 Task: Find connections with filter location Kenda with filter topic #Saleswith filter profile language English with filter current company LTI - Larsen & Toubro Infotech with filter school Srinivas Institute of Technology, Mangalore with filter industry Fashion Accessories Manufacturing with filter service category Packaging Design with filter keywords title C-Level or C-Suite.
Action: Mouse moved to (162, 247)
Screenshot: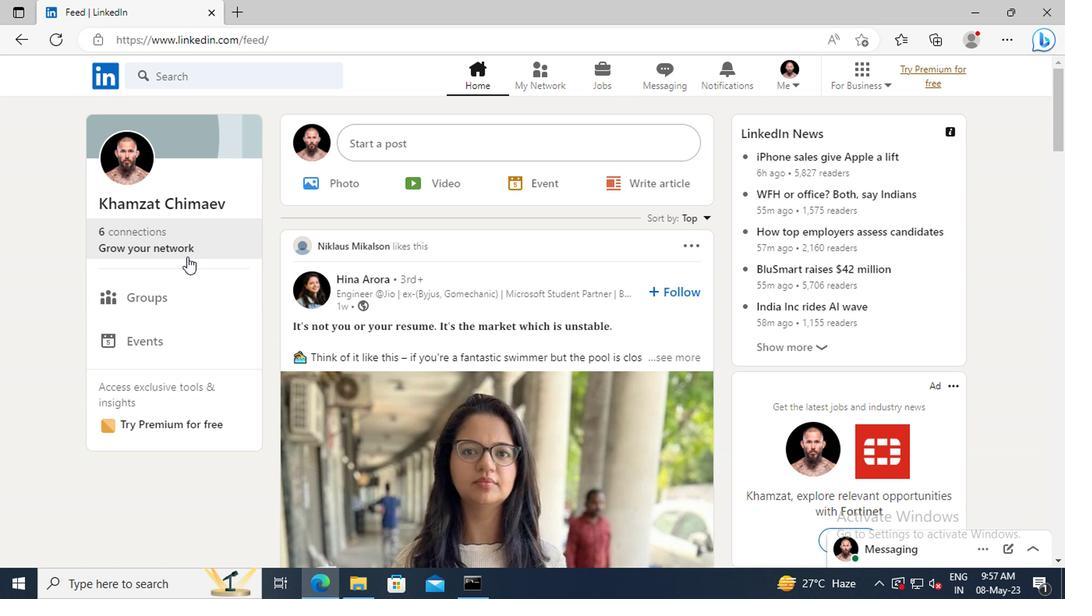 
Action: Mouse pressed left at (162, 247)
Screenshot: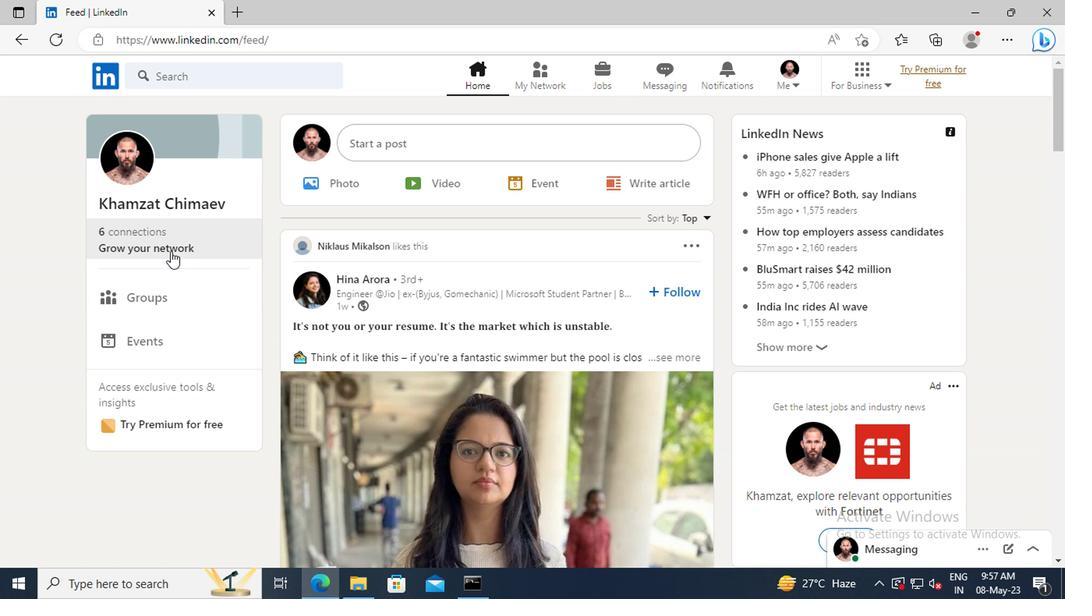 
Action: Mouse moved to (172, 169)
Screenshot: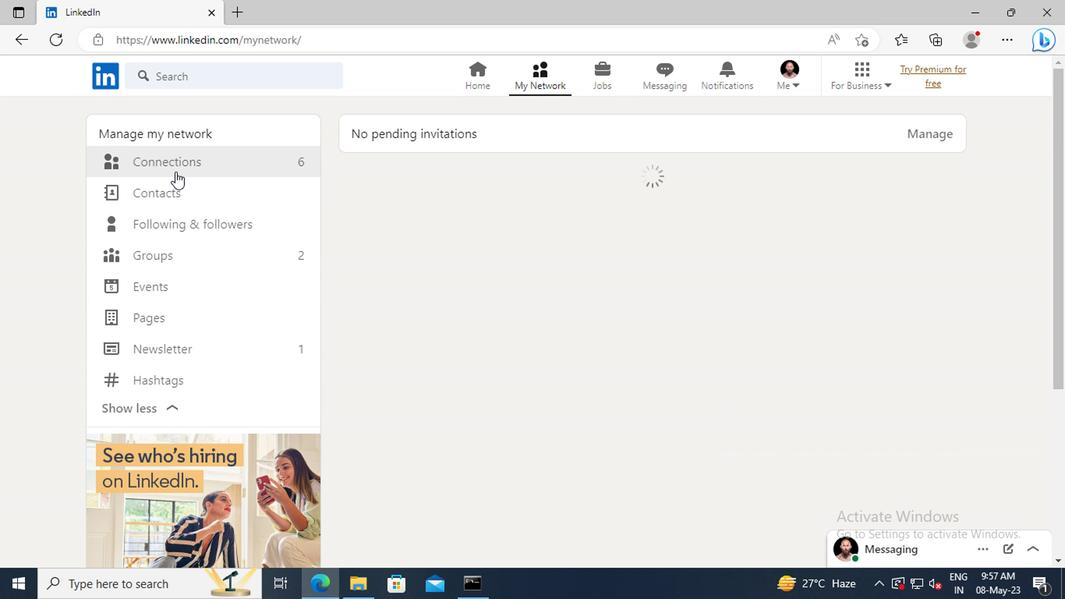 
Action: Mouse pressed left at (172, 169)
Screenshot: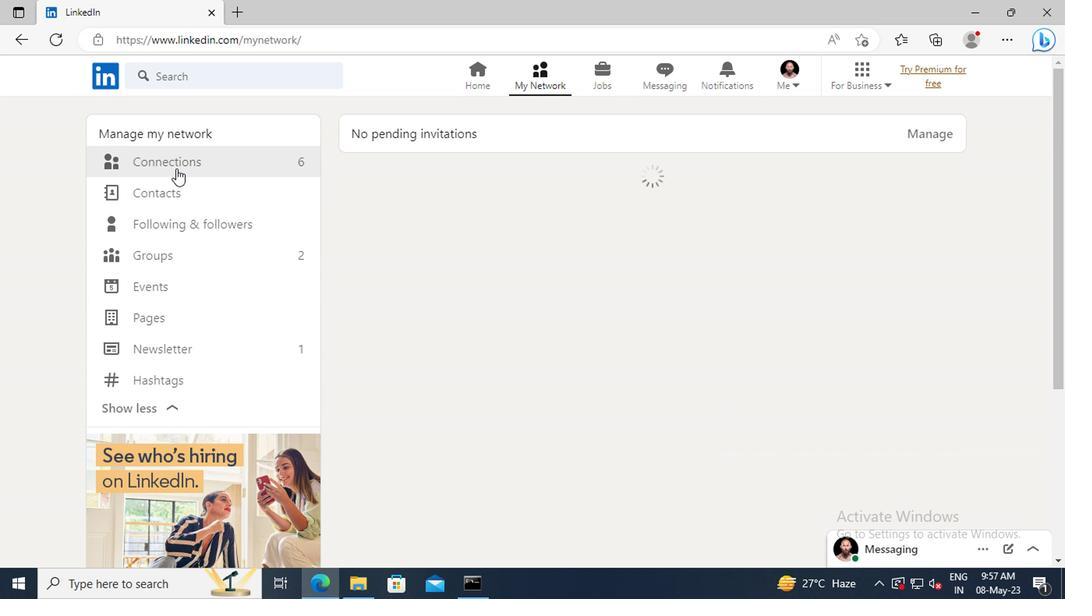 
Action: Mouse moved to (632, 170)
Screenshot: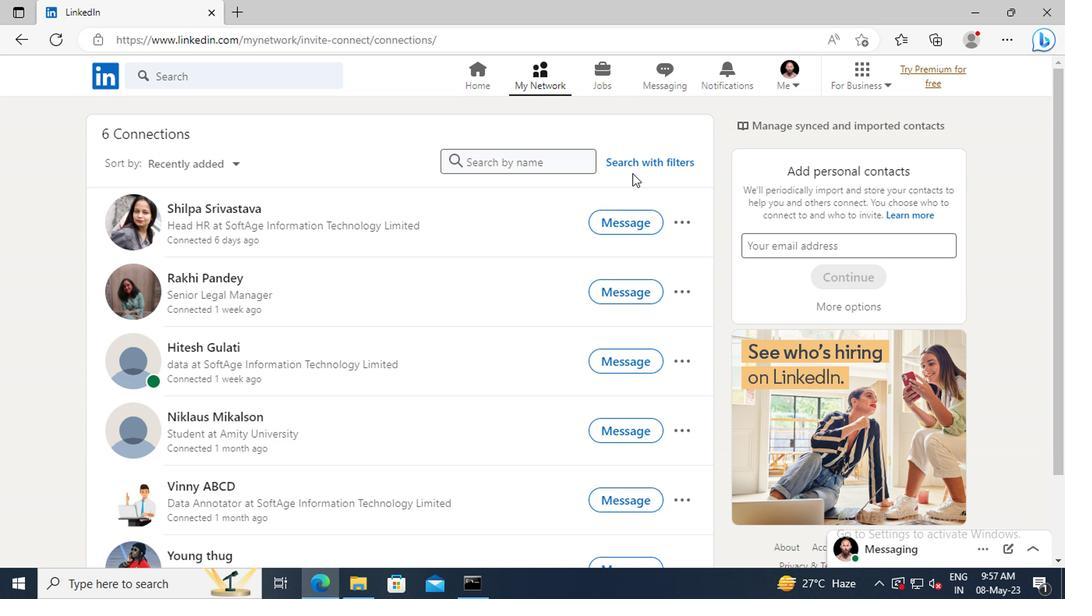 
Action: Mouse pressed left at (632, 170)
Screenshot: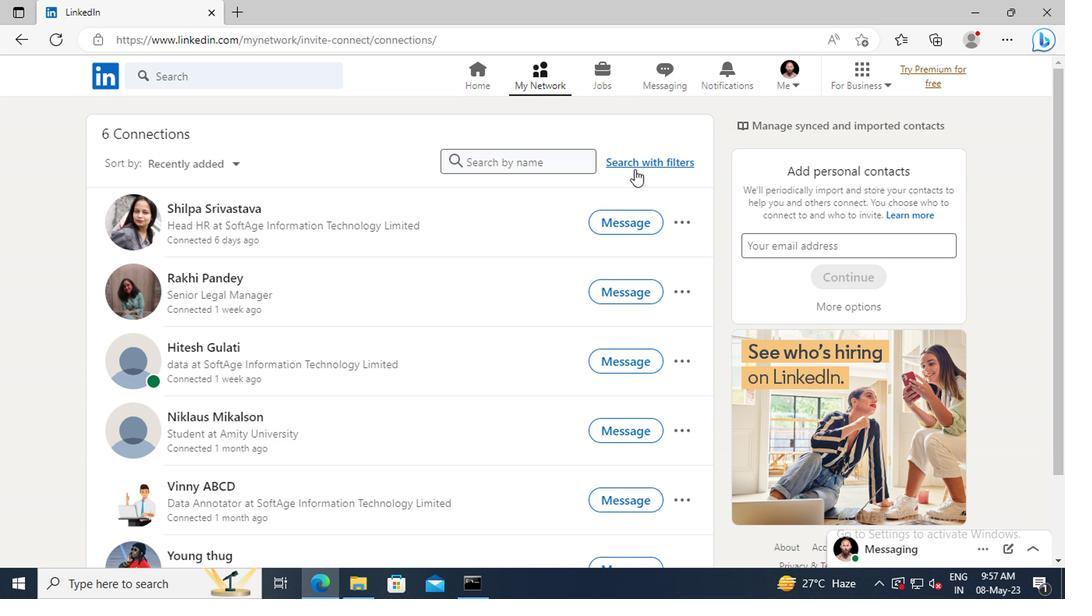 
Action: Mouse moved to (588, 123)
Screenshot: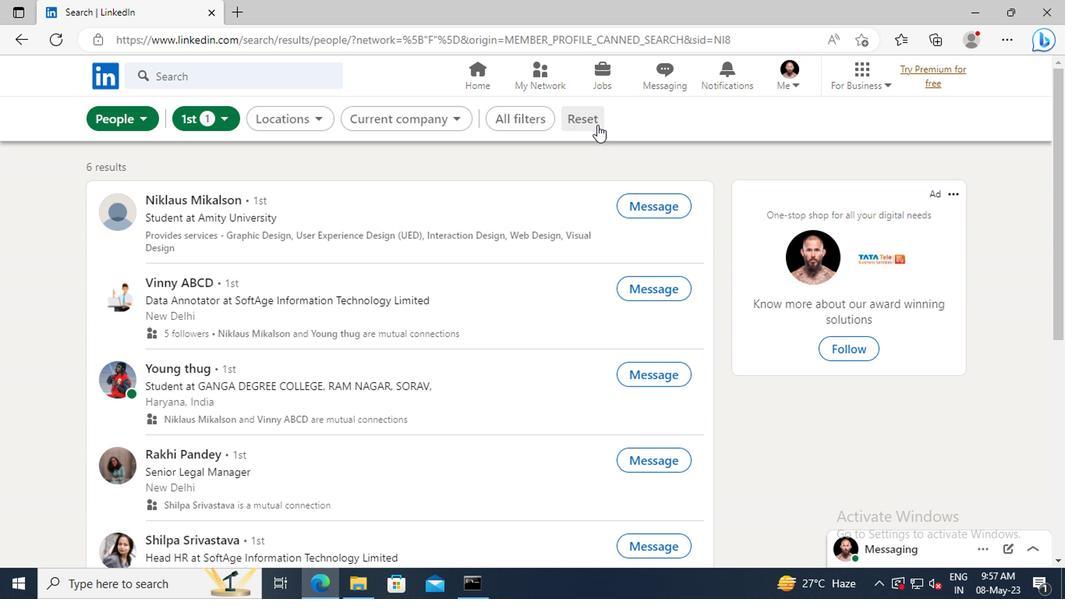 
Action: Mouse pressed left at (588, 123)
Screenshot: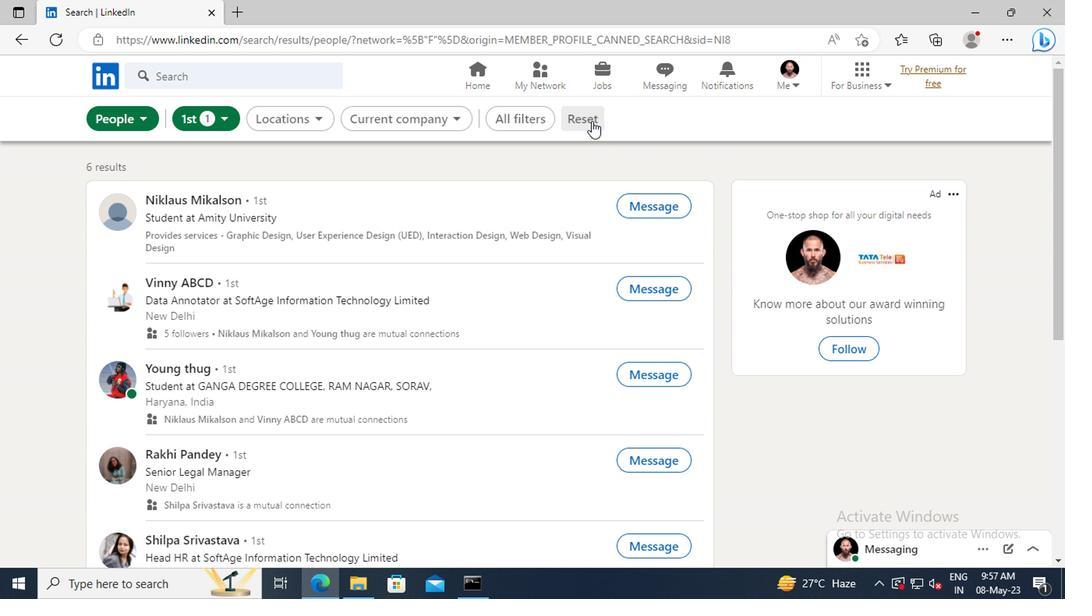 
Action: Mouse moved to (568, 120)
Screenshot: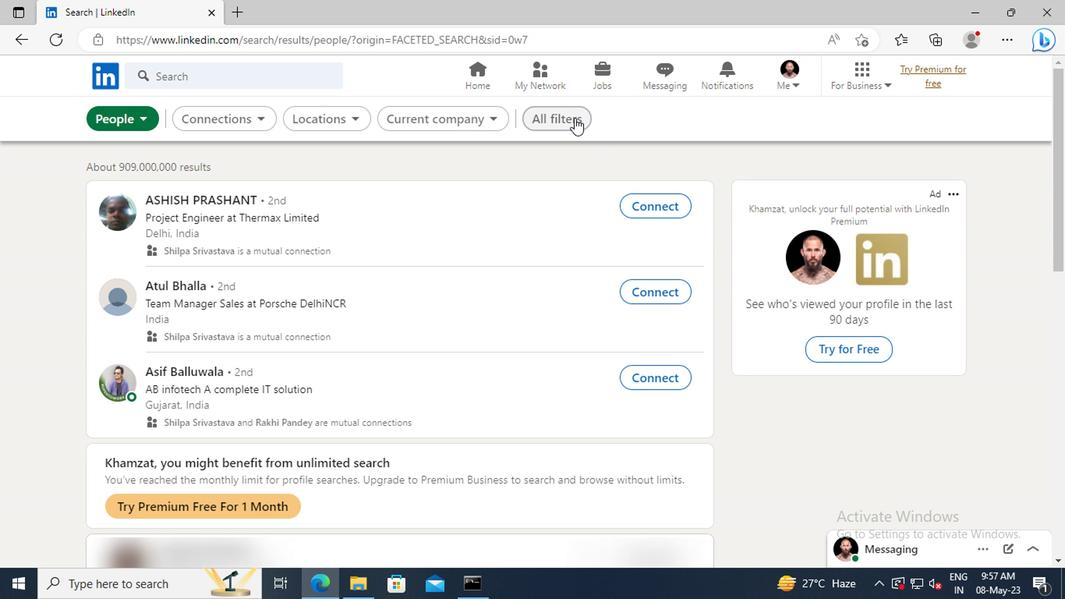 
Action: Mouse pressed left at (568, 120)
Screenshot: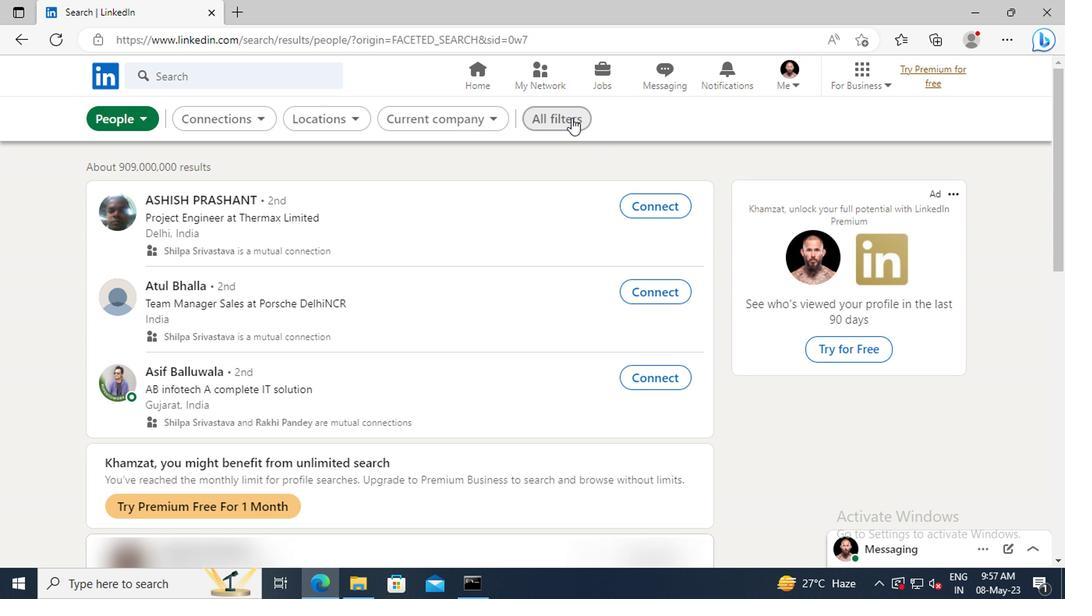 
Action: Mouse moved to (865, 288)
Screenshot: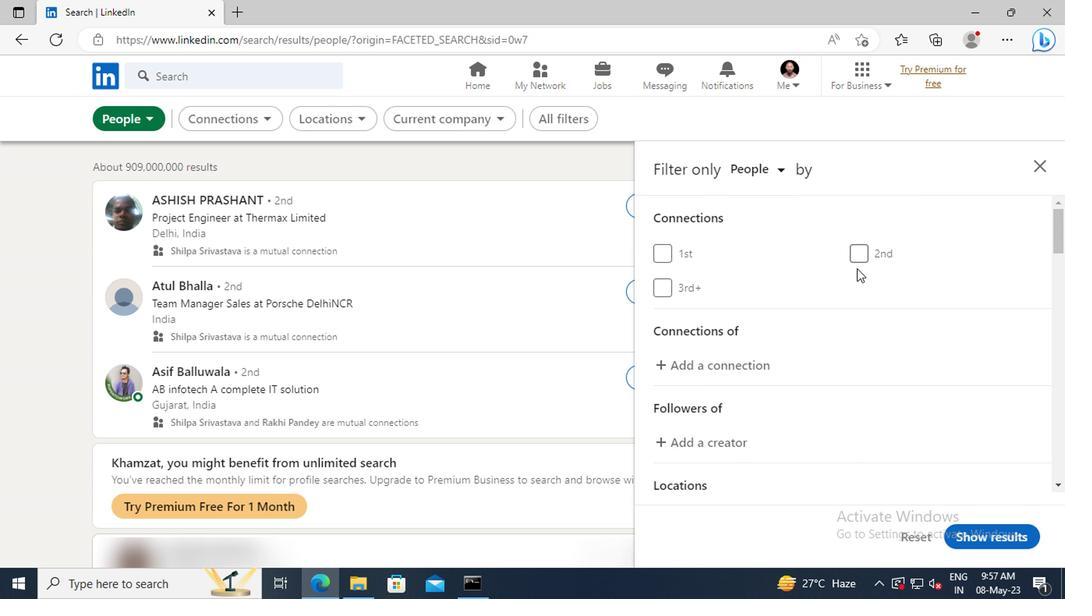 
Action: Mouse scrolled (865, 286) with delta (0, -1)
Screenshot: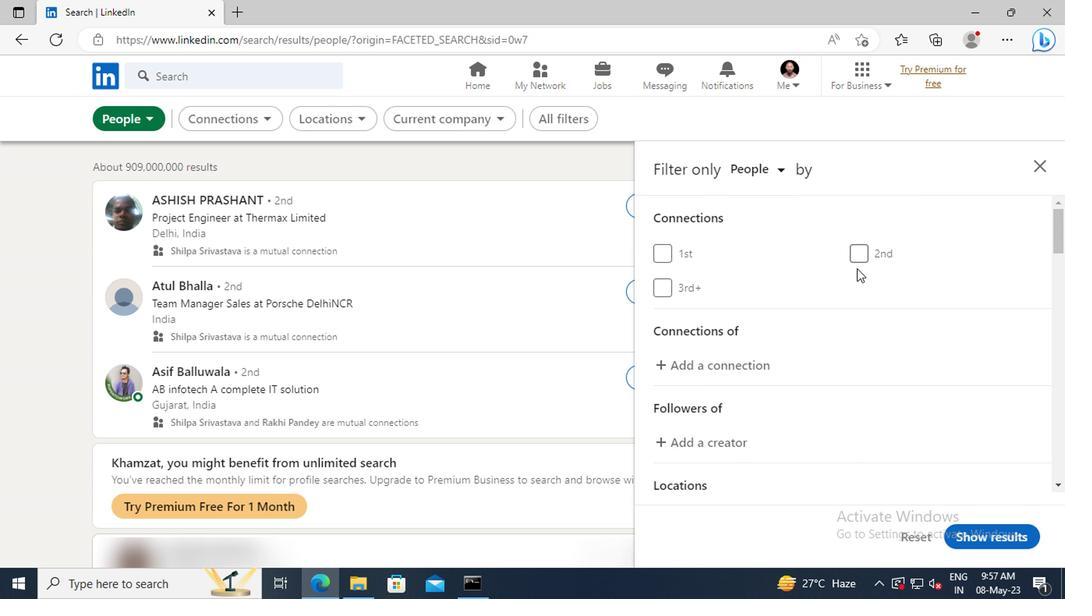 
Action: Mouse moved to (865, 289)
Screenshot: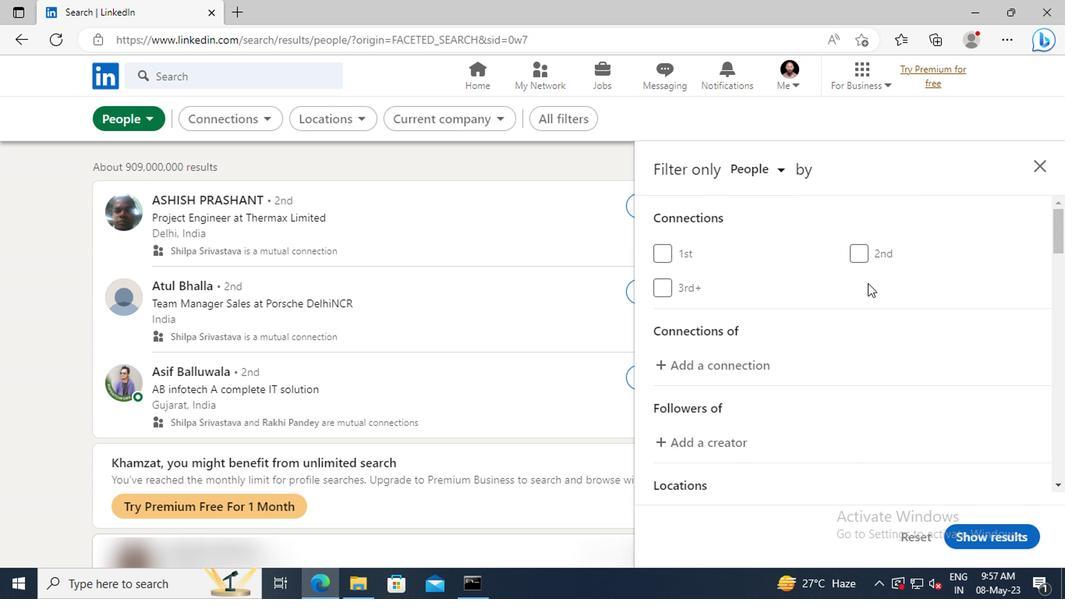 
Action: Mouse scrolled (865, 288) with delta (0, 0)
Screenshot: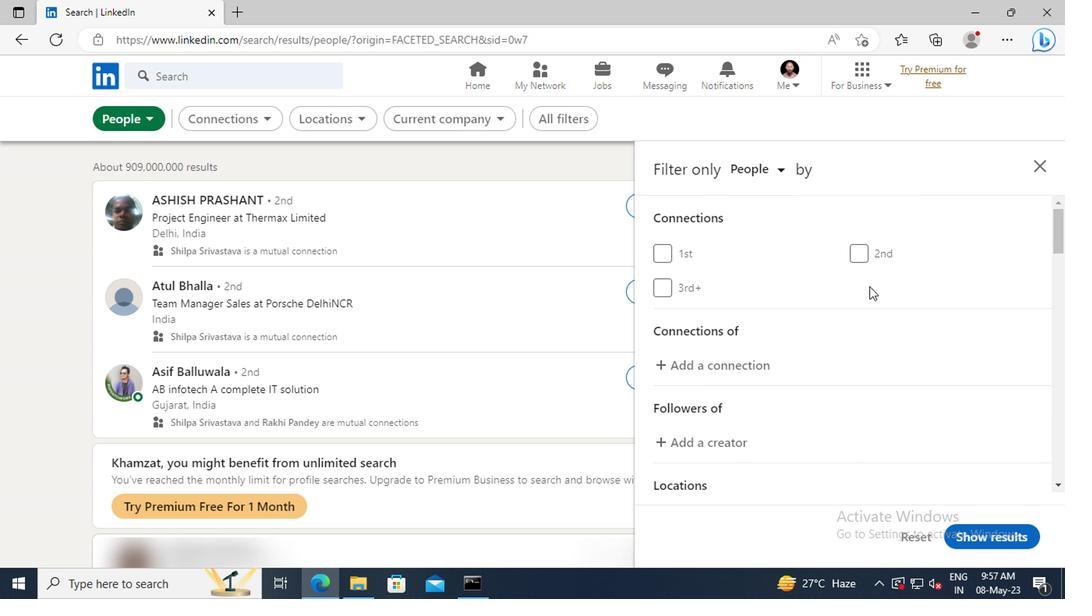 
Action: Mouse scrolled (865, 288) with delta (0, 0)
Screenshot: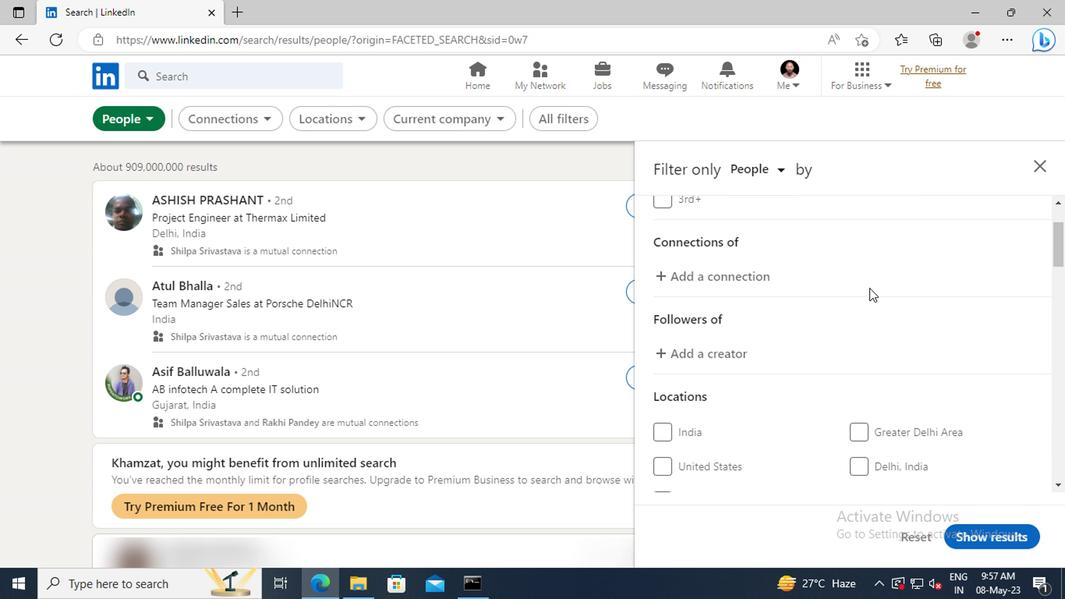 
Action: Mouse scrolled (865, 288) with delta (0, 0)
Screenshot: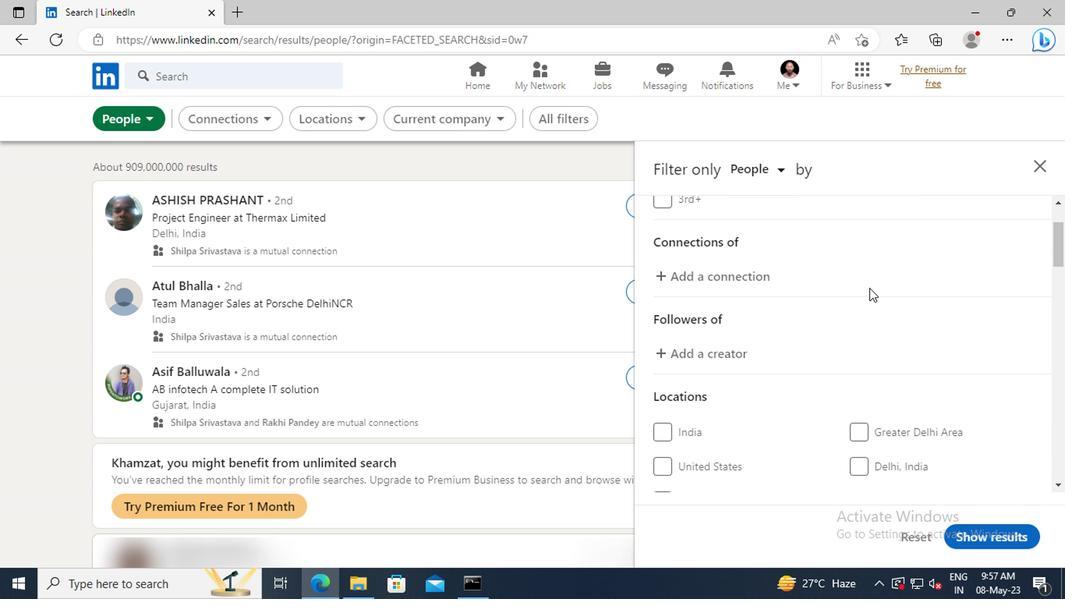 
Action: Mouse scrolled (865, 288) with delta (0, 0)
Screenshot: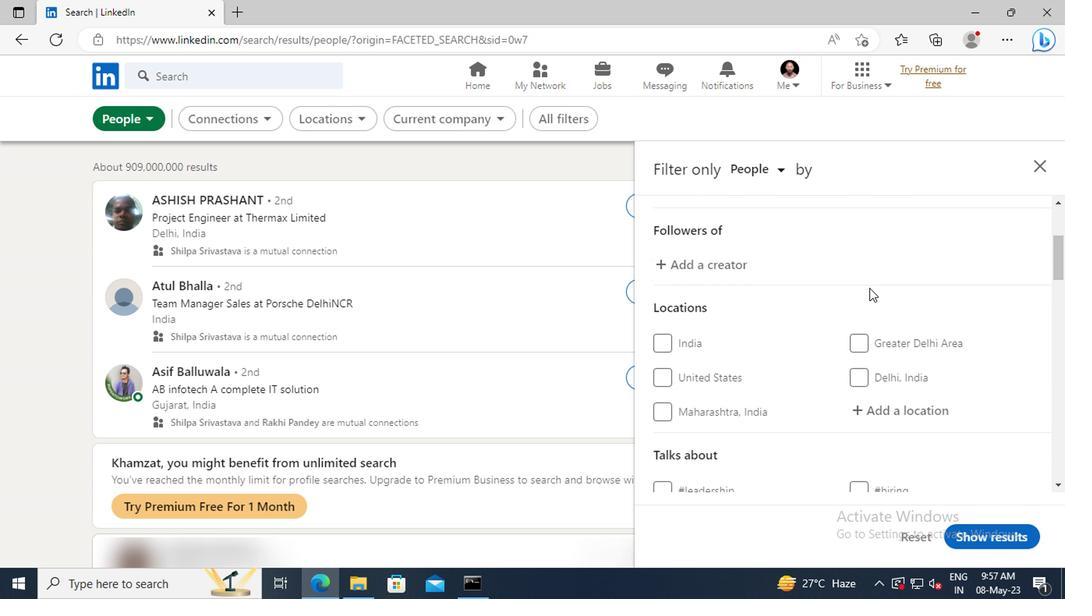 
Action: Mouse scrolled (865, 288) with delta (0, 0)
Screenshot: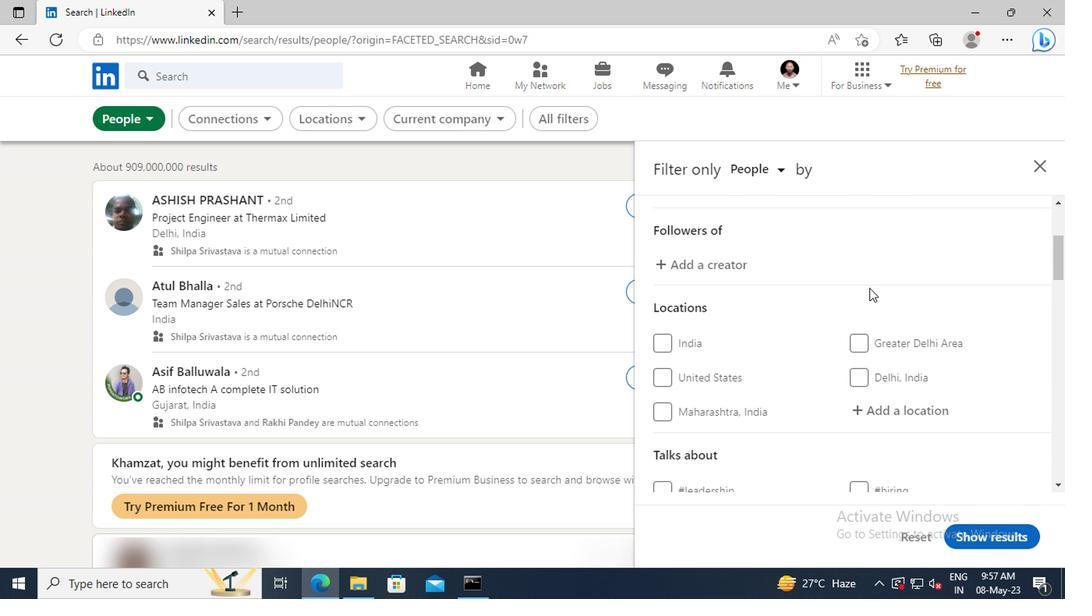 
Action: Mouse moved to (861, 325)
Screenshot: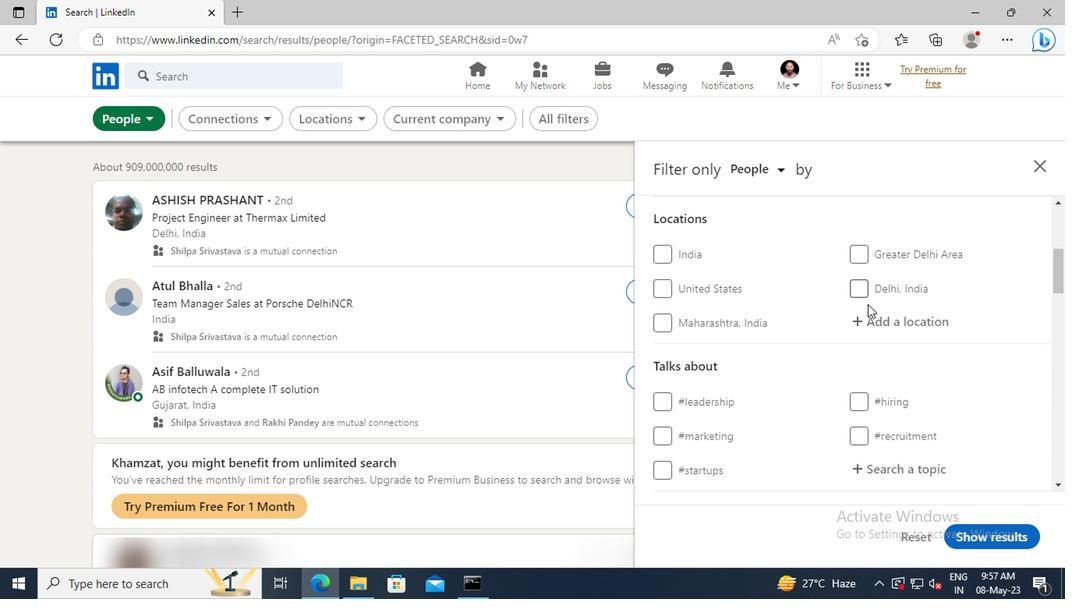 
Action: Mouse pressed left at (861, 325)
Screenshot: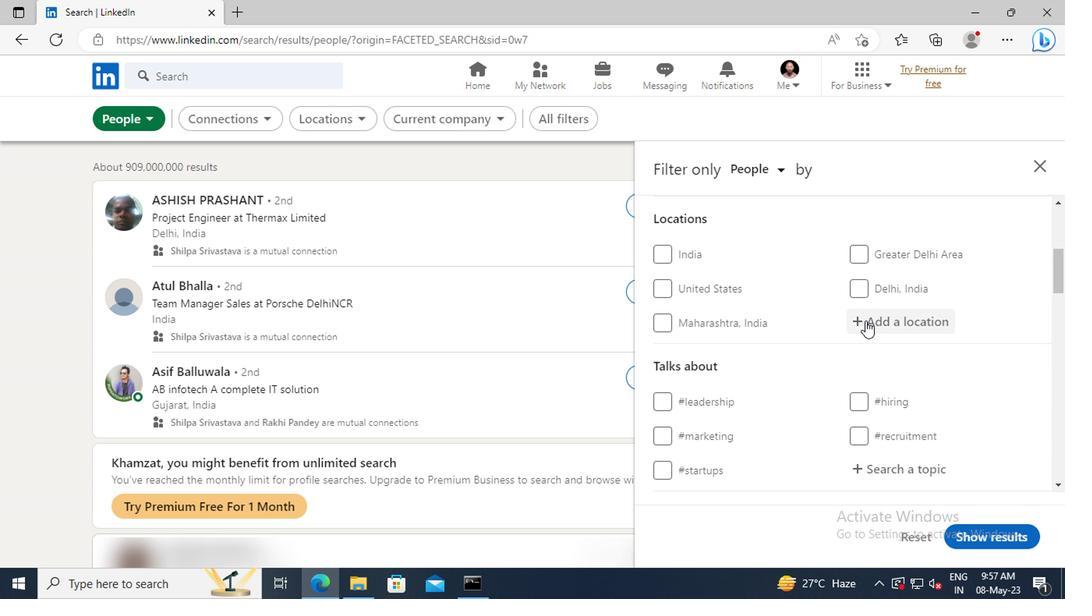 
Action: Key pressed <Key.shift>KENDA<Key.enter>
Screenshot: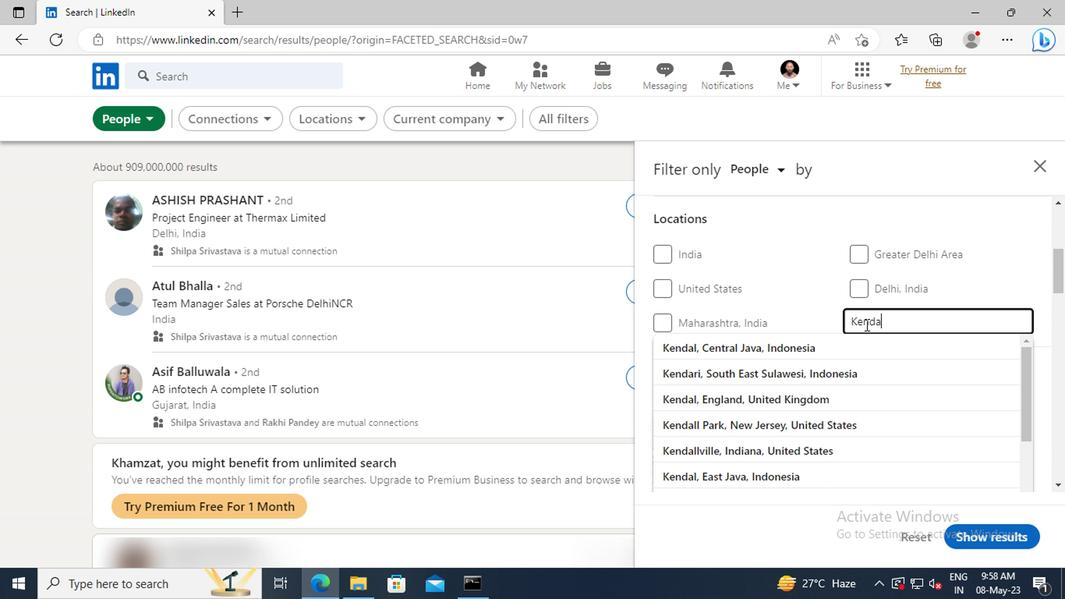 
Action: Mouse scrolled (861, 325) with delta (0, 0)
Screenshot: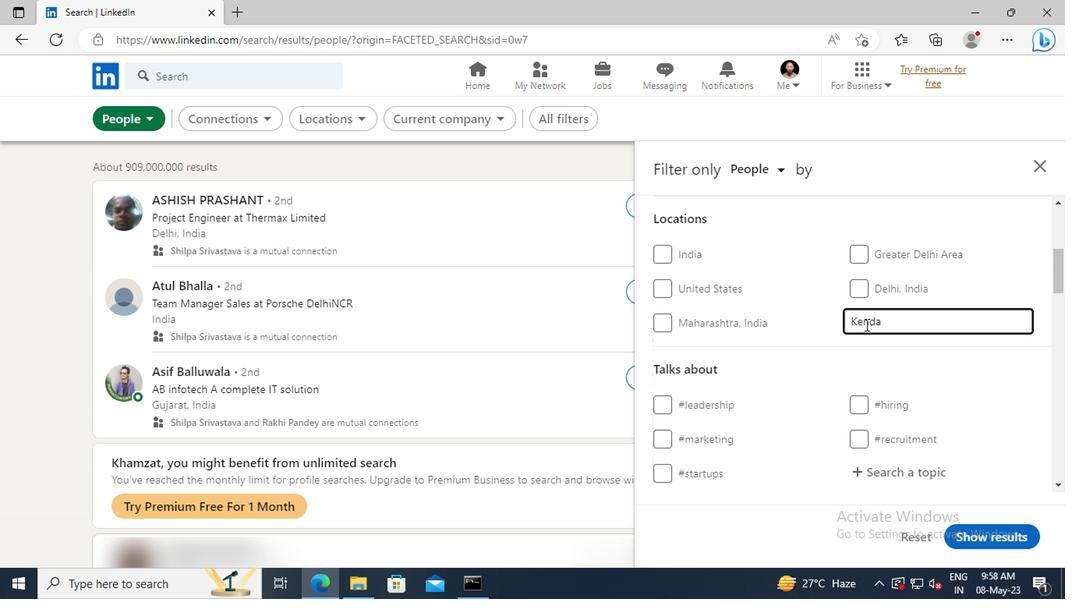
Action: Mouse scrolled (861, 325) with delta (0, 0)
Screenshot: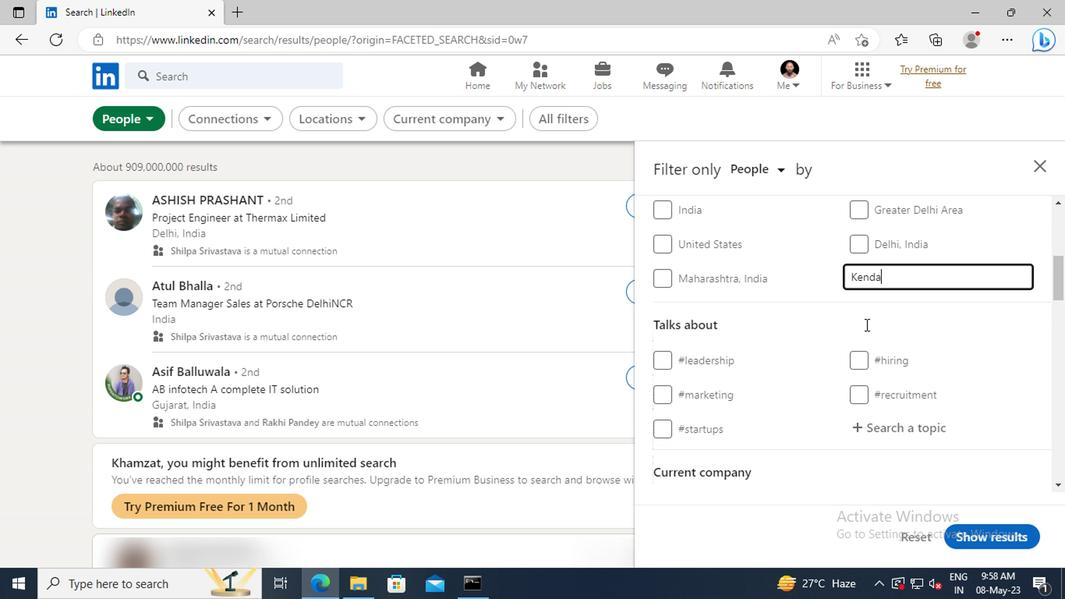
Action: Mouse moved to (861, 326)
Screenshot: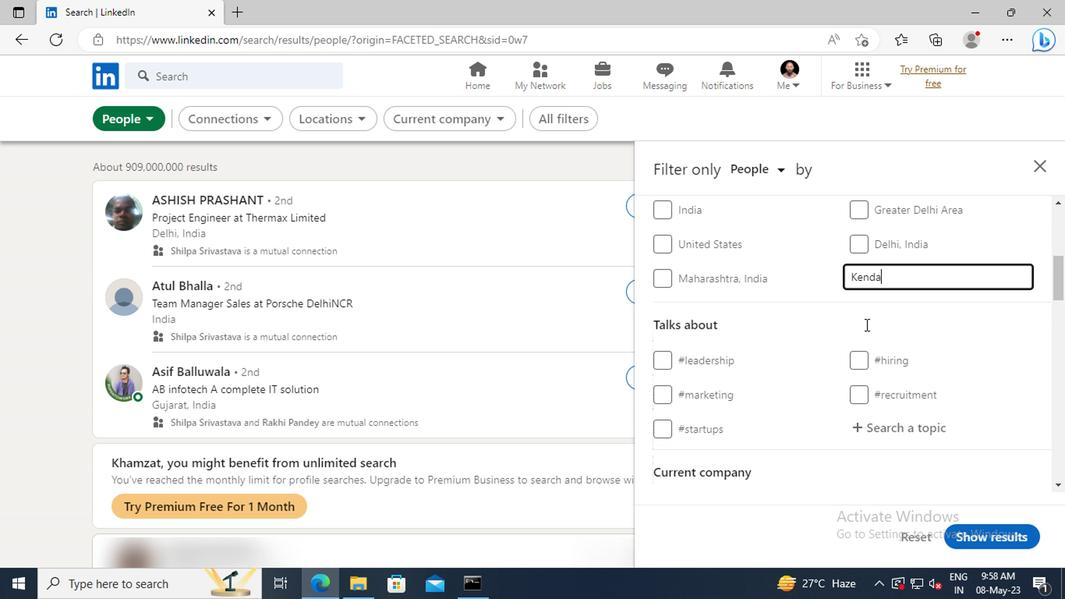 
Action: Mouse scrolled (861, 325) with delta (0, -1)
Screenshot: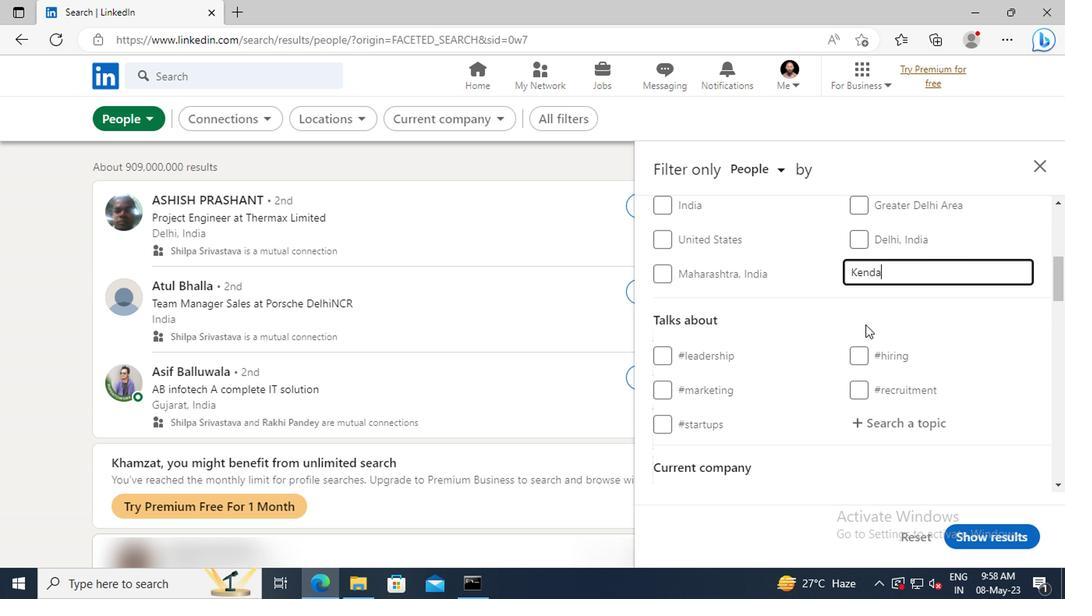 
Action: Mouse moved to (869, 339)
Screenshot: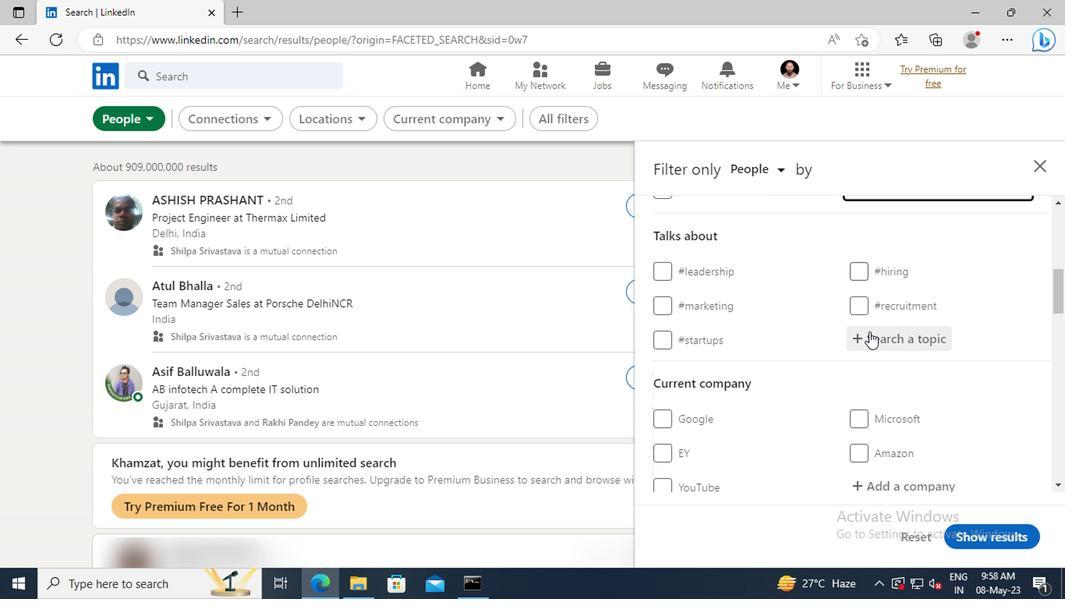 
Action: Mouse pressed left at (869, 339)
Screenshot: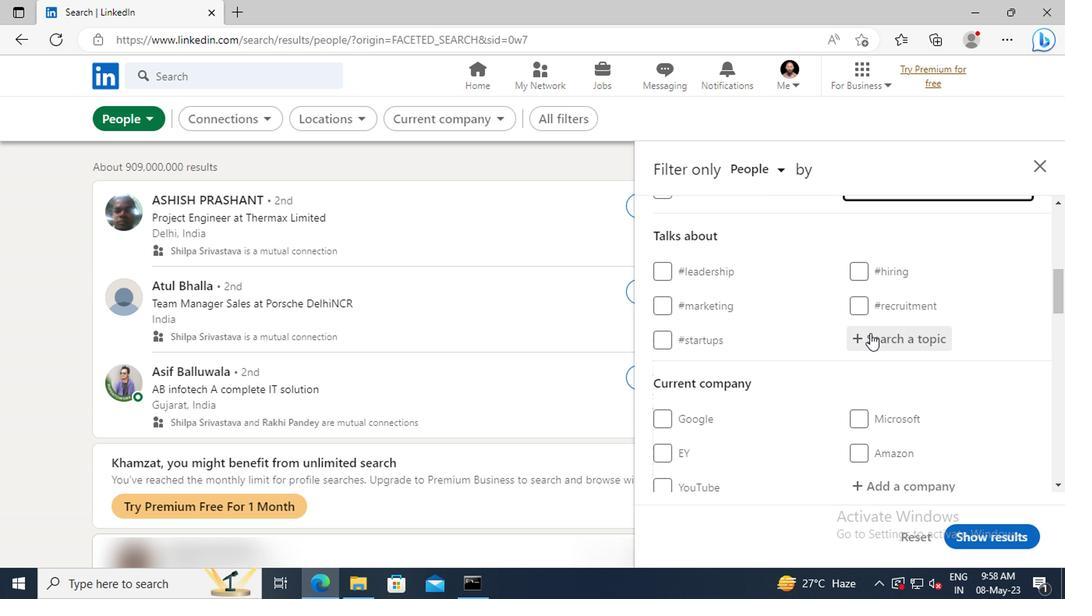 
Action: Key pressed <Key.shift>SALES
Screenshot: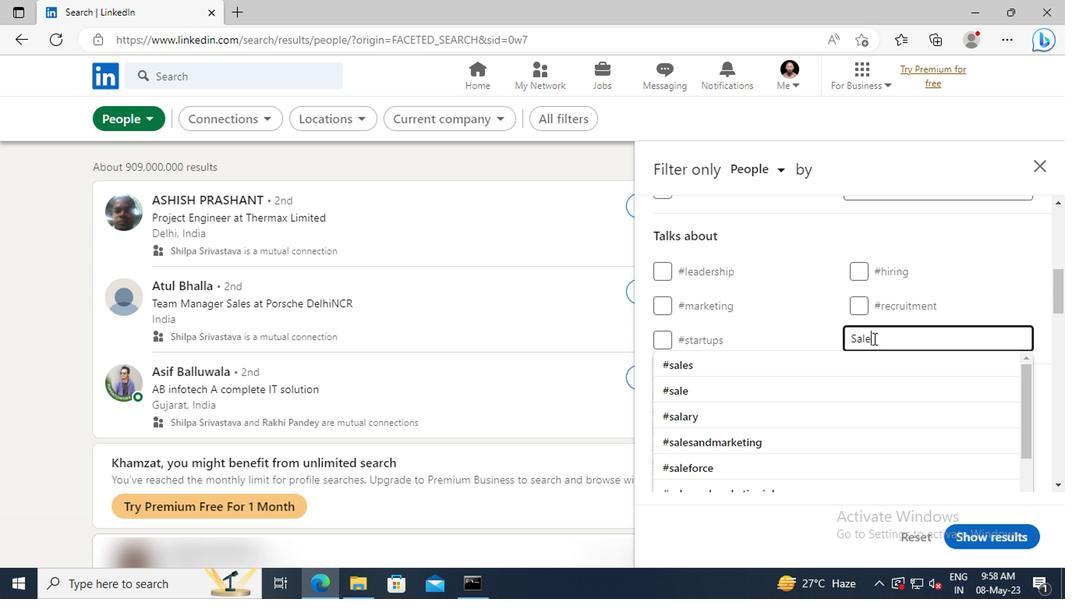 
Action: Mouse moved to (871, 364)
Screenshot: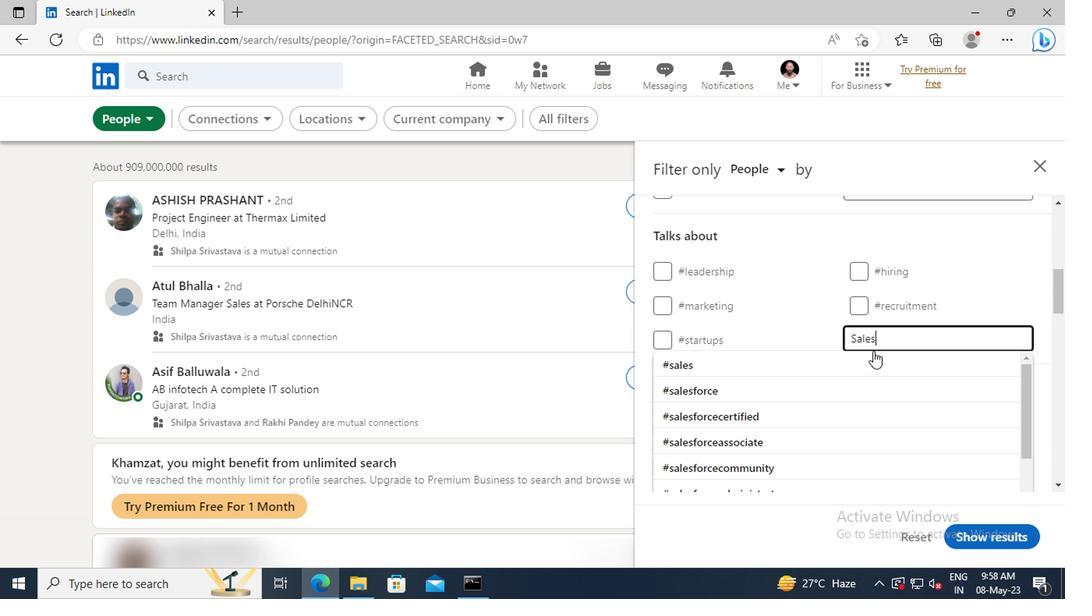 
Action: Mouse pressed left at (871, 364)
Screenshot: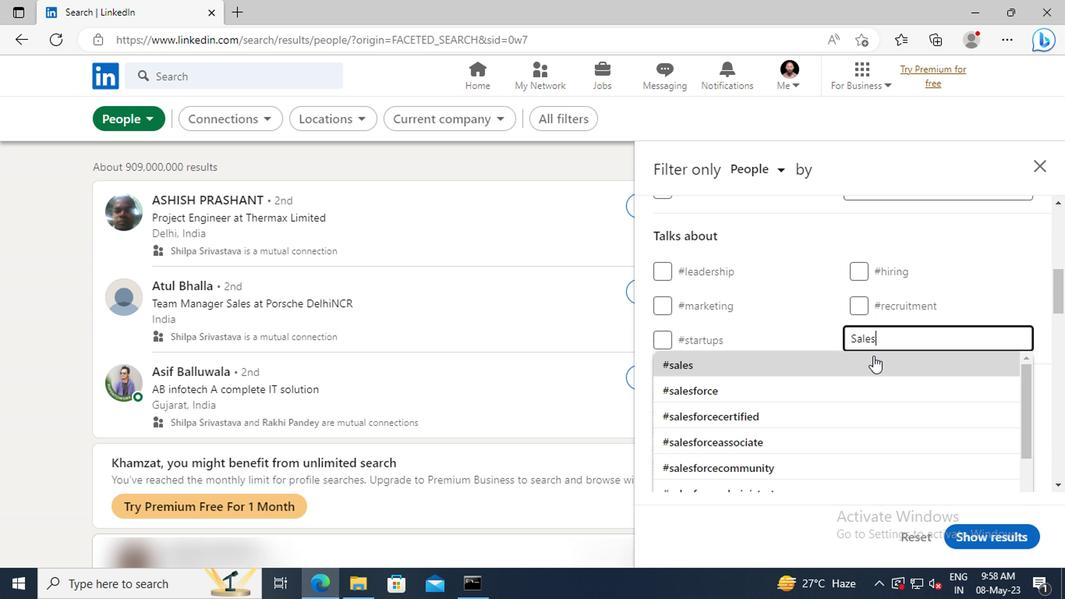 
Action: Mouse scrolled (871, 362) with delta (0, -1)
Screenshot: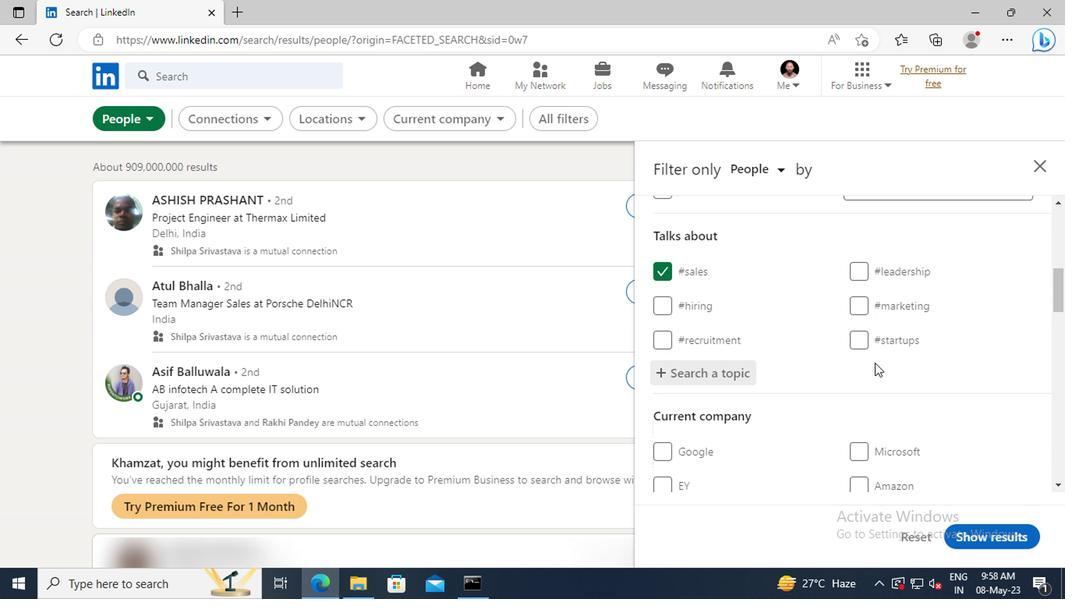 
Action: Mouse scrolled (871, 362) with delta (0, -1)
Screenshot: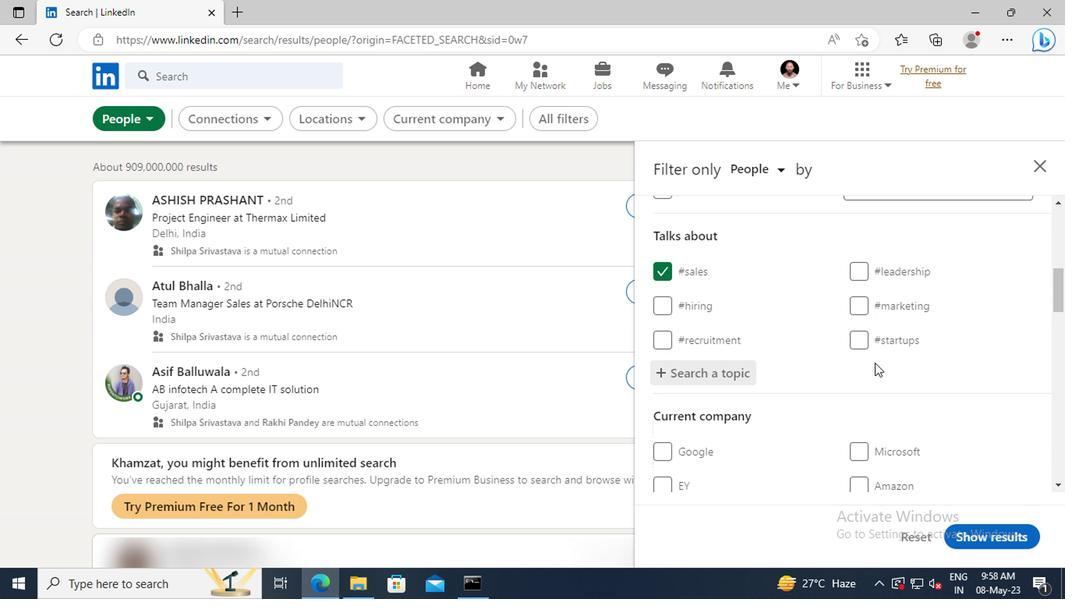 
Action: Mouse scrolled (871, 362) with delta (0, -1)
Screenshot: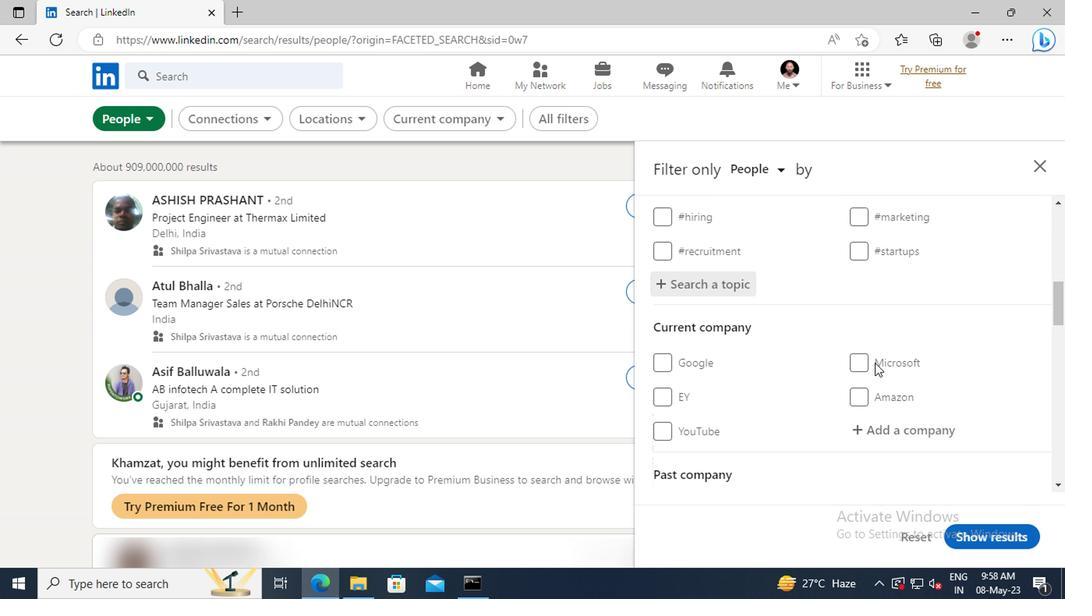 
Action: Mouse scrolled (871, 362) with delta (0, -1)
Screenshot: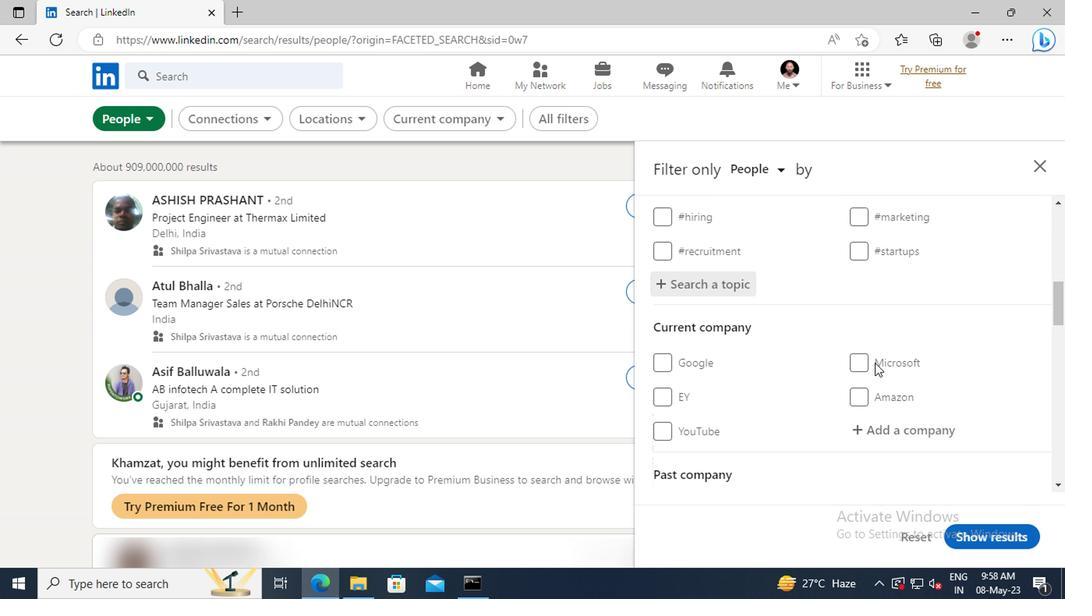 
Action: Mouse scrolled (871, 362) with delta (0, -1)
Screenshot: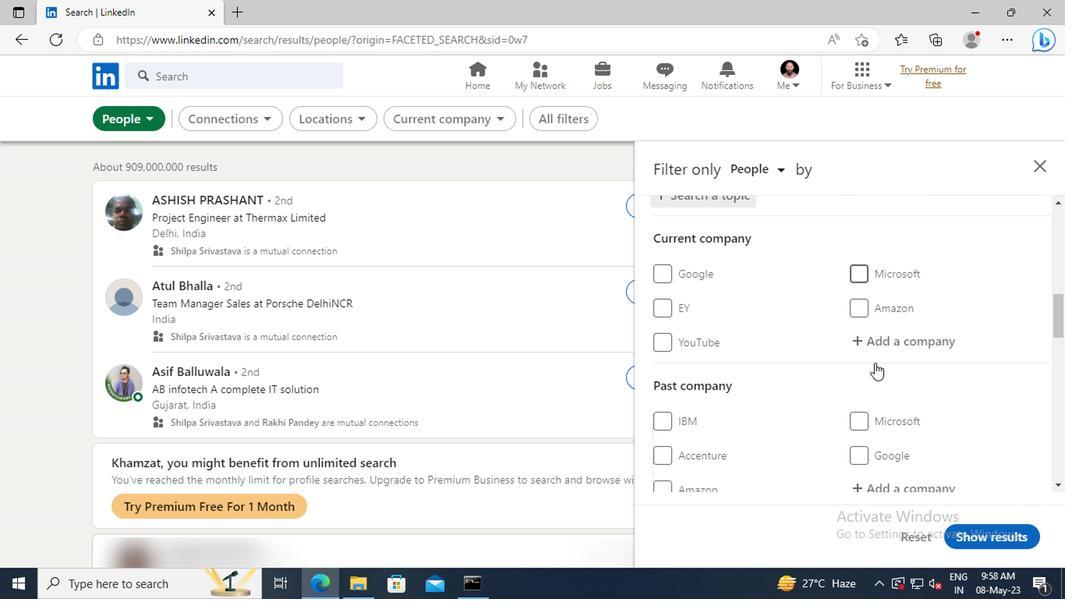 
Action: Mouse scrolled (871, 362) with delta (0, -1)
Screenshot: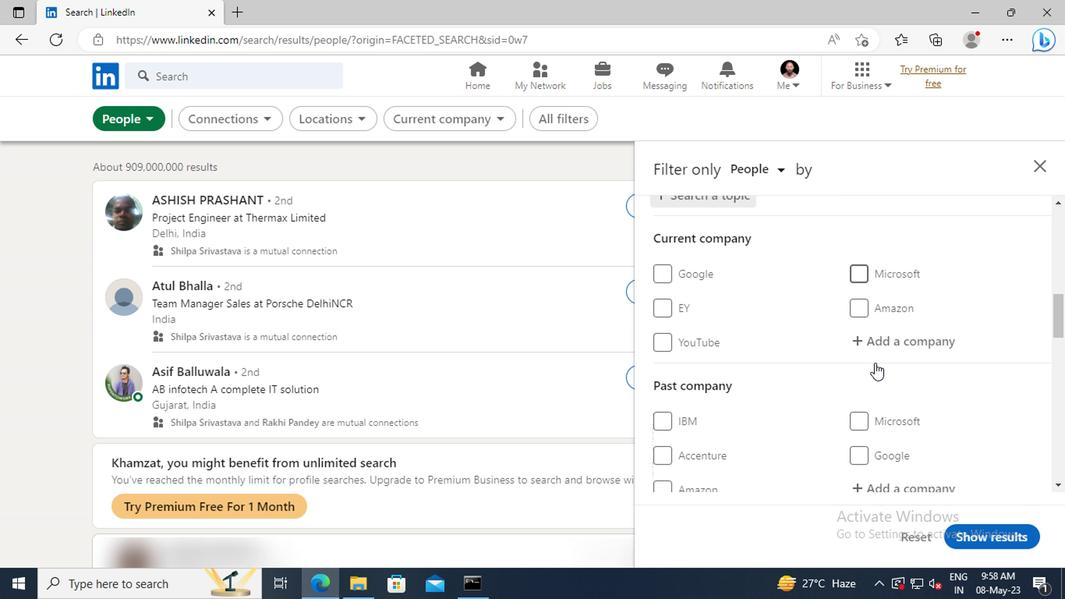 
Action: Mouse scrolled (871, 362) with delta (0, -1)
Screenshot: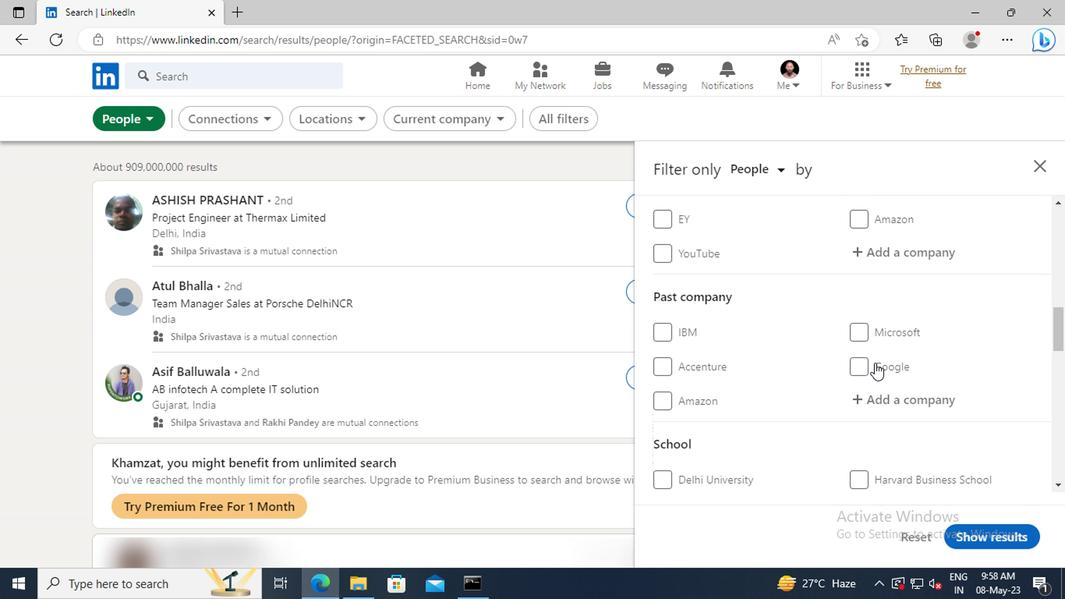 
Action: Mouse scrolled (871, 362) with delta (0, -1)
Screenshot: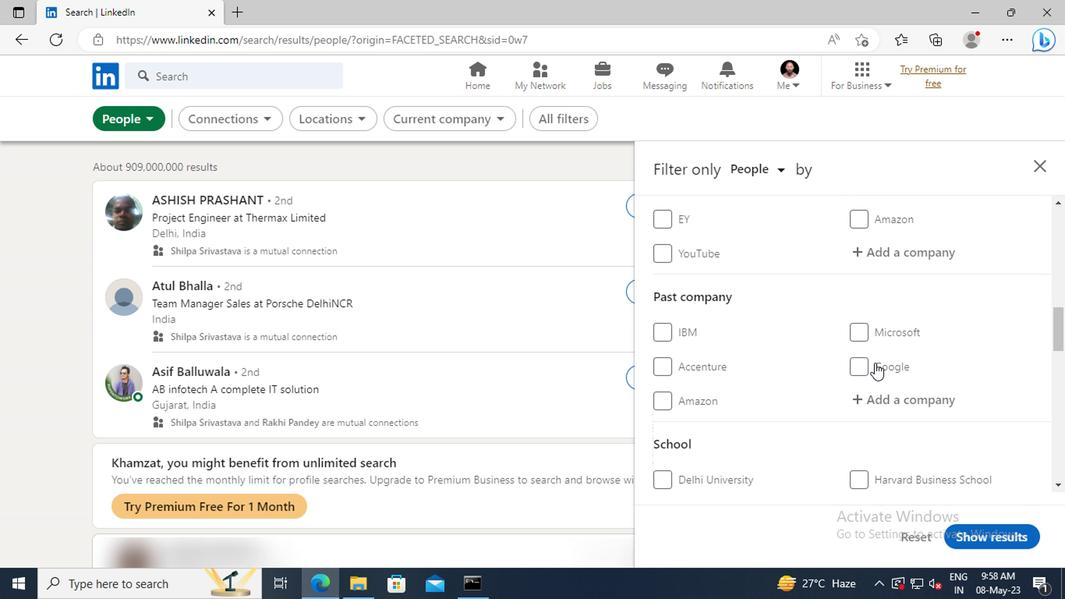 
Action: Mouse scrolled (871, 362) with delta (0, -1)
Screenshot: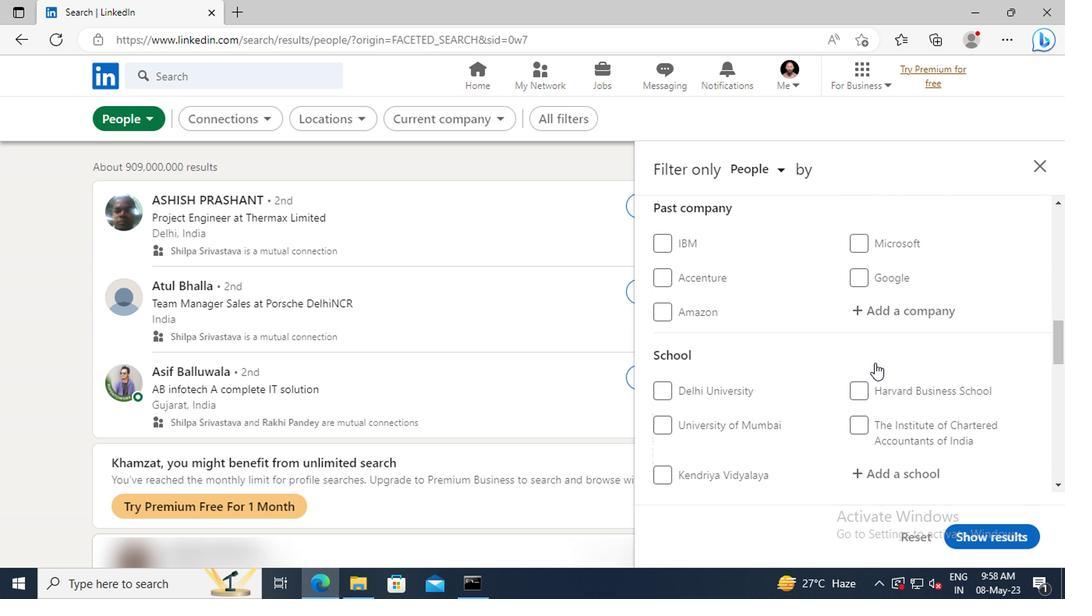
Action: Mouse scrolled (871, 362) with delta (0, -1)
Screenshot: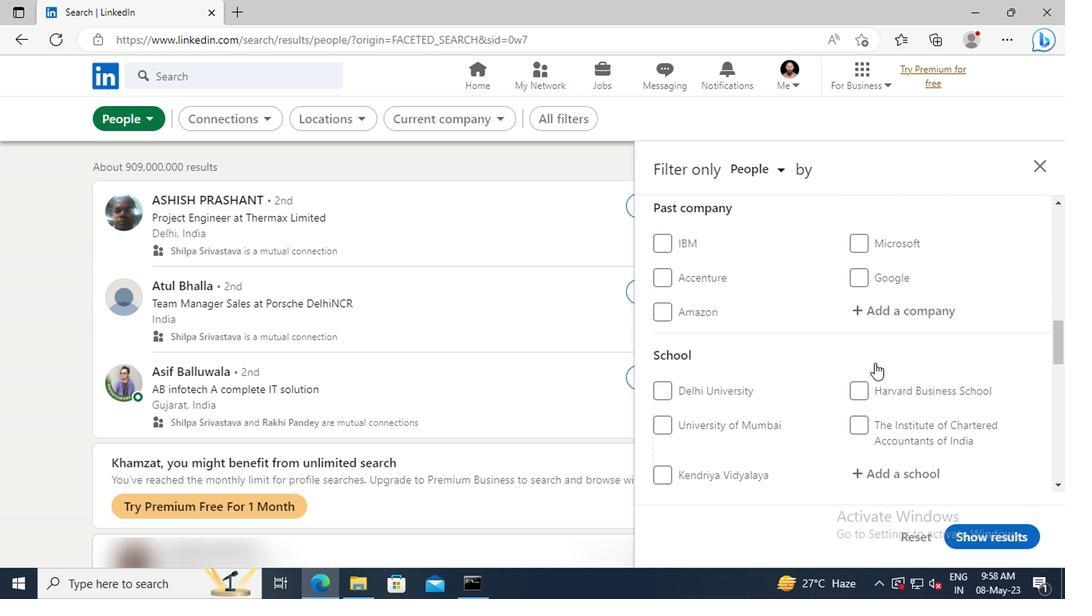 
Action: Mouse scrolled (871, 362) with delta (0, -1)
Screenshot: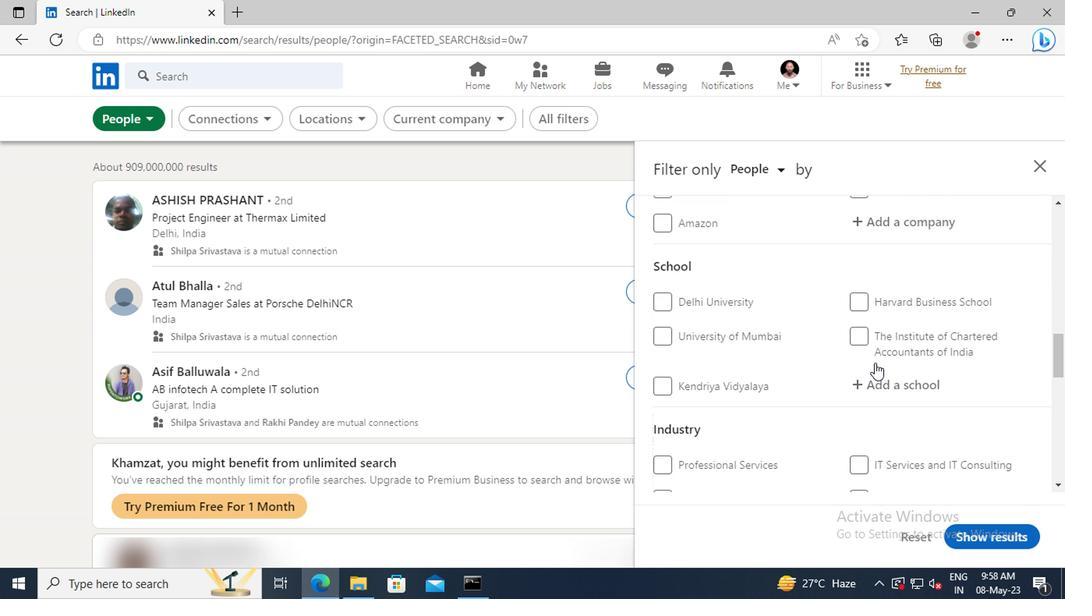 
Action: Mouse scrolled (871, 362) with delta (0, -1)
Screenshot: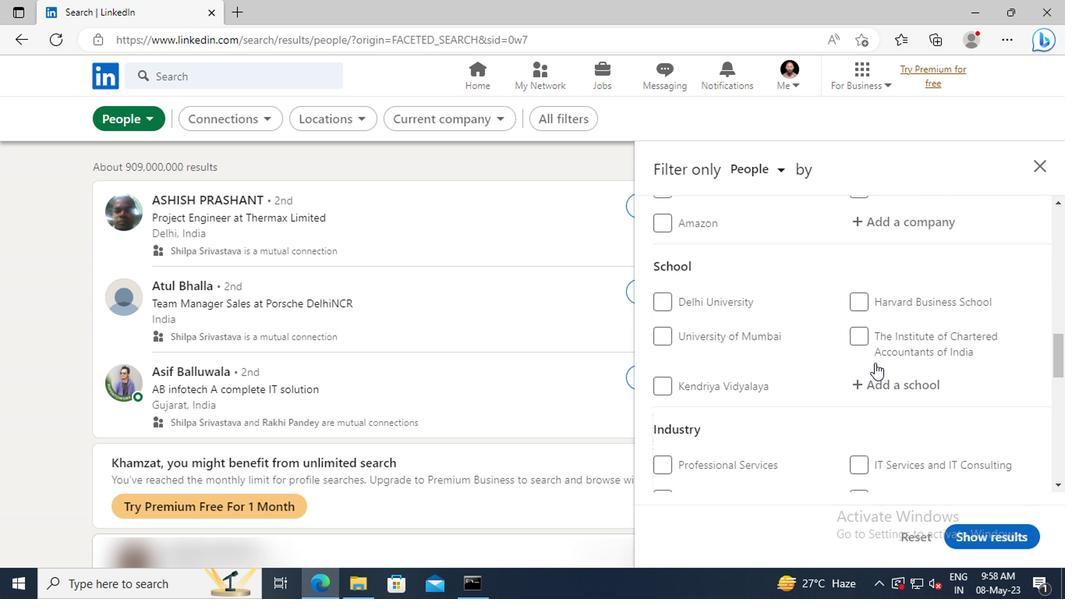 
Action: Mouse scrolled (871, 362) with delta (0, -1)
Screenshot: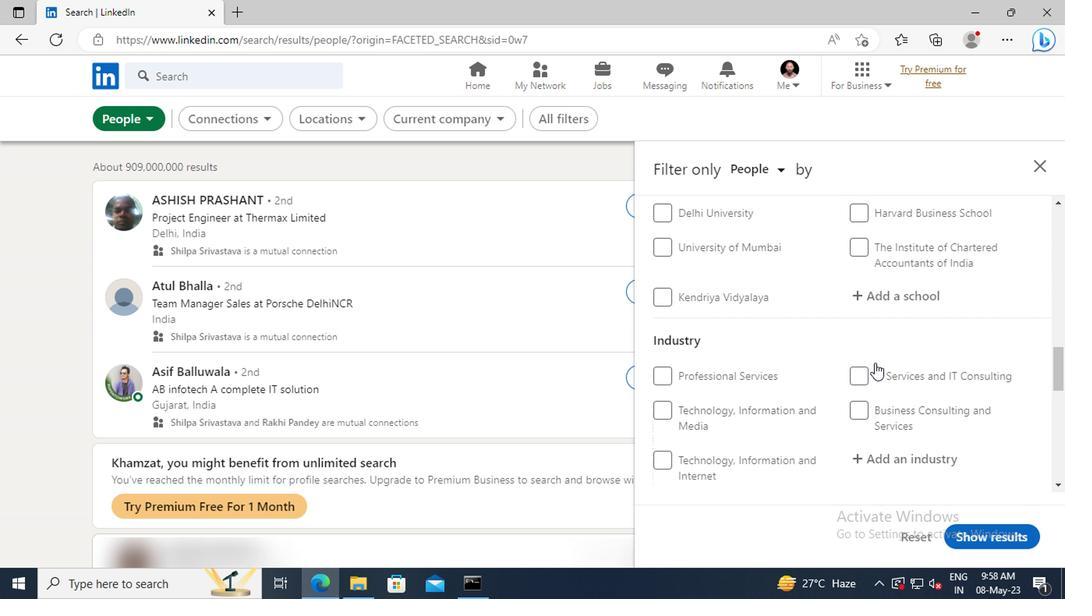 
Action: Mouse scrolled (871, 362) with delta (0, -1)
Screenshot: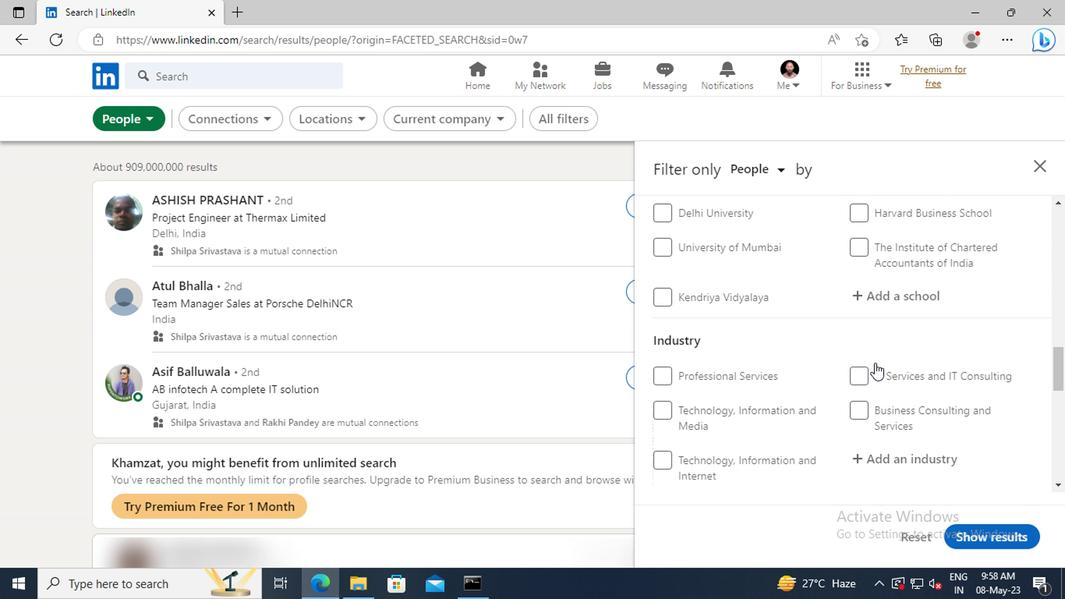 
Action: Mouse scrolled (871, 362) with delta (0, -1)
Screenshot: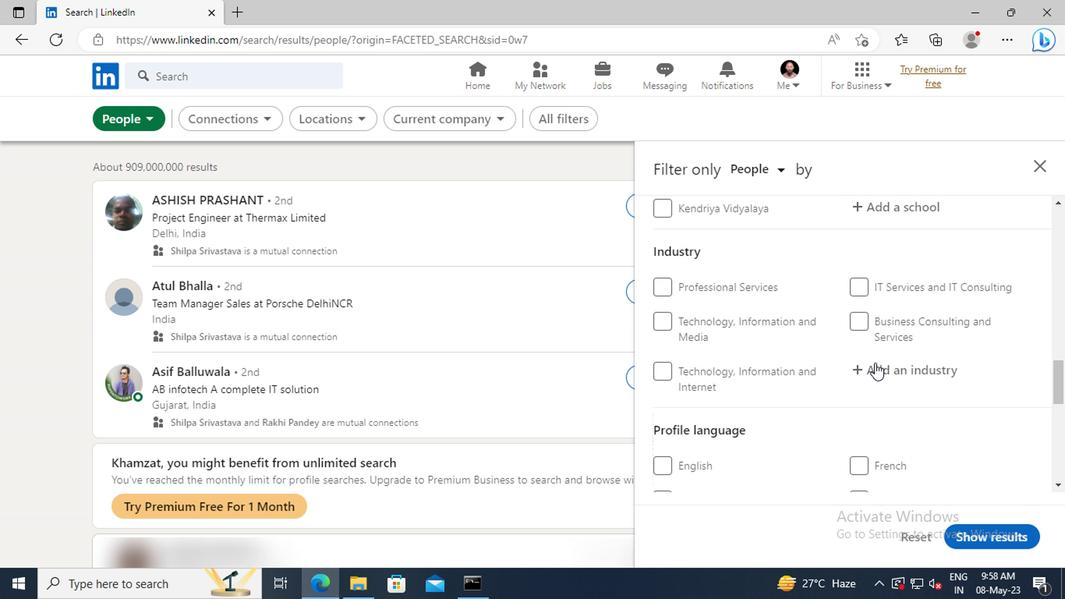 
Action: Mouse moved to (663, 420)
Screenshot: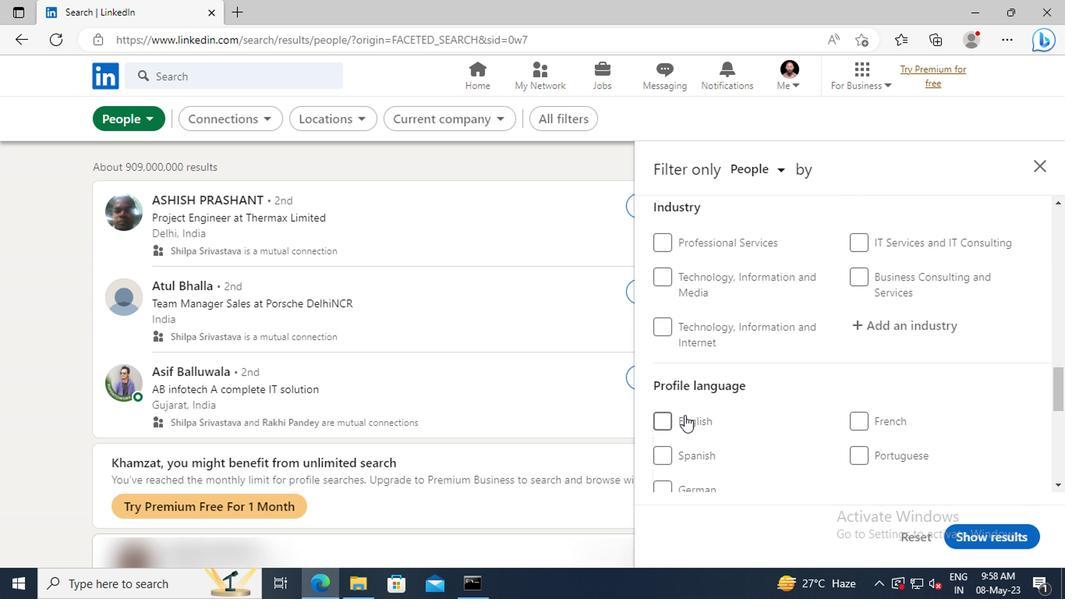 
Action: Mouse pressed left at (663, 420)
Screenshot: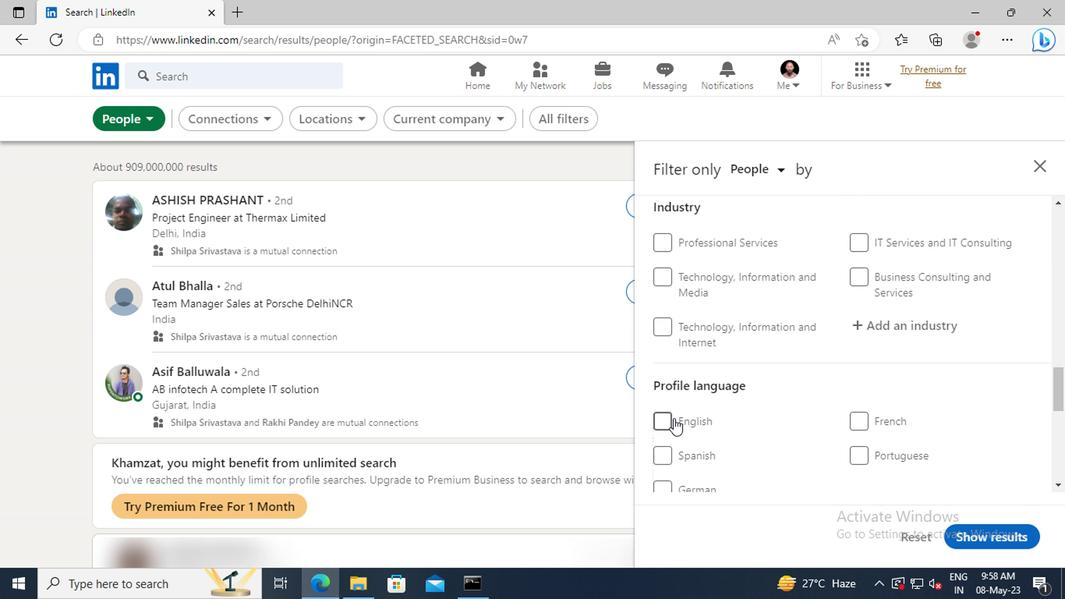 
Action: Mouse moved to (850, 378)
Screenshot: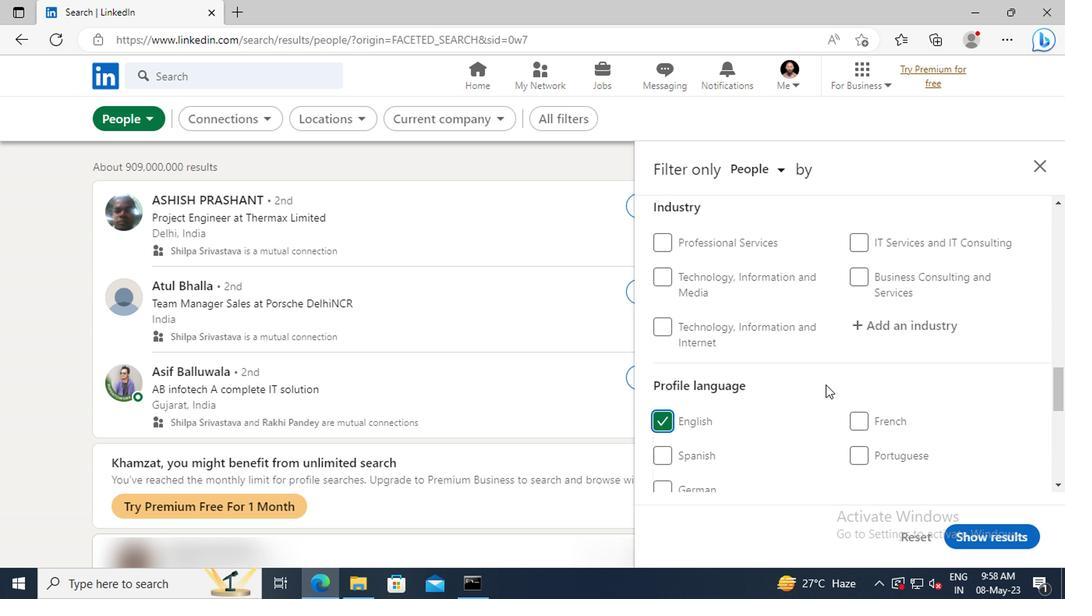 
Action: Mouse scrolled (850, 379) with delta (0, 1)
Screenshot: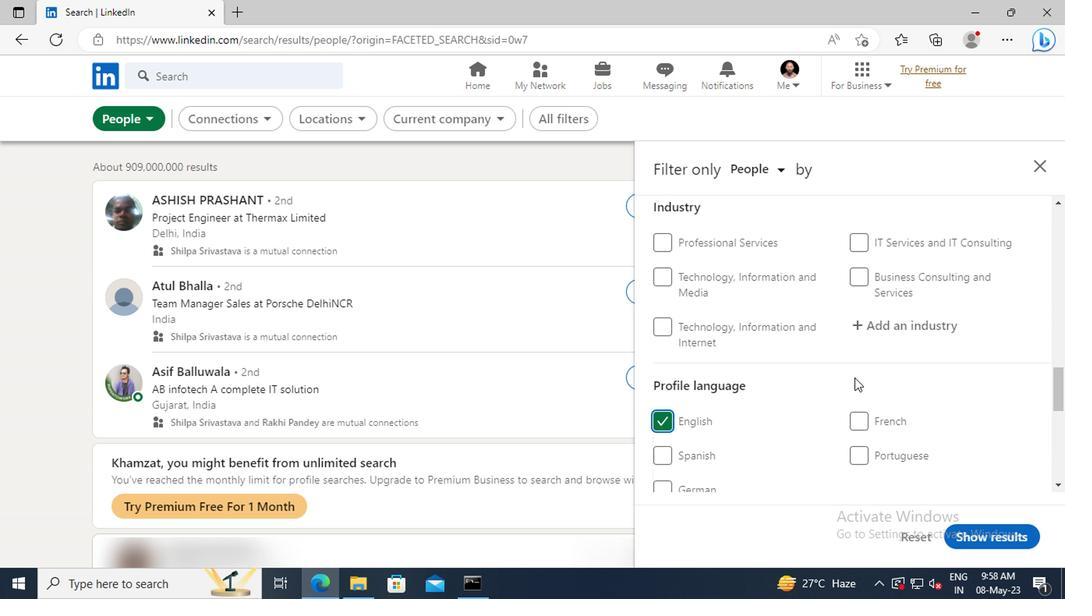 
Action: Mouse scrolled (850, 379) with delta (0, 1)
Screenshot: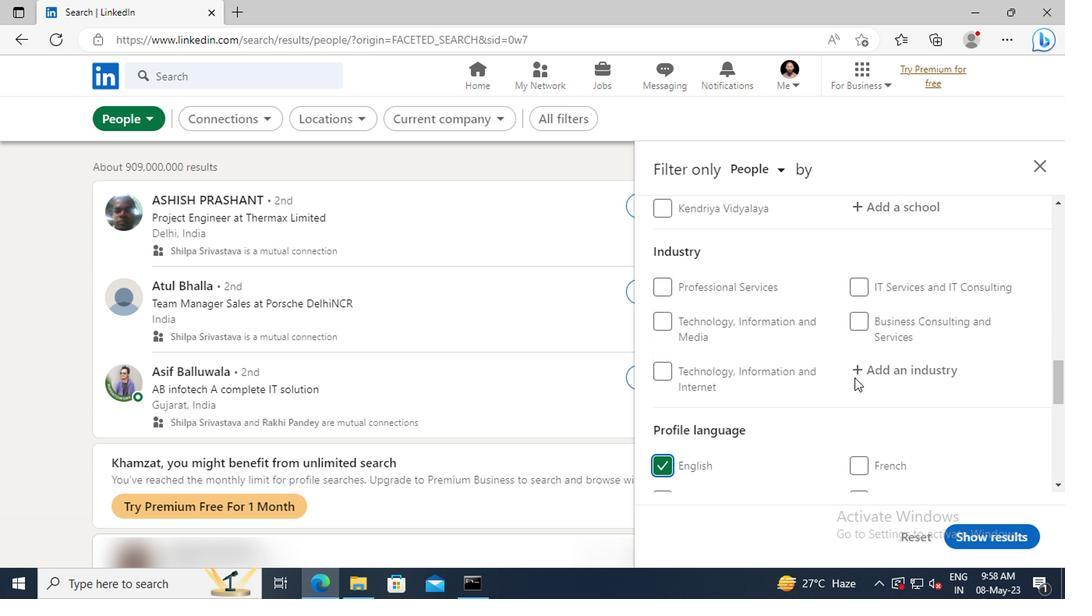 
Action: Mouse scrolled (850, 379) with delta (0, 1)
Screenshot: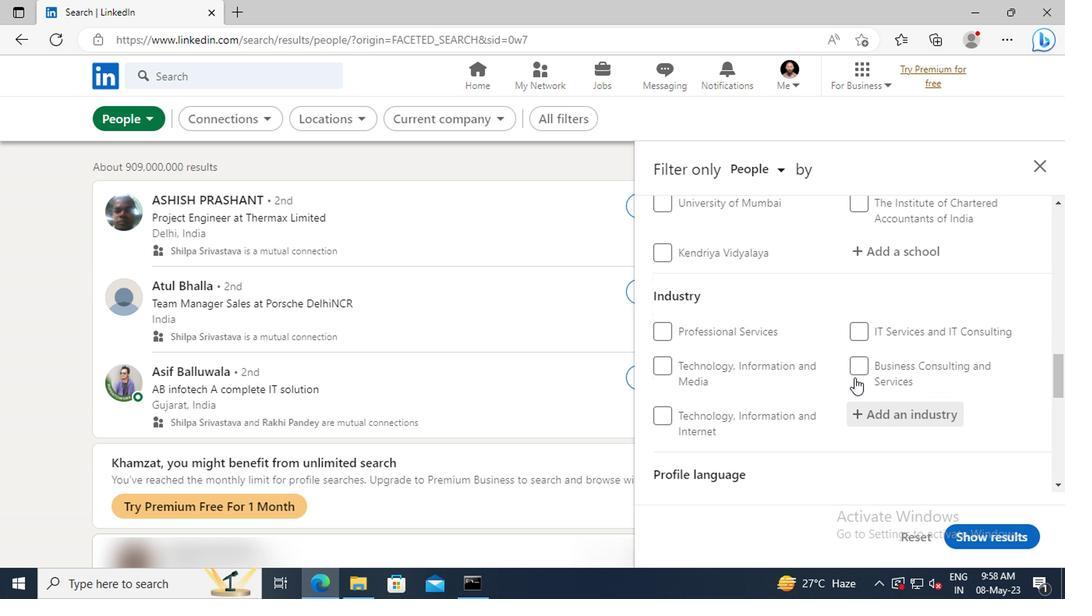 
Action: Mouse moved to (851, 378)
Screenshot: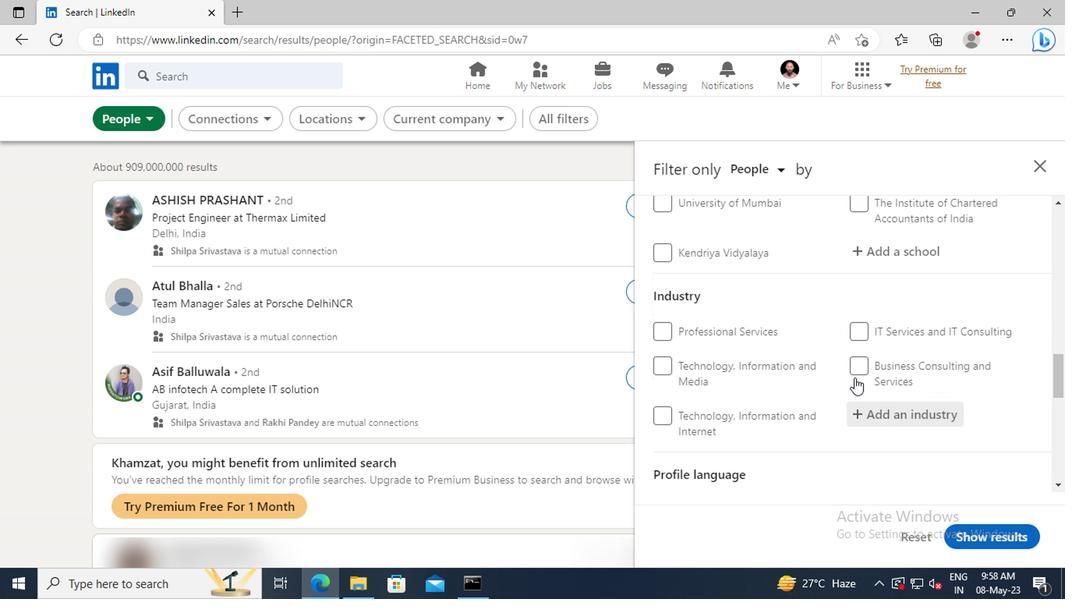 
Action: Mouse scrolled (851, 379) with delta (0, 1)
Screenshot: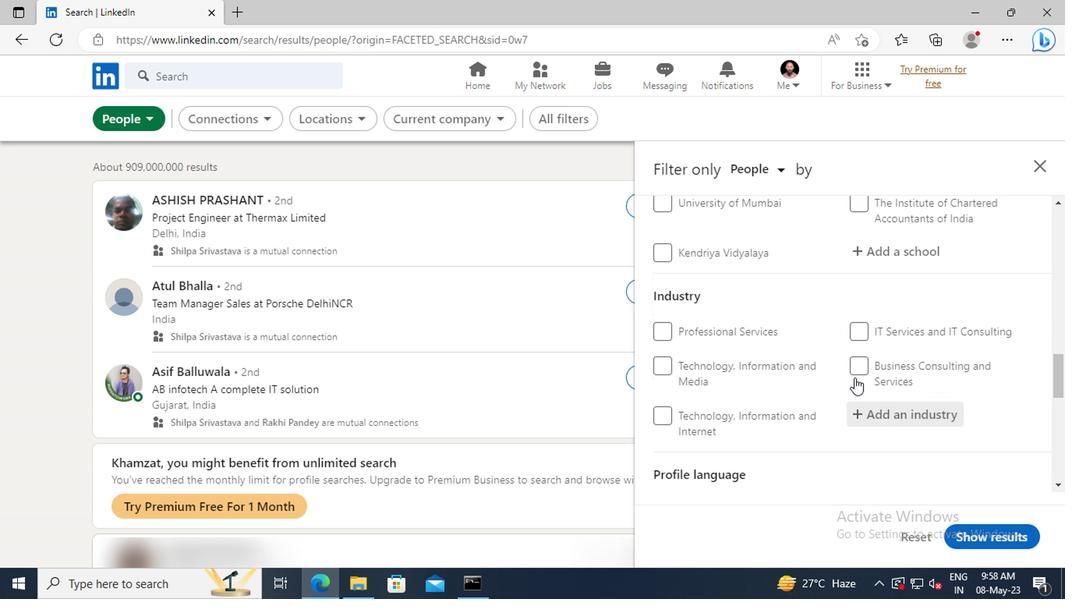 
Action: Mouse scrolled (851, 379) with delta (0, 1)
Screenshot: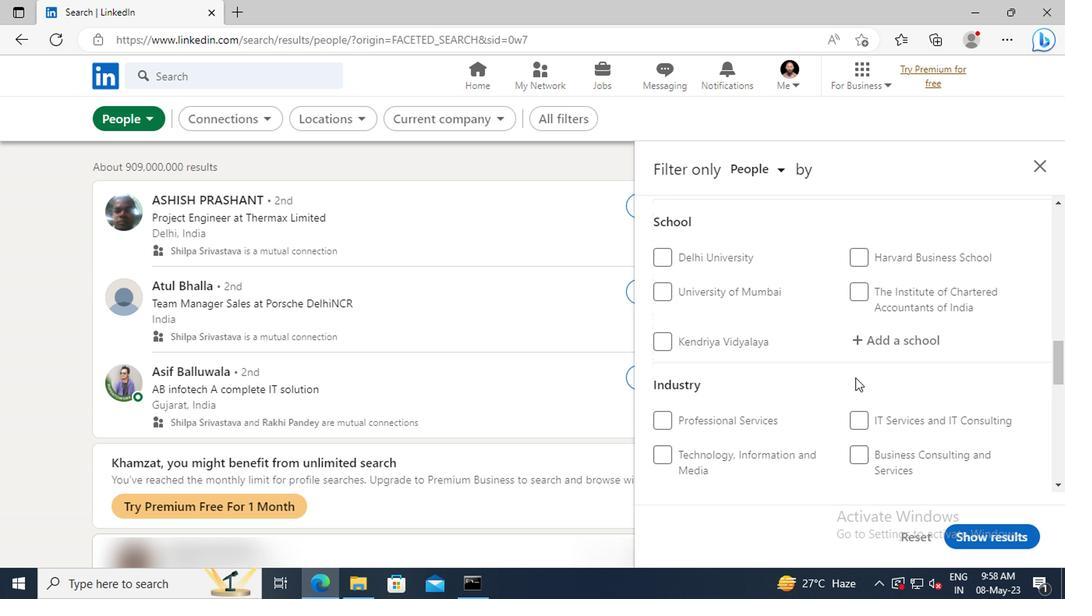
Action: Mouse scrolled (851, 379) with delta (0, 1)
Screenshot: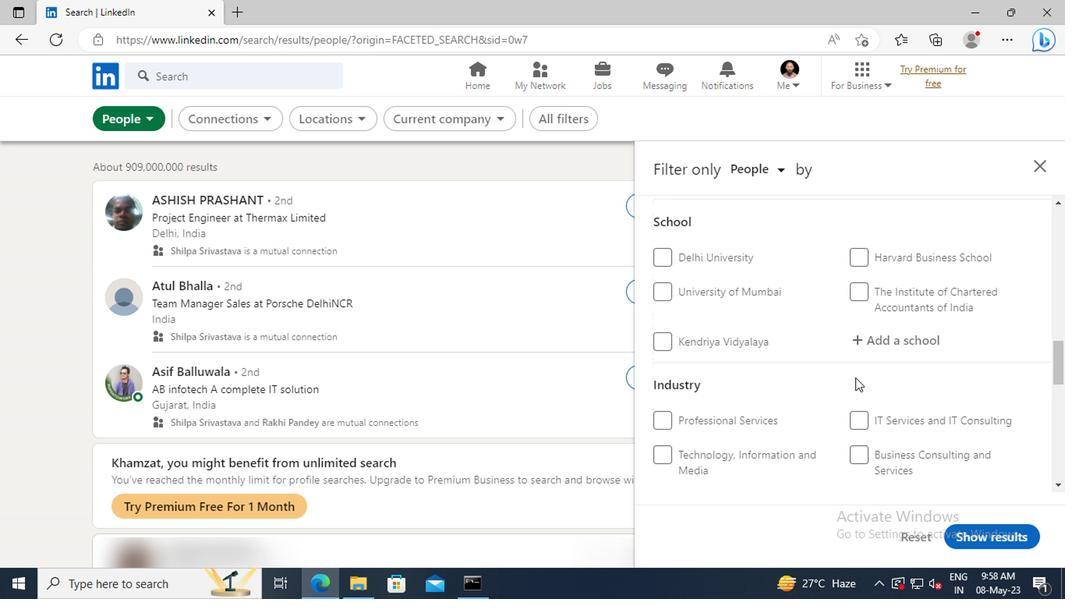 
Action: Mouse scrolled (851, 379) with delta (0, 1)
Screenshot: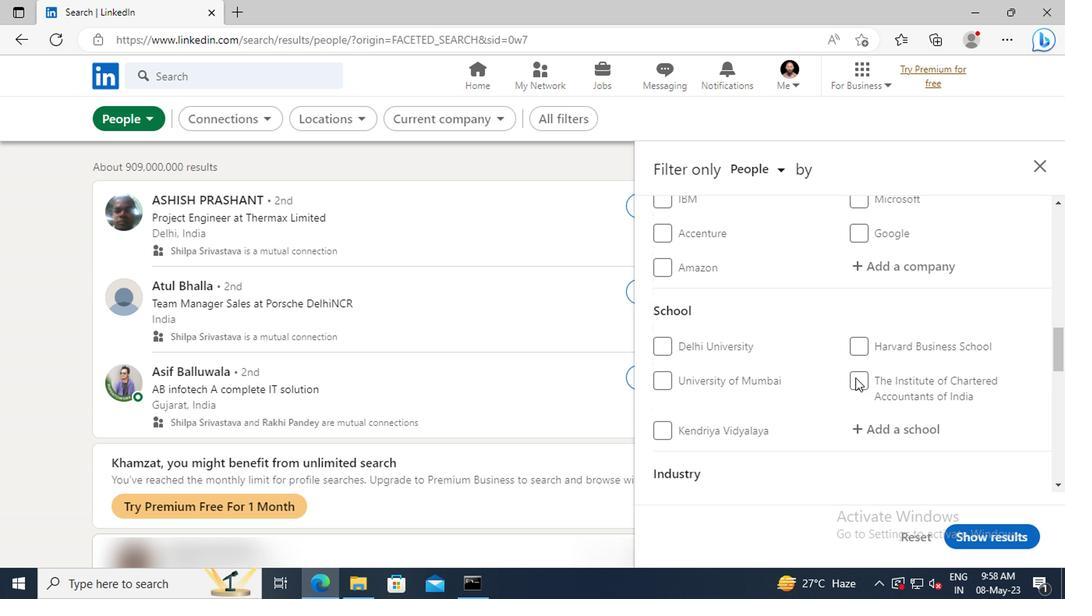 
Action: Mouse scrolled (851, 379) with delta (0, 1)
Screenshot: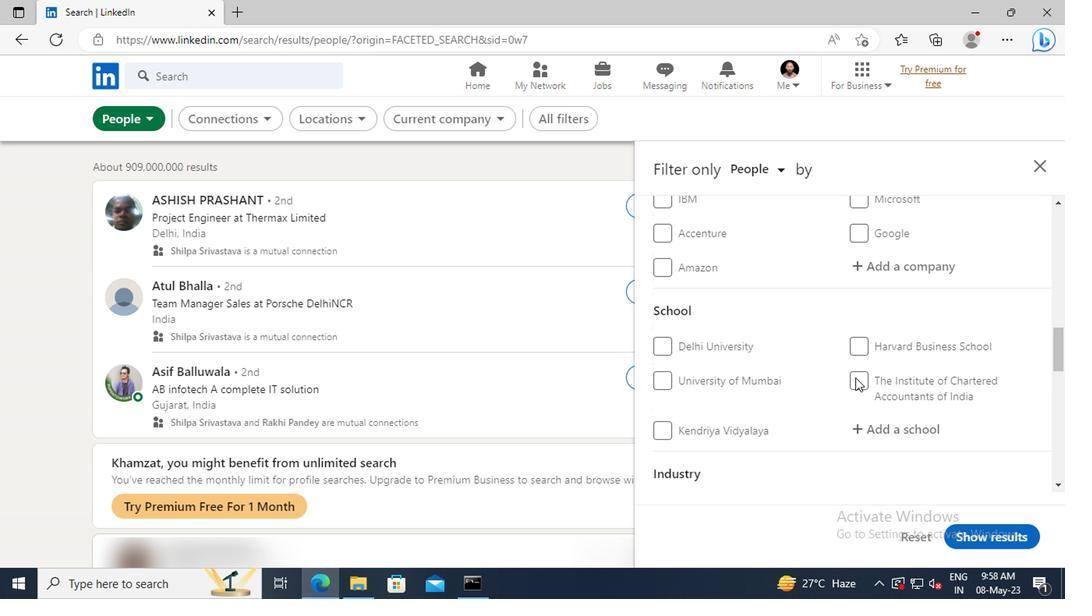 
Action: Mouse scrolled (851, 379) with delta (0, 1)
Screenshot: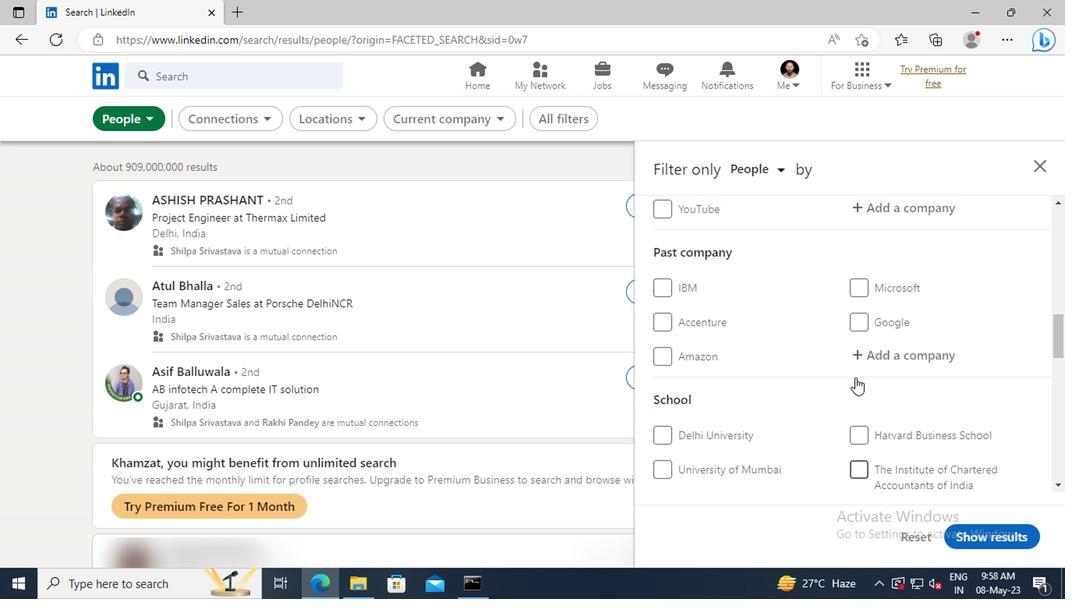 
Action: Mouse scrolled (851, 379) with delta (0, 1)
Screenshot: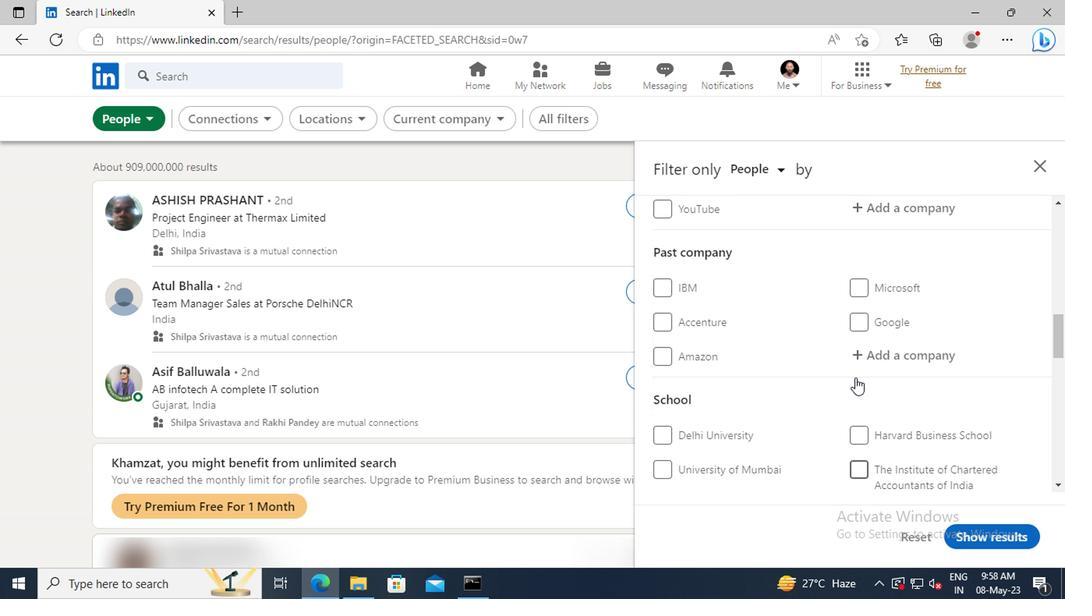 
Action: Mouse scrolled (851, 379) with delta (0, 1)
Screenshot: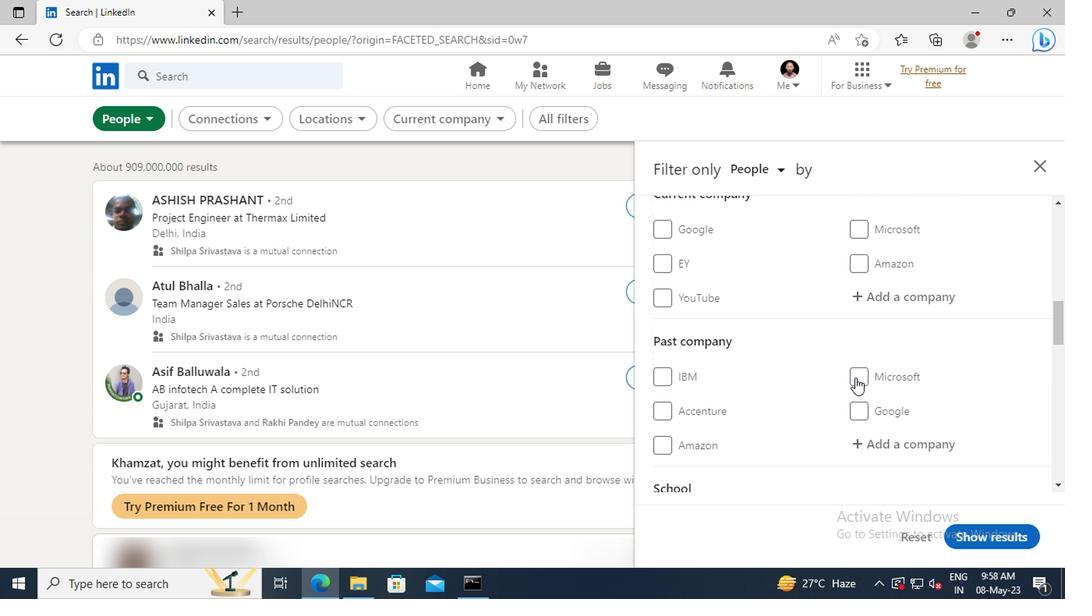 
Action: Mouse moved to (860, 344)
Screenshot: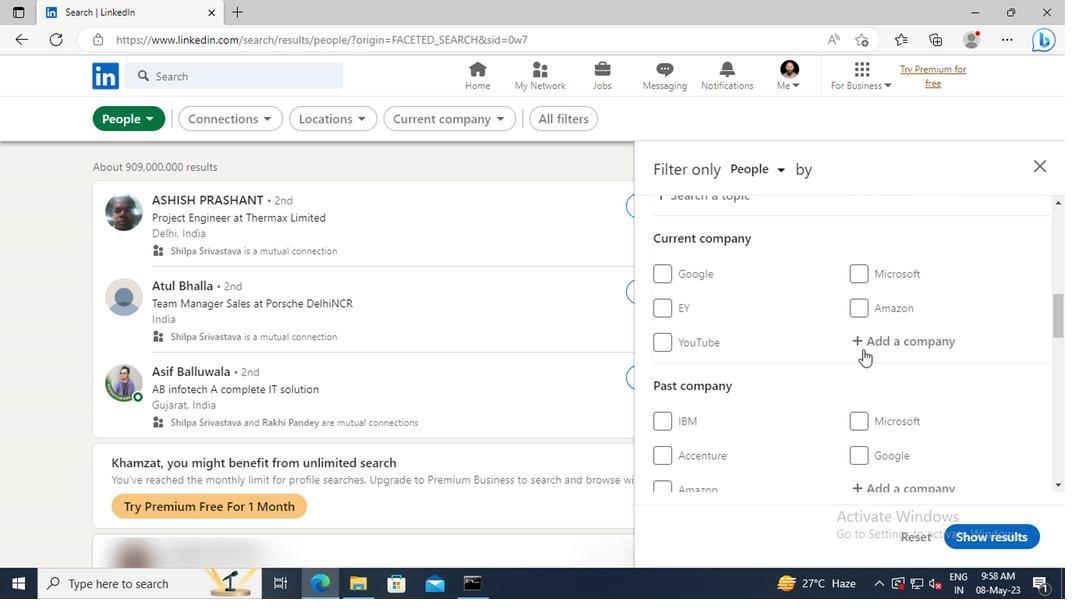 
Action: Mouse pressed left at (860, 344)
Screenshot: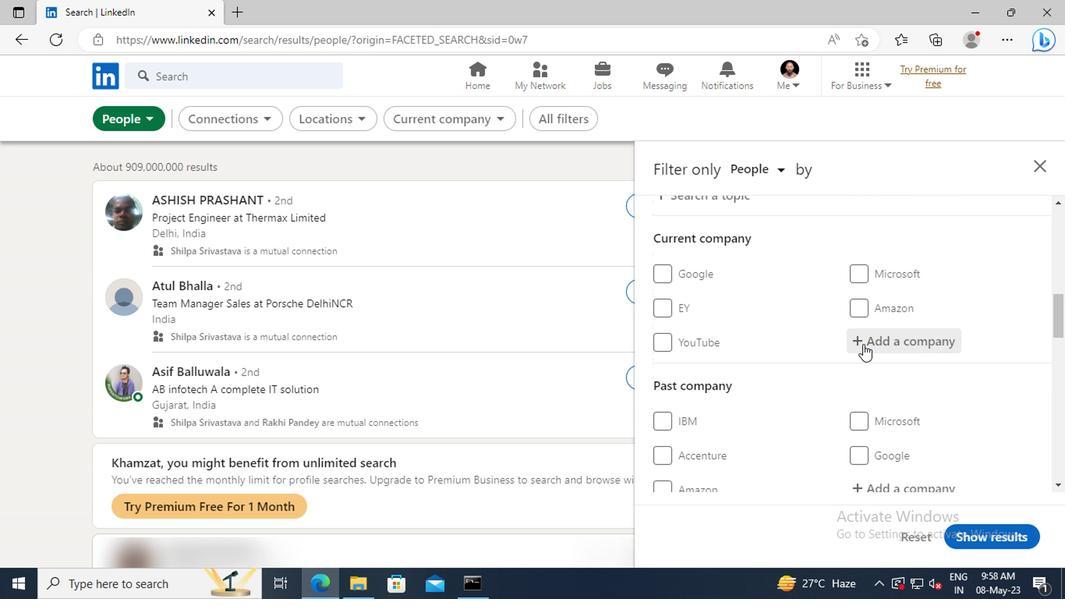 
Action: Mouse moved to (859, 343)
Screenshot: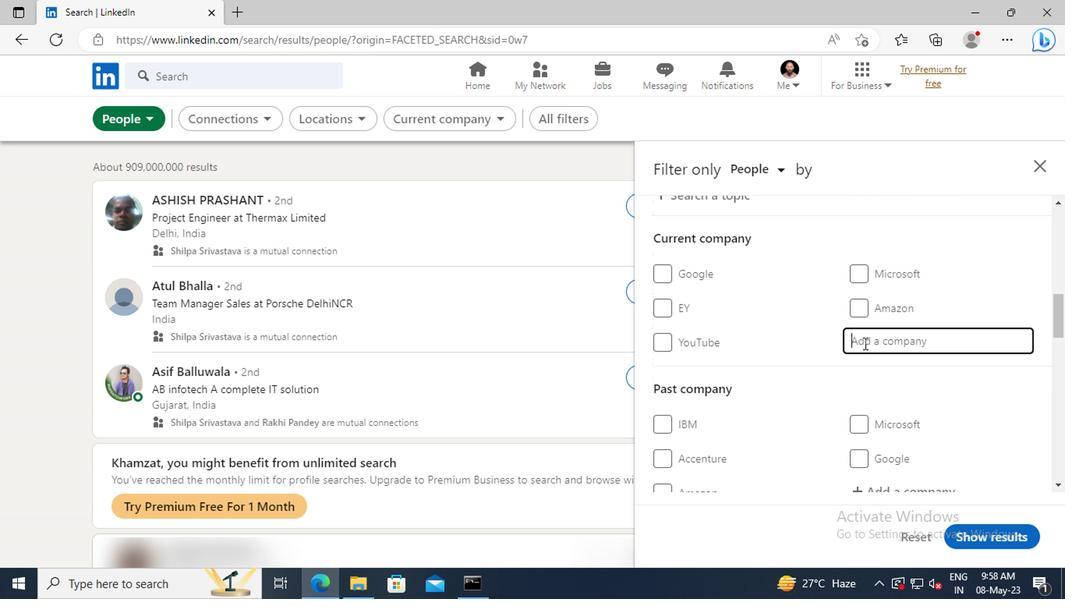 
Action: Key pressed <Key.shift>LTI<Key.space>-<Key.space>
Screenshot: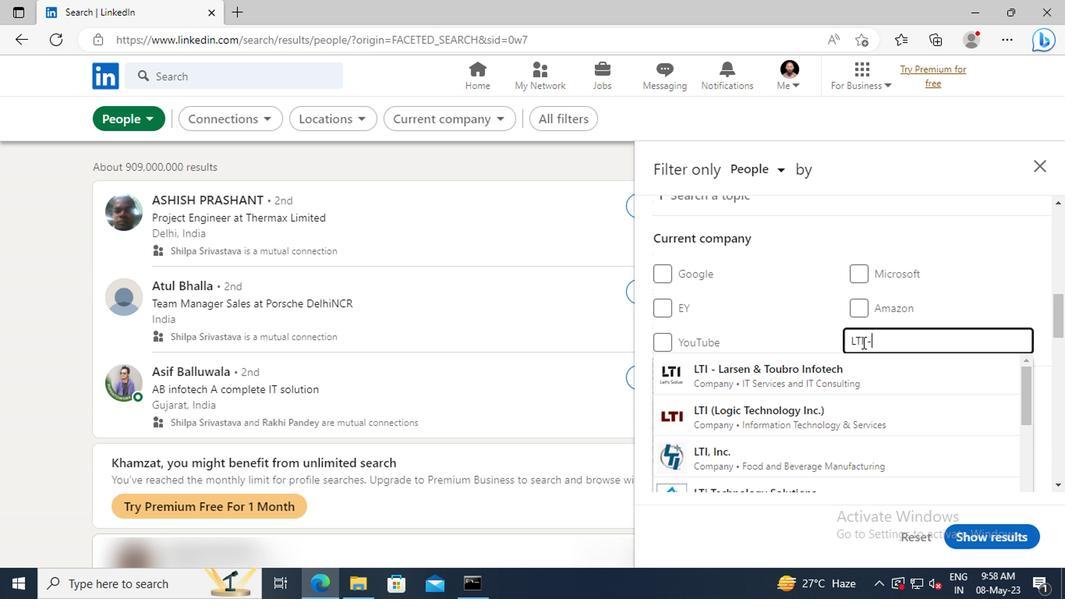 
Action: Mouse moved to (861, 365)
Screenshot: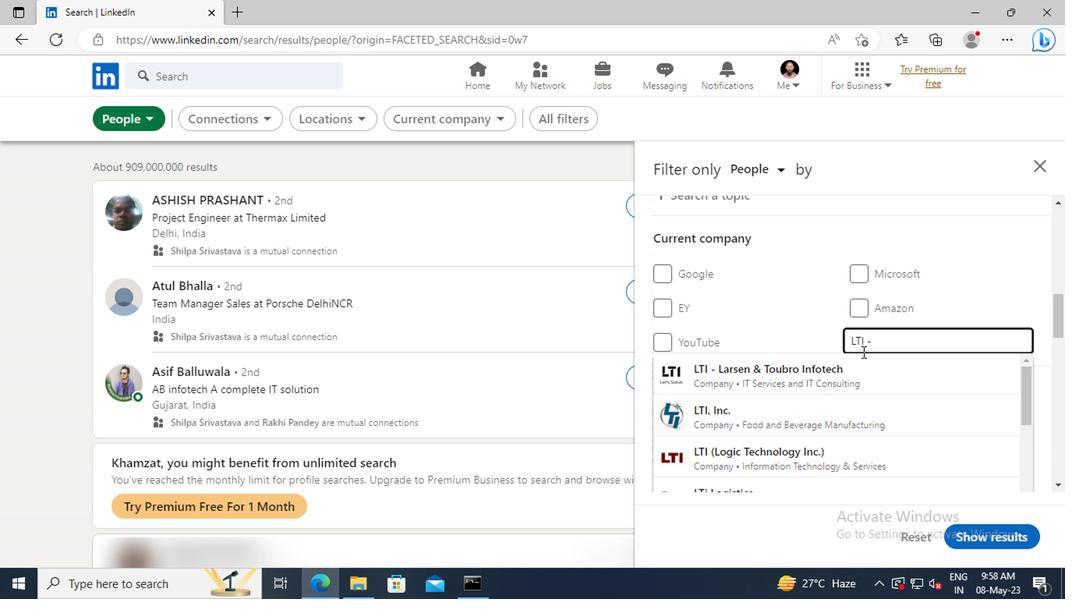 
Action: Mouse pressed left at (861, 365)
Screenshot: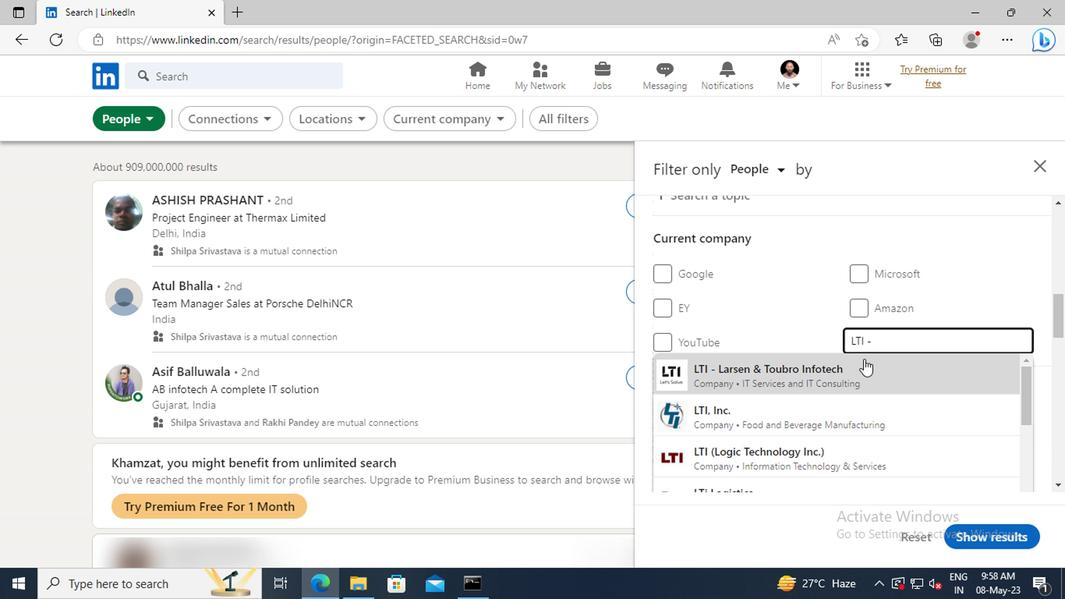 
Action: Mouse scrolled (861, 364) with delta (0, 0)
Screenshot: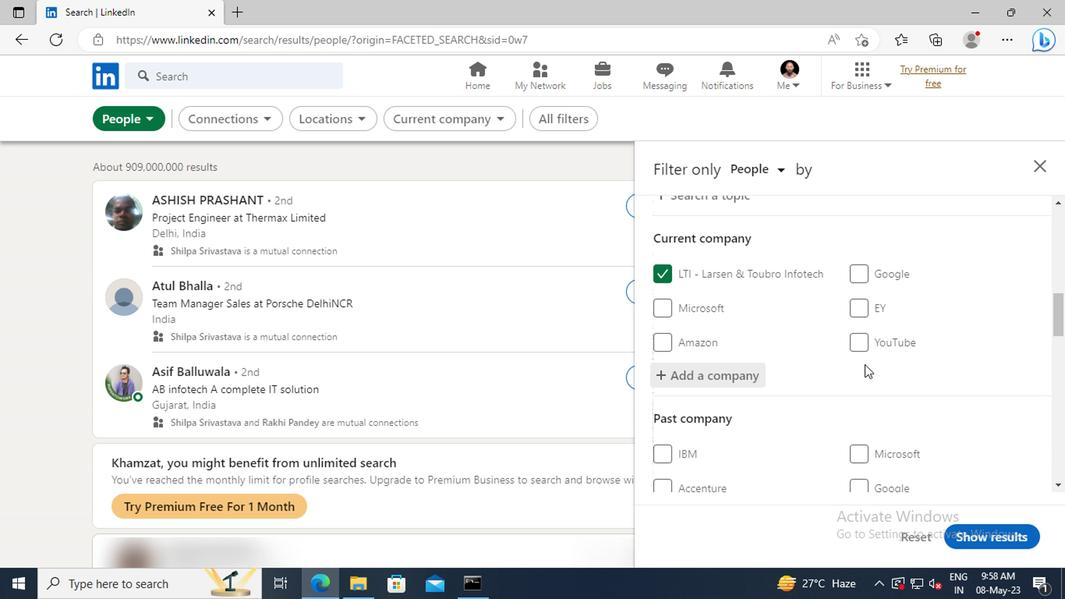 
Action: Mouse scrolled (861, 364) with delta (0, 0)
Screenshot: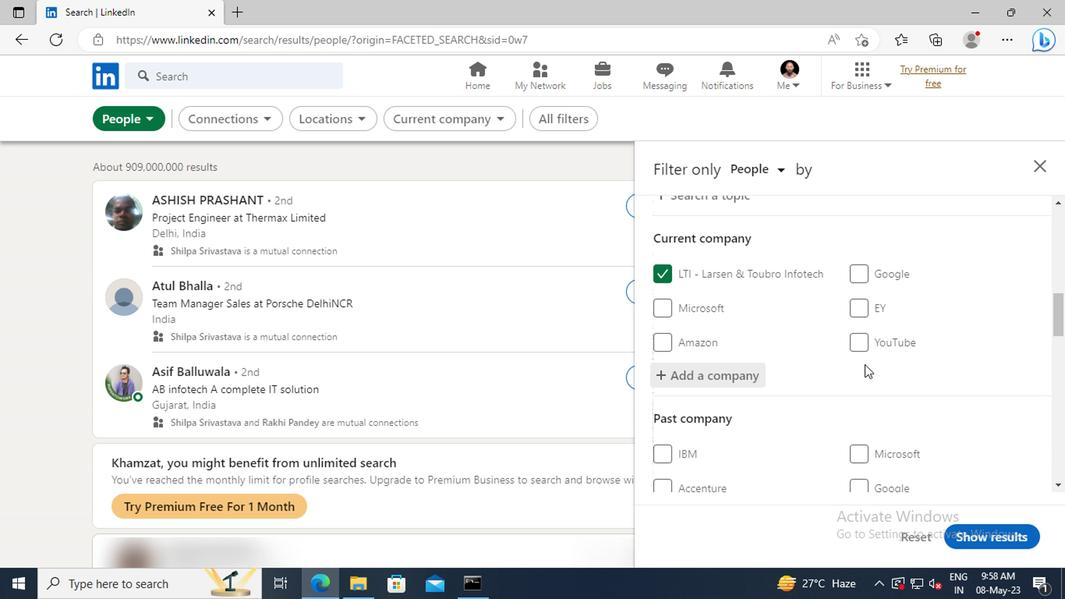 
Action: Mouse moved to (861, 365)
Screenshot: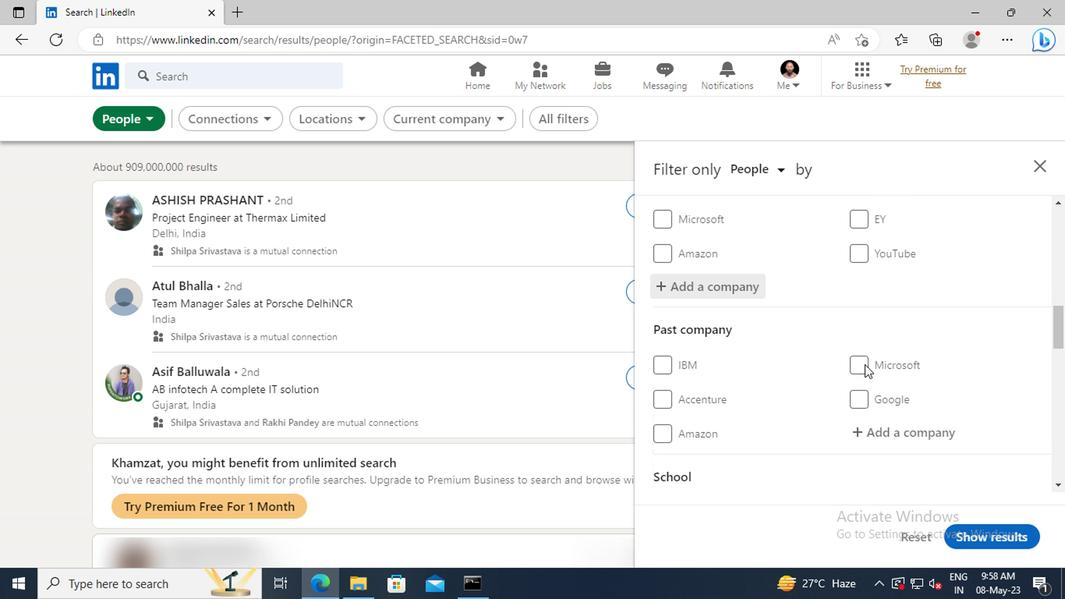 
Action: Mouse scrolled (861, 364) with delta (0, 0)
Screenshot: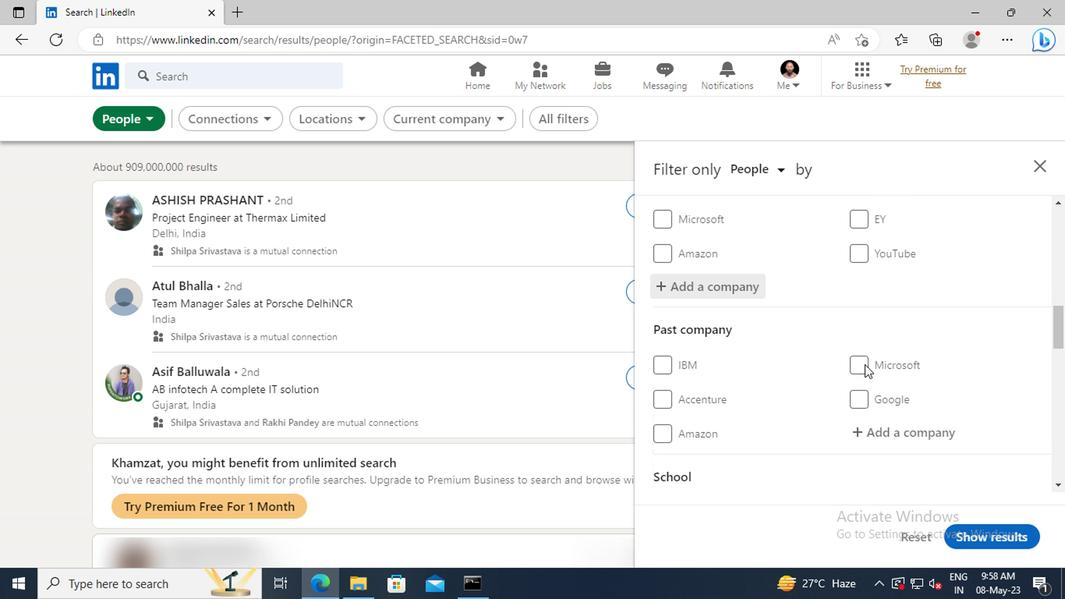 
Action: Mouse moved to (865, 368)
Screenshot: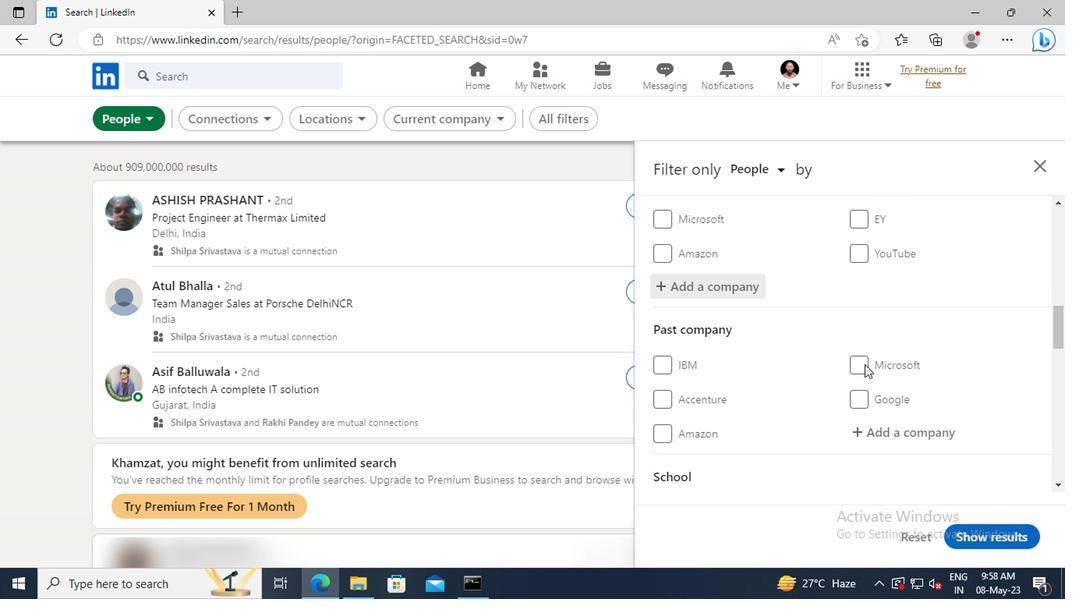 
Action: Mouse scrolled (865, 367) with delta (0, 0)
Screenshot: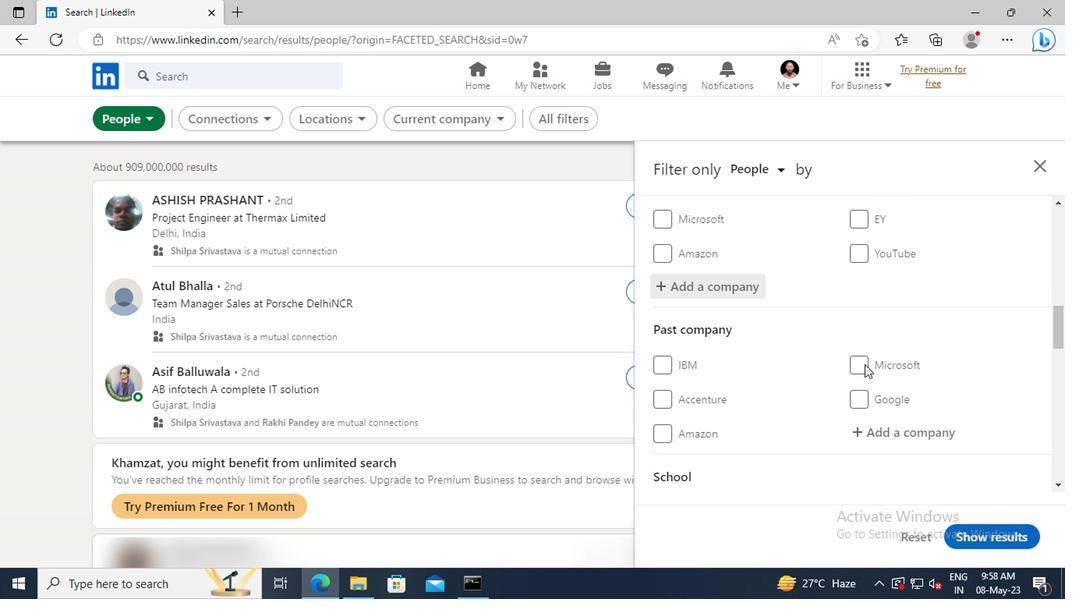 
Action: Mouse moved to (865, 364)
Screenshot: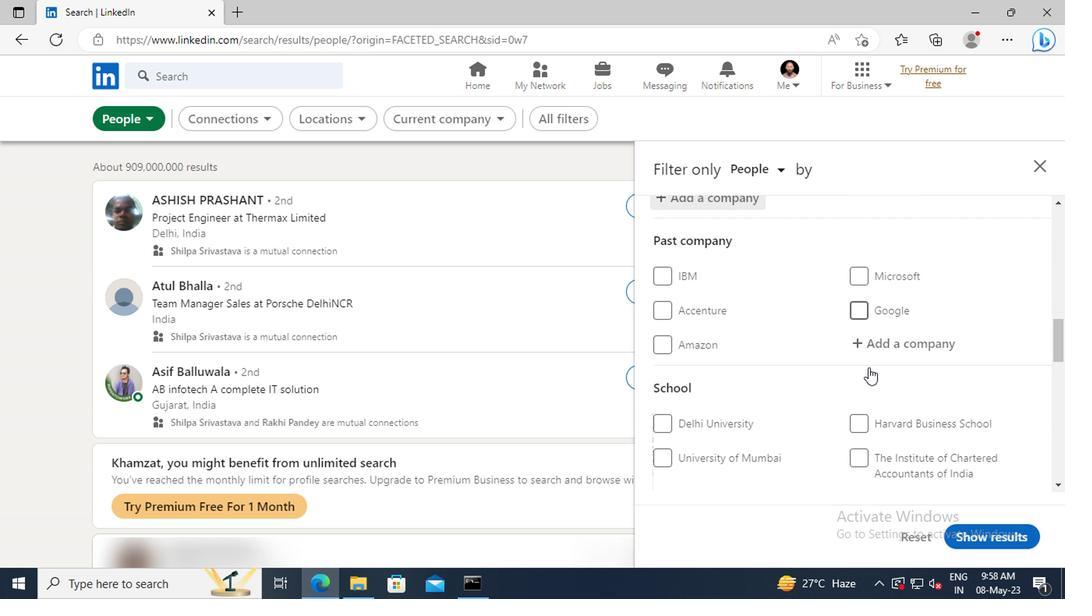 
Action: Mouse scrolled (865, 364) with delta (0, 0)
Screenshot: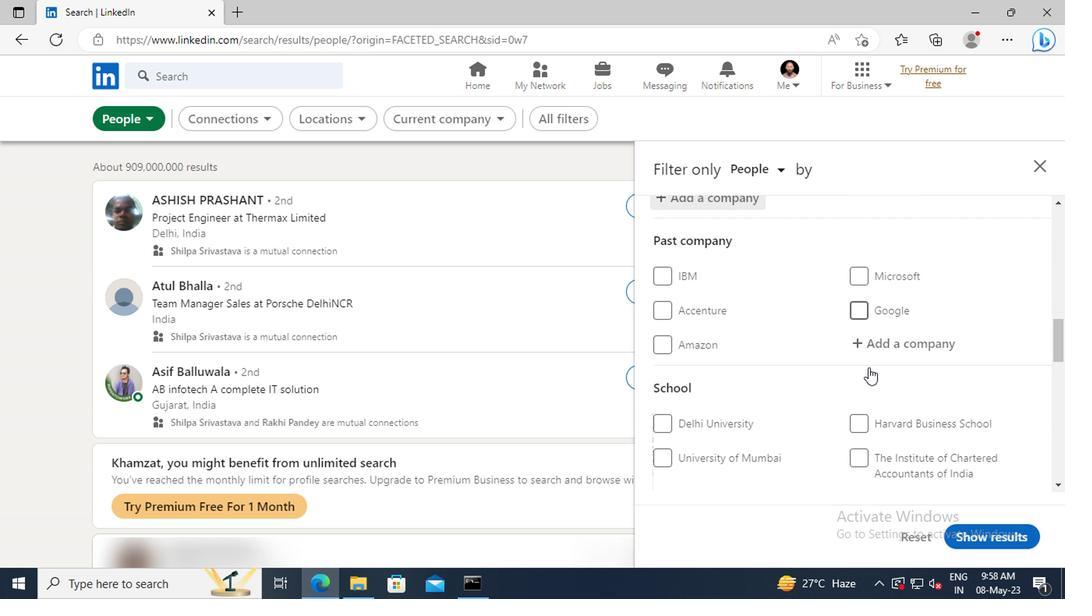 
Action: Mouse moved to (865, 362)
Screenshot: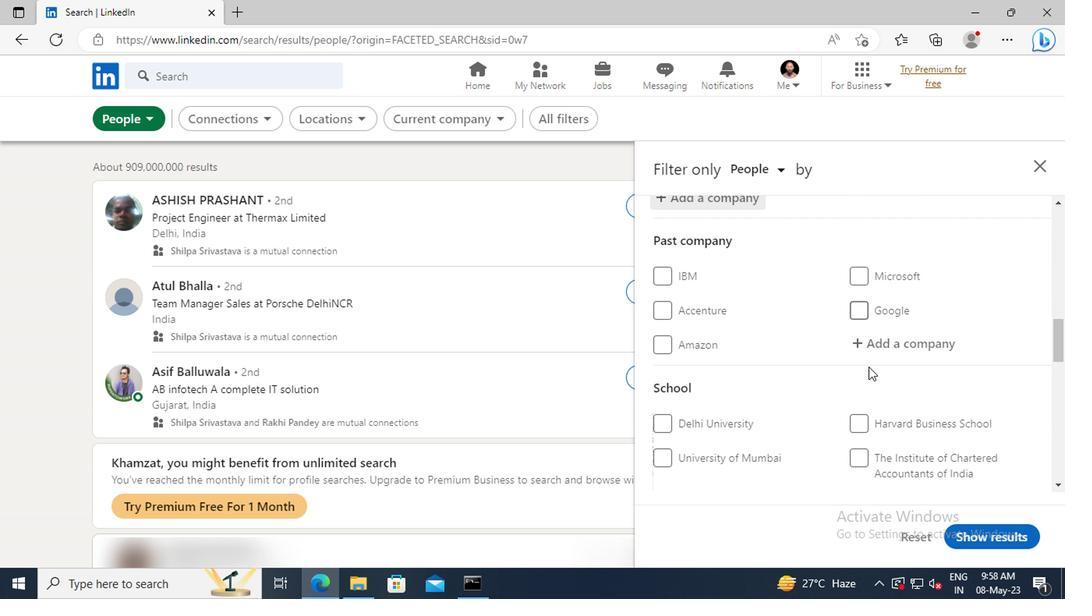 
Action: Mouse scrolled (865, 362) with delta (0, 0)
Screenshot: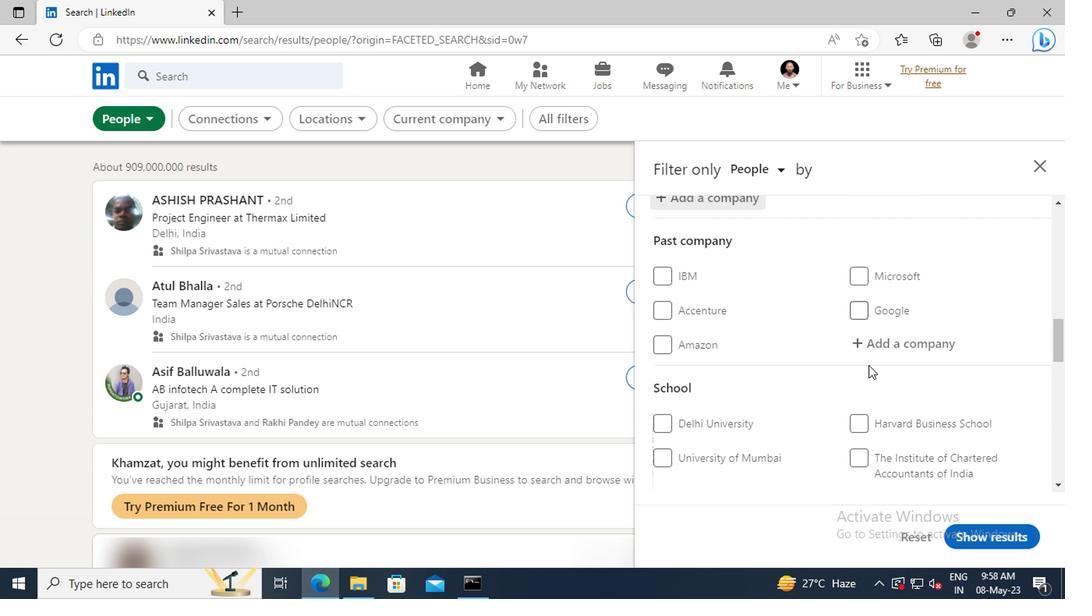 
Action: Mouse scrolled (865, 362) with delta (0, 0)
Screenshot: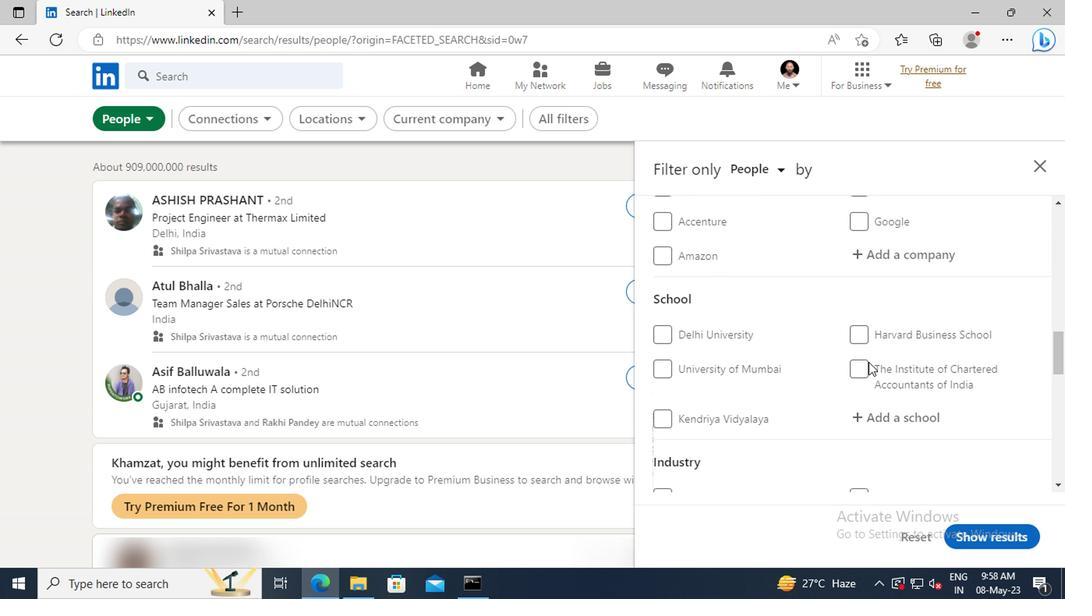 
Action: Mouse moved to (865, 367)
Screenshot: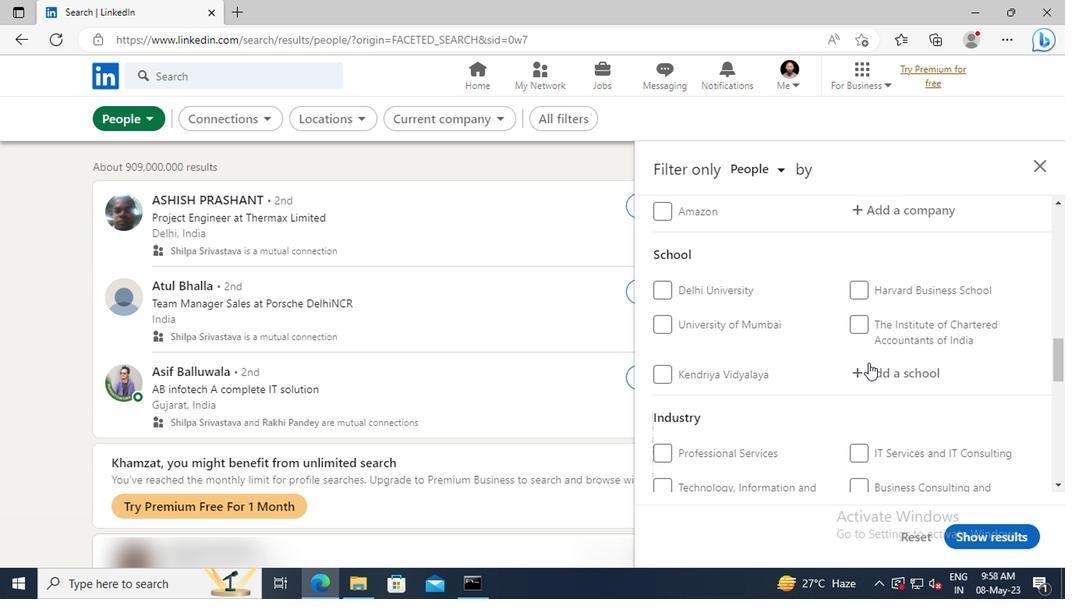 
Action: Mouse pressed left at (865, 367)
Screenshot: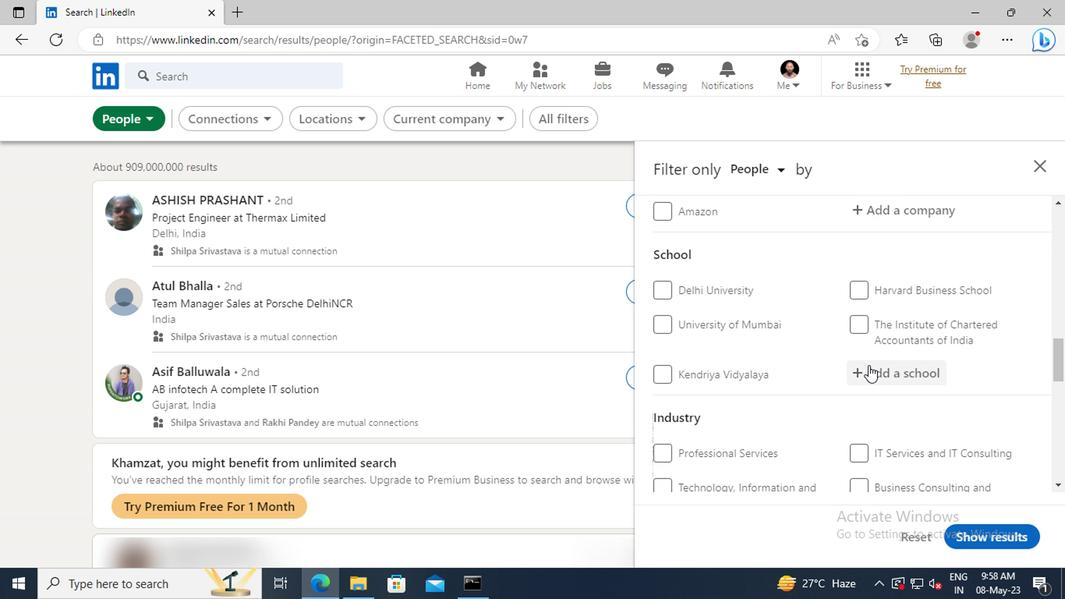 
Action: Key pressed <Key.shift>SRINIVAS<Key.space><Key.shift>INS
Screenshot: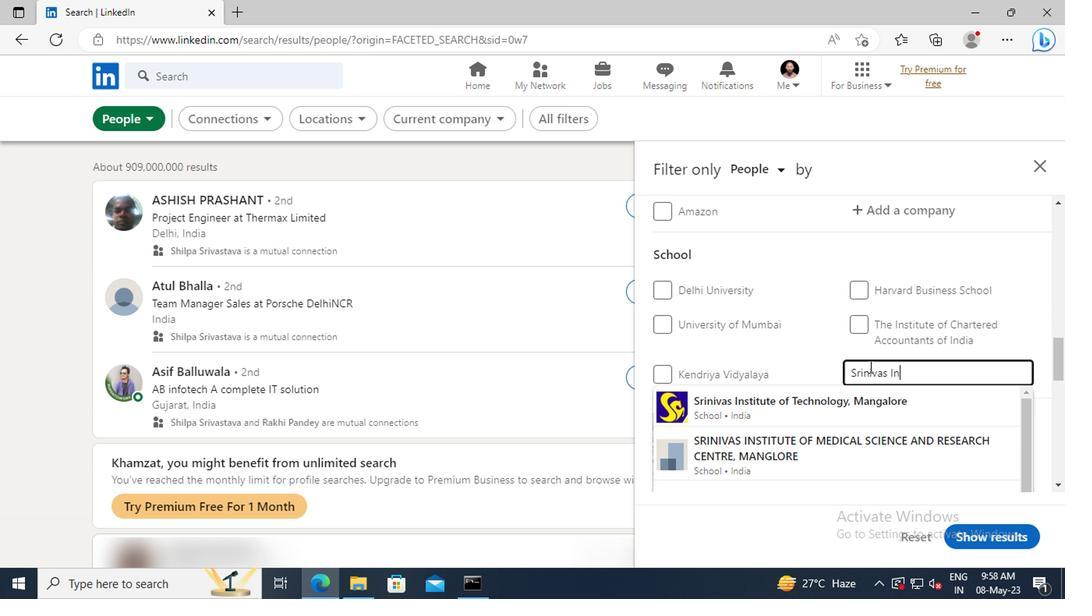 
Action: Mouse moved to (867, 399)
Screenshot: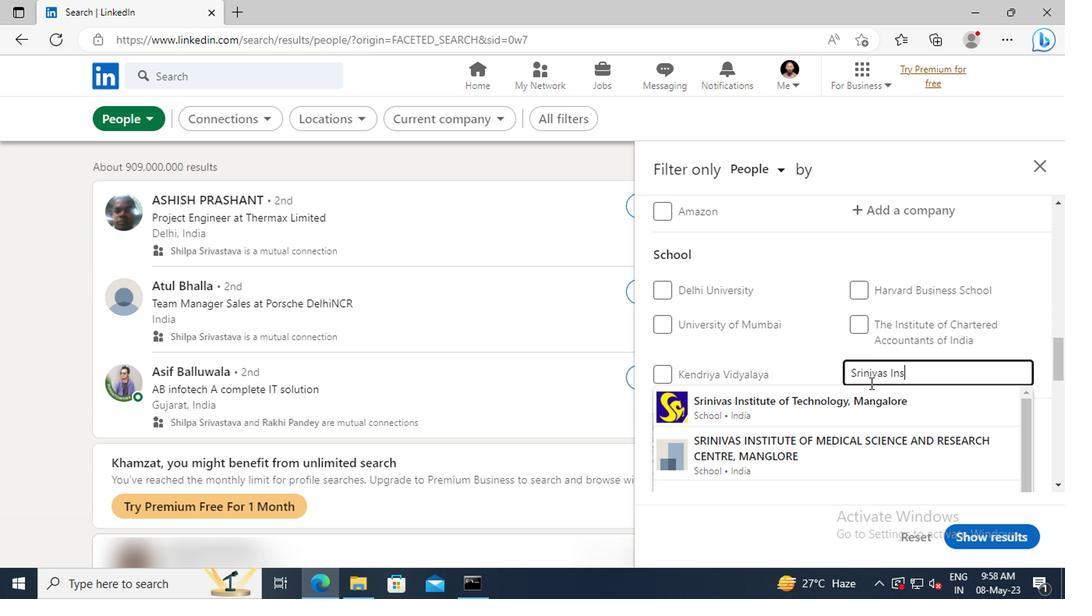
Action: Mouse pressed left at (867, 399)
Screenshot: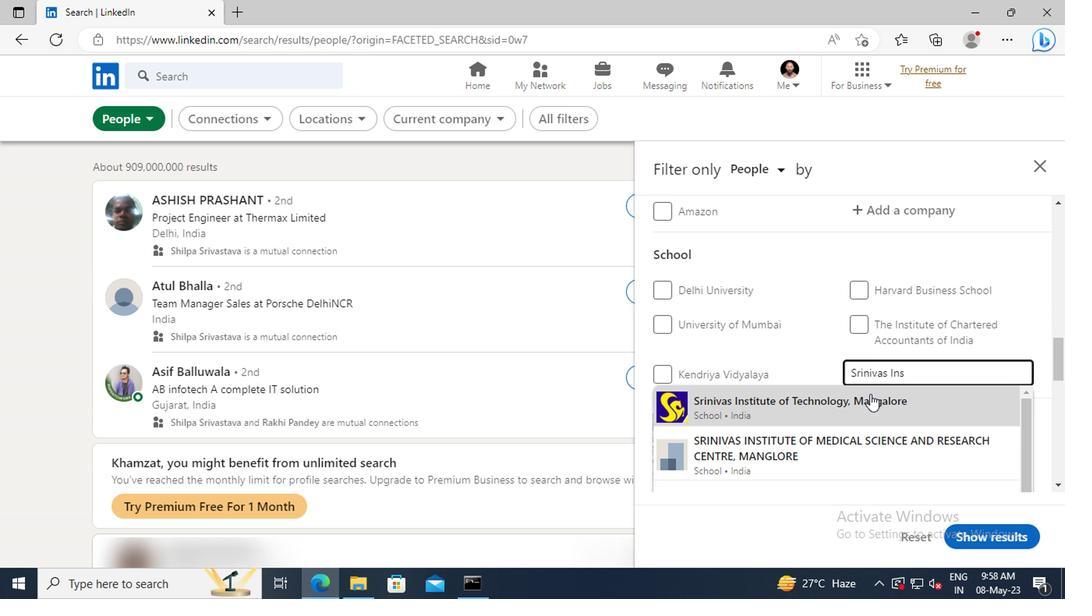 
Action: Mouse moved to (867, 399)
Screenshot: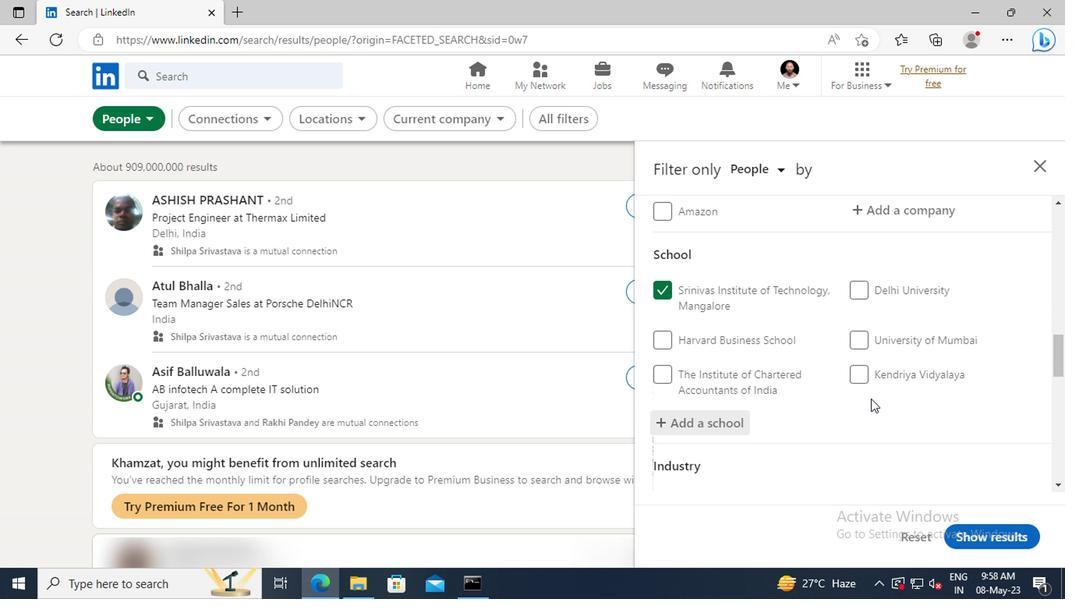 
Action: Mouse scrolled (867, 398) with delta (0, -1)
Screenshot: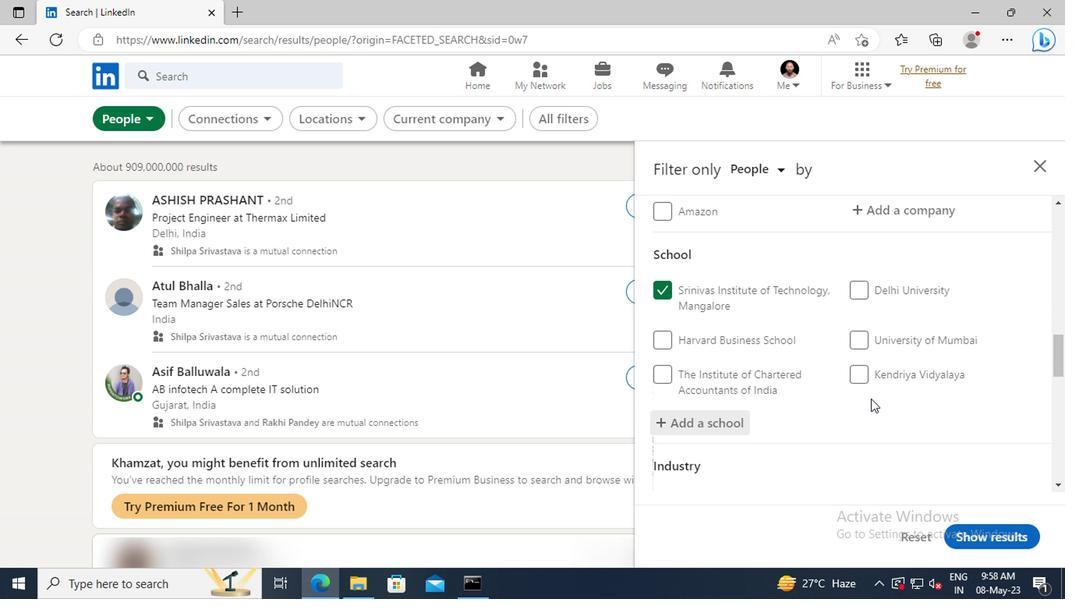
Action: Mouse scrolled (867, 398) with delta (0, -1)
Screenshot: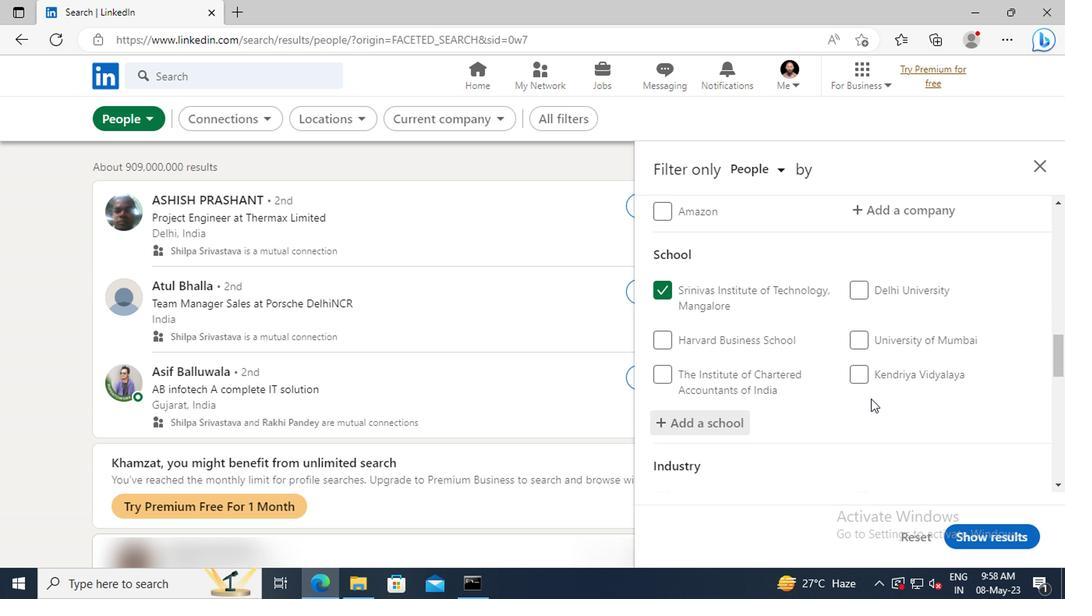 
Action: Mouse moved to (865, 390)
Screenshot: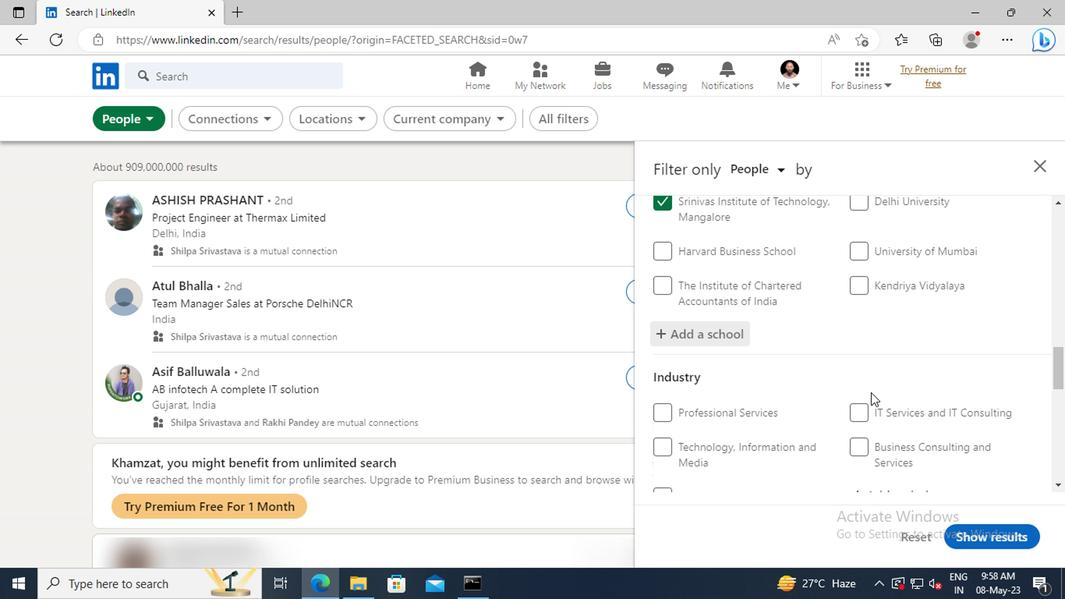 
Action: Mouse scrolled (865, 390) with delta (0, 0)
Screenshot: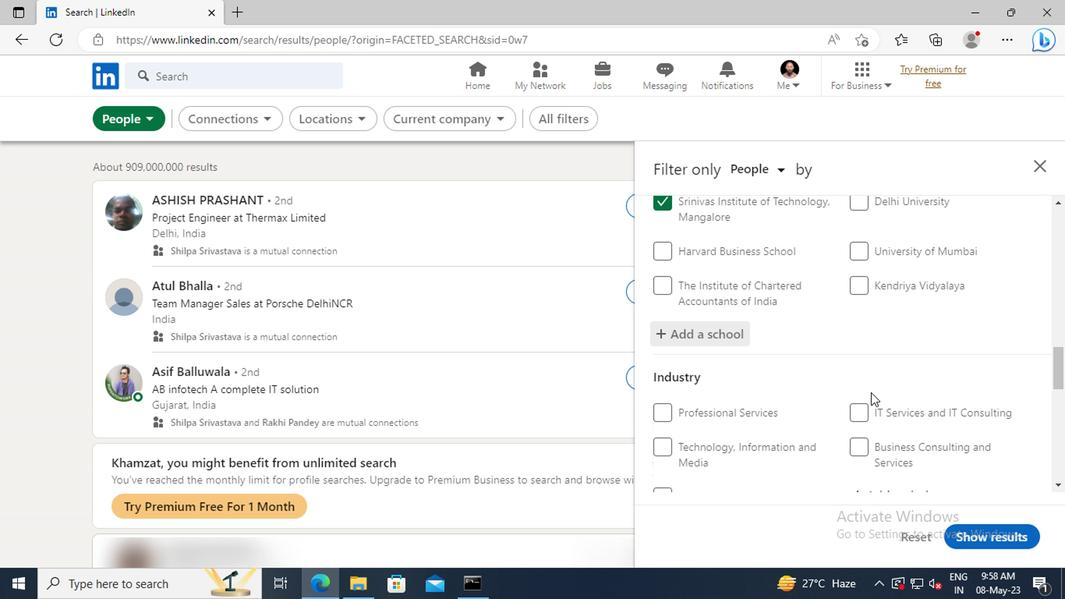 
Action: Mouse moved to (864, 387)
Screenshot: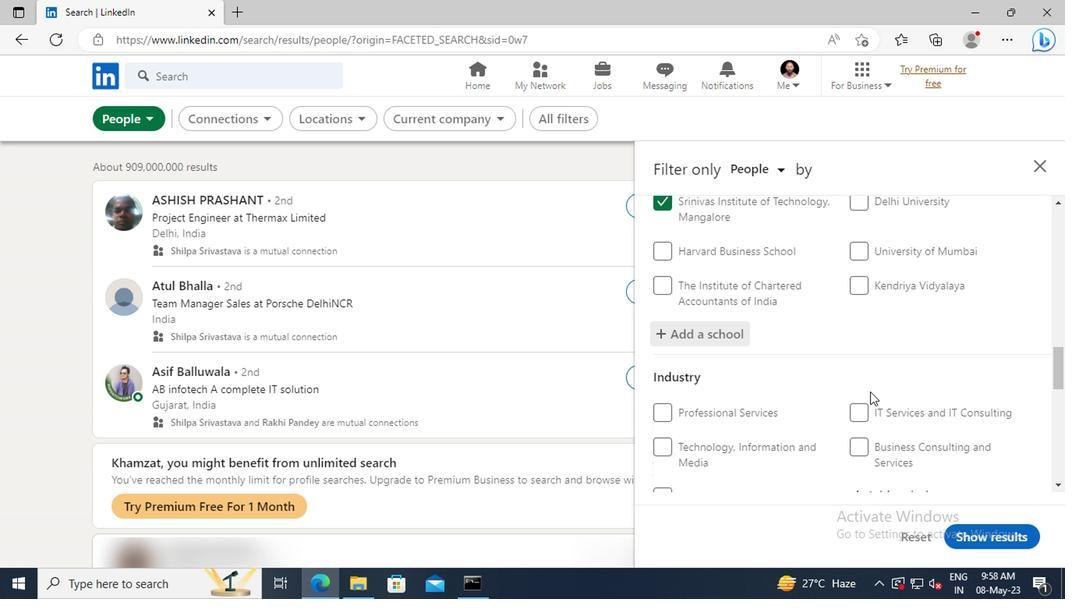 
Action: Mouse scrolled (864, 386) with delta (0, -1)
Screenshot: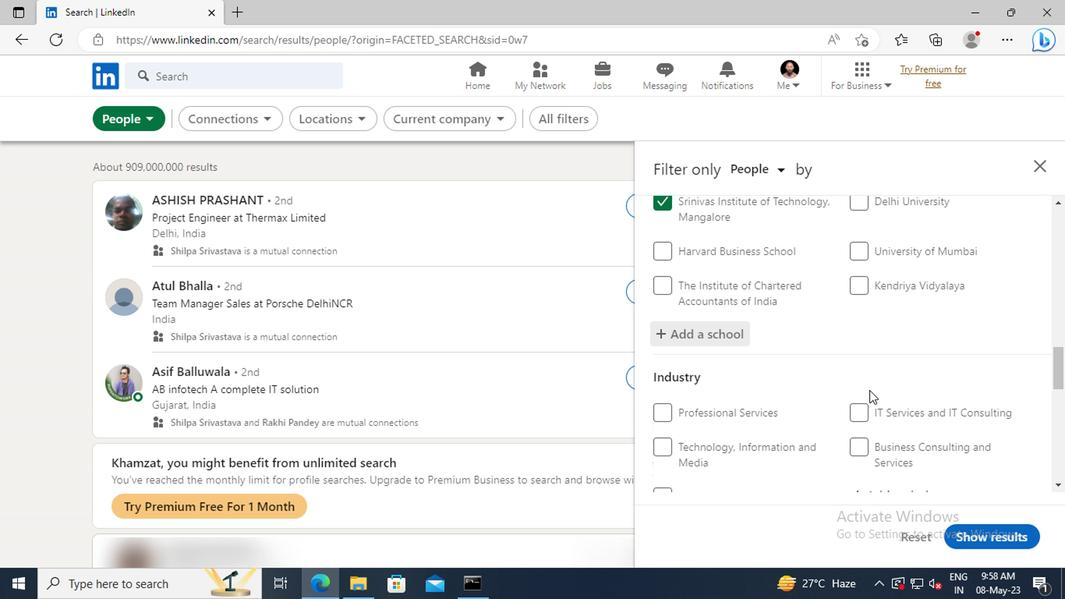 
Action: Mouse moved to (863, 385)
Screenshot: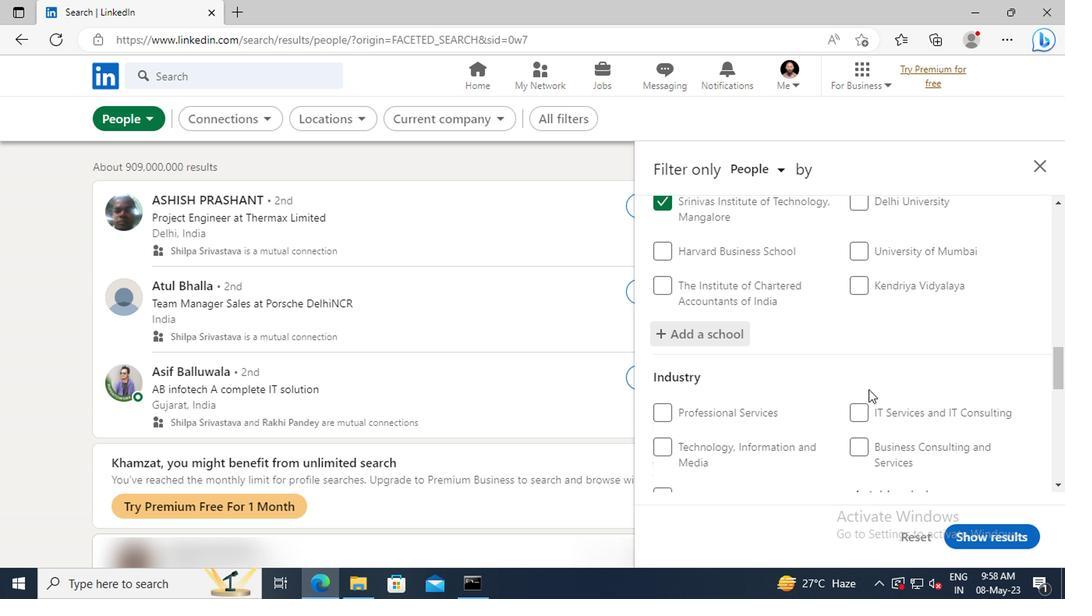 
Action: Mouse scrolled (863, 384) with delta (0, -1)
Screenshot: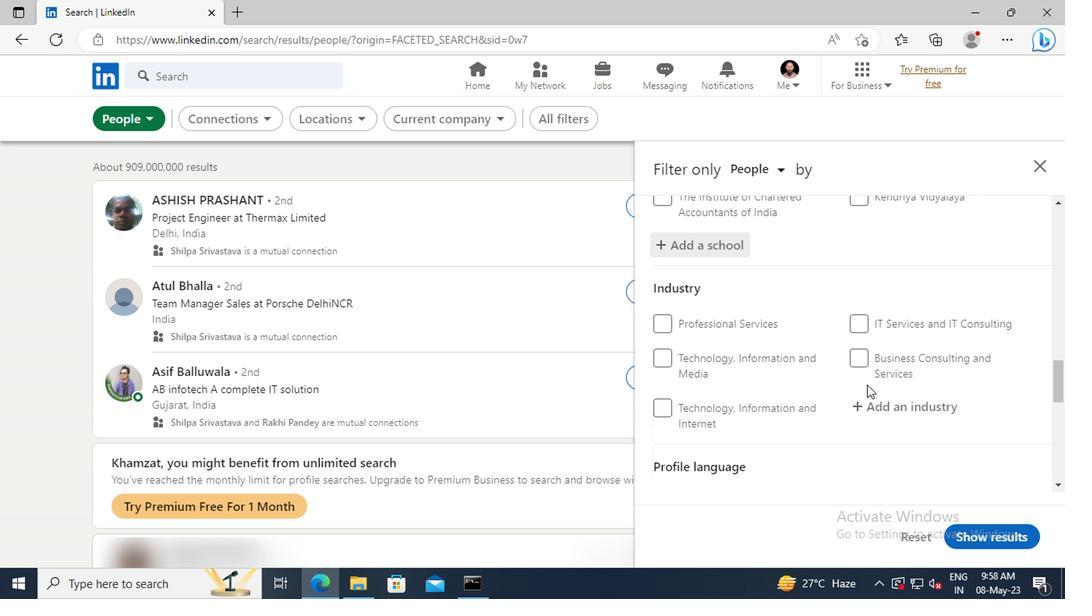 
Action: Mouse moved to (867, 368)
Screenshot: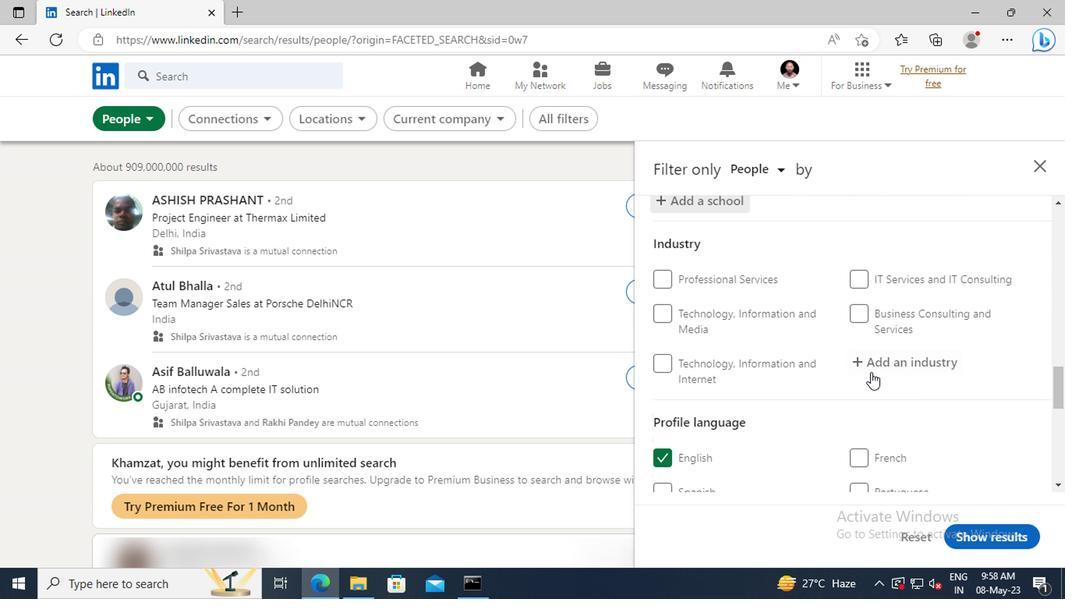 
Action: Mouse pressed left at (867, 368)
Screenshot: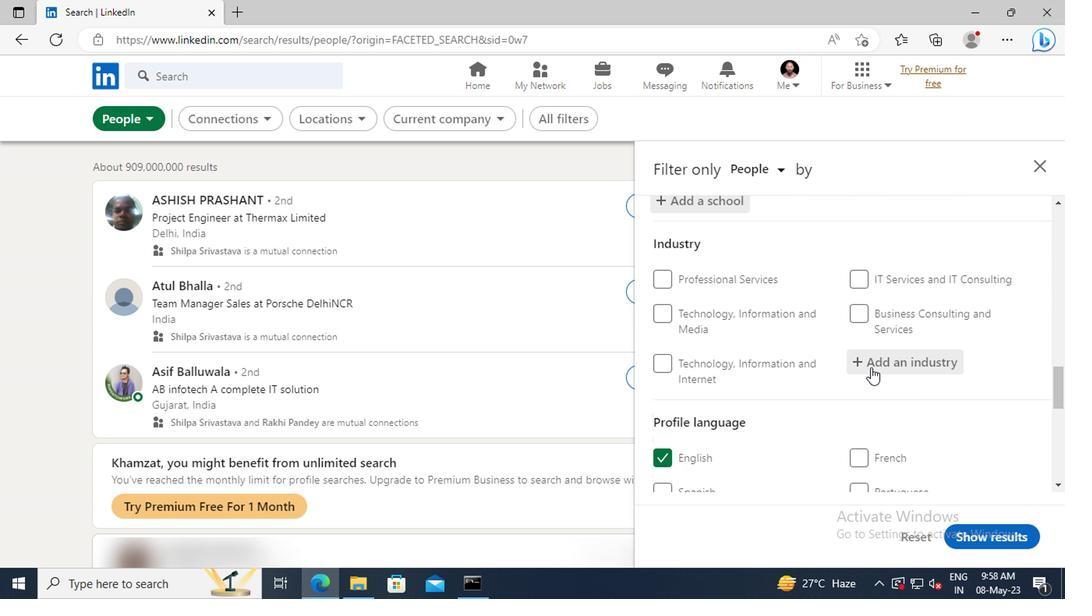 
Action: Key pressed <Key.shift>FASHION<Key.space><Key.shift>AC
Screenshot: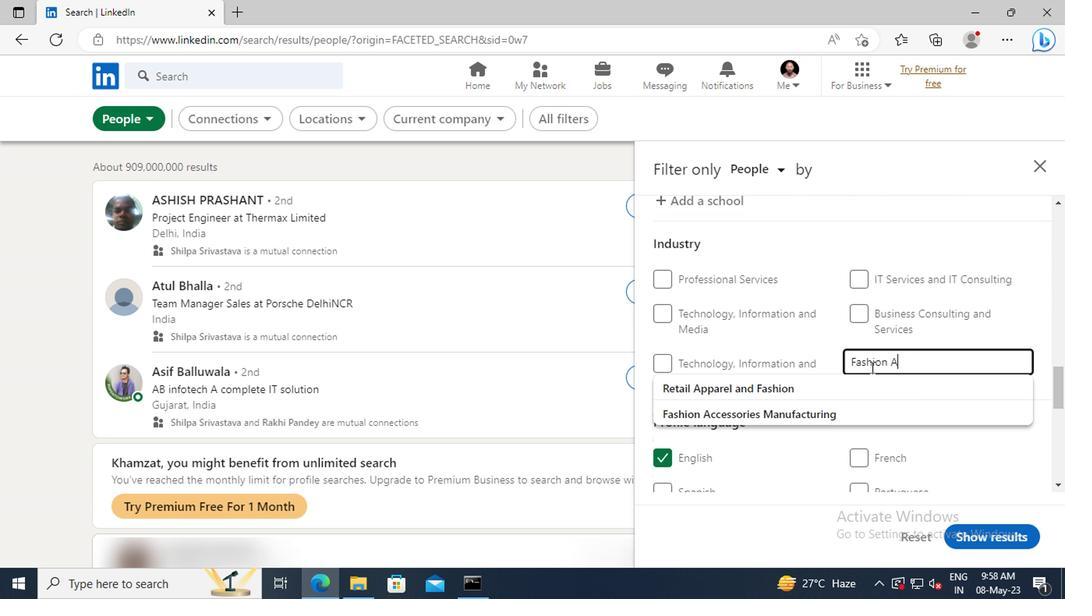 
Action: Mouse moved to (871, 384)
Screenshot: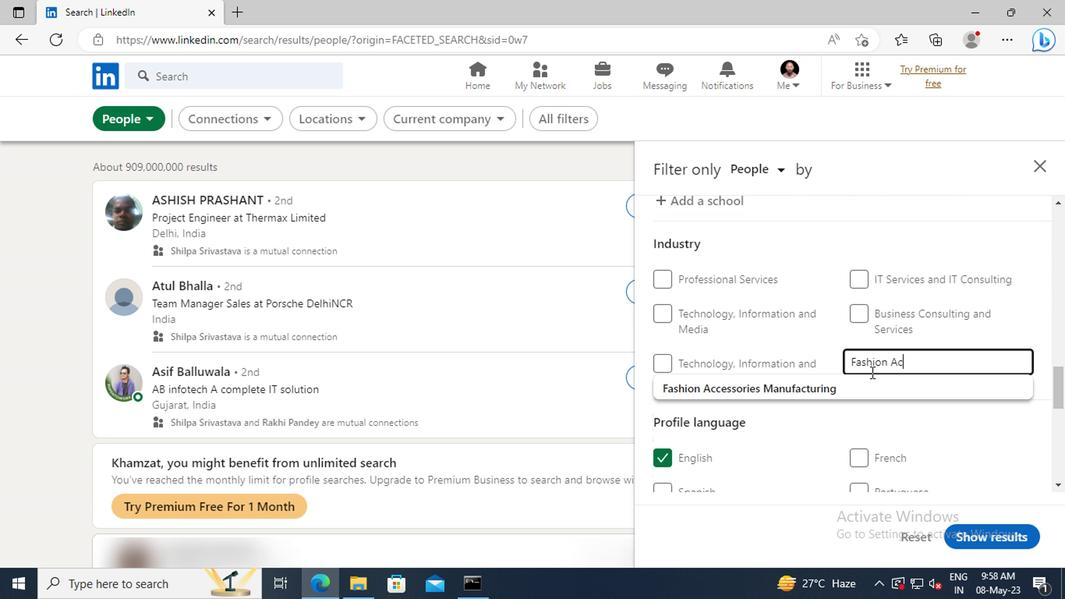 
Action: Mouse pressed left at (871, 384)
Screenshot: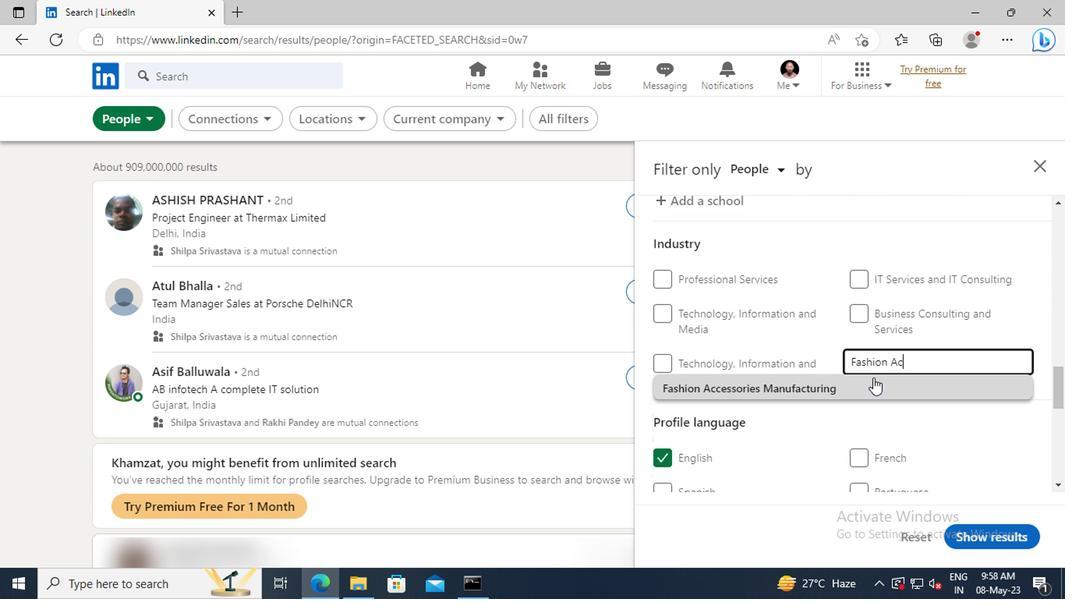 
Action: Mouse scrolled (871, 384) with delta (0, 0)
Screenshot: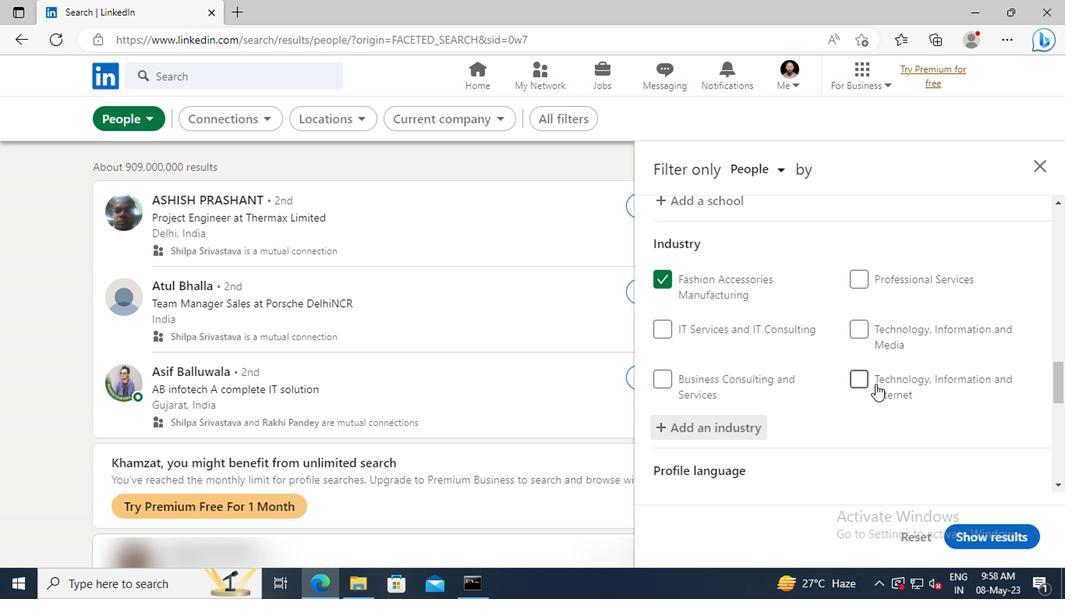 
Action: Mouse scrolled (871, 384) with delta (0, 0)
Screenshot: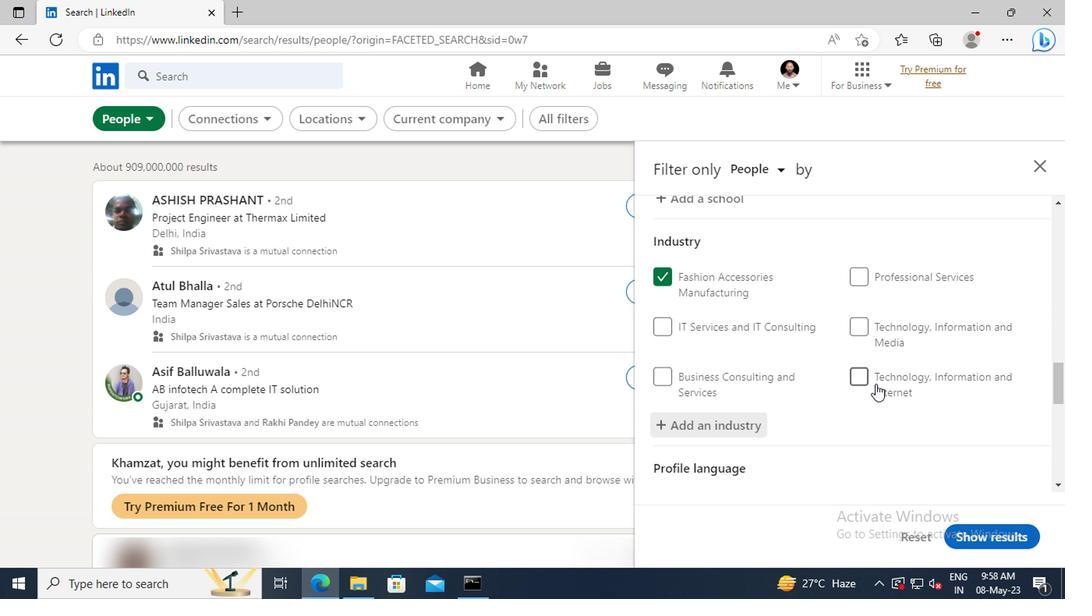 
Action: Mouse scrolled (871, 384) with delta (0, 0)
Screenshot: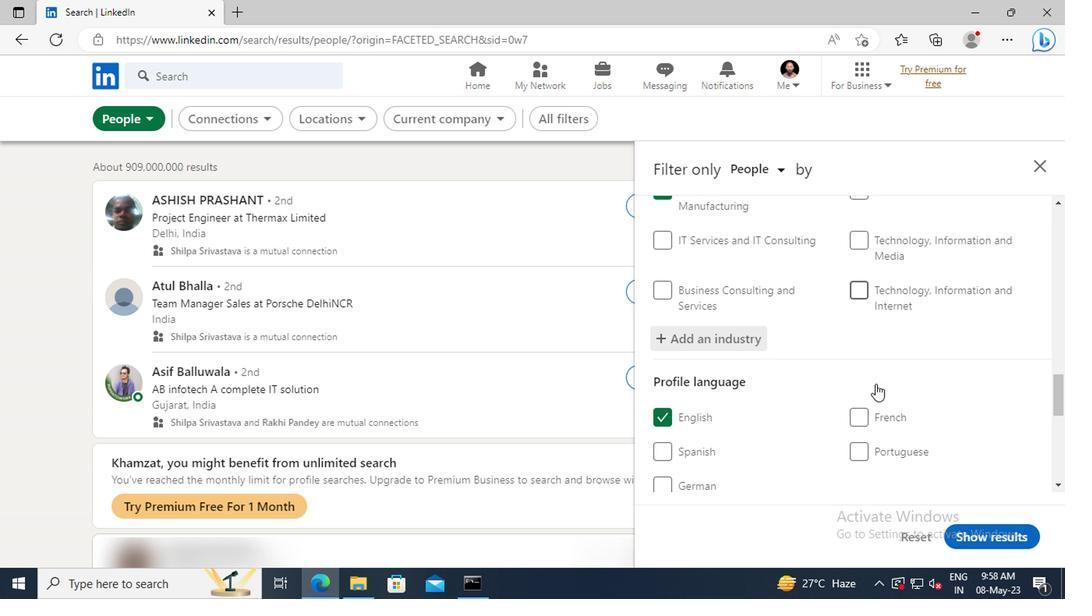 
Action: Mouse moved to (871, 384)
Screenshot: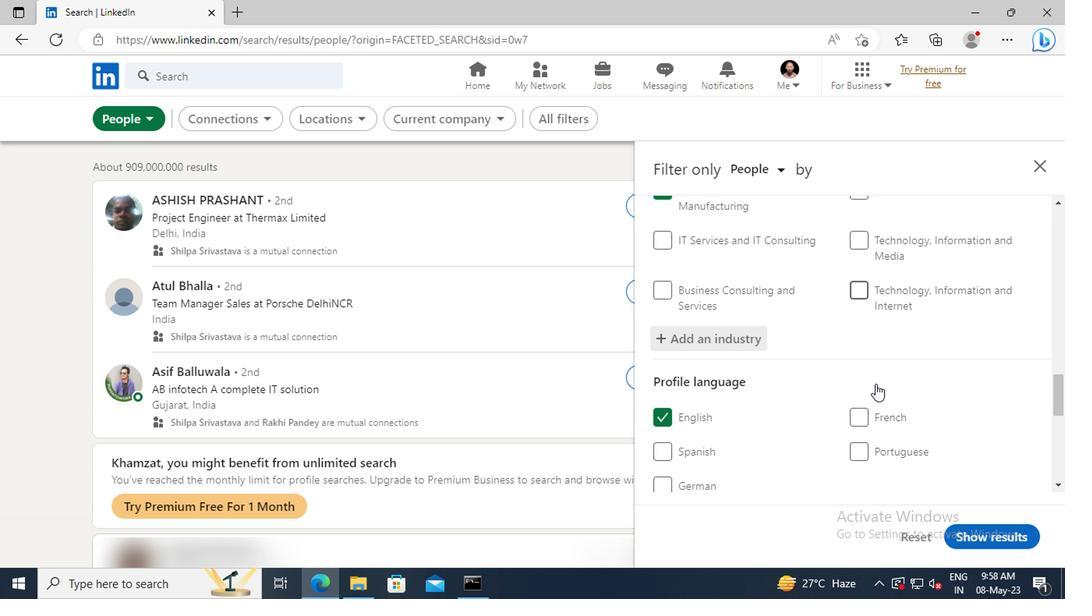 
Action: Mouse scrolled (871, 384) with delta (0, 0)
Screenshot: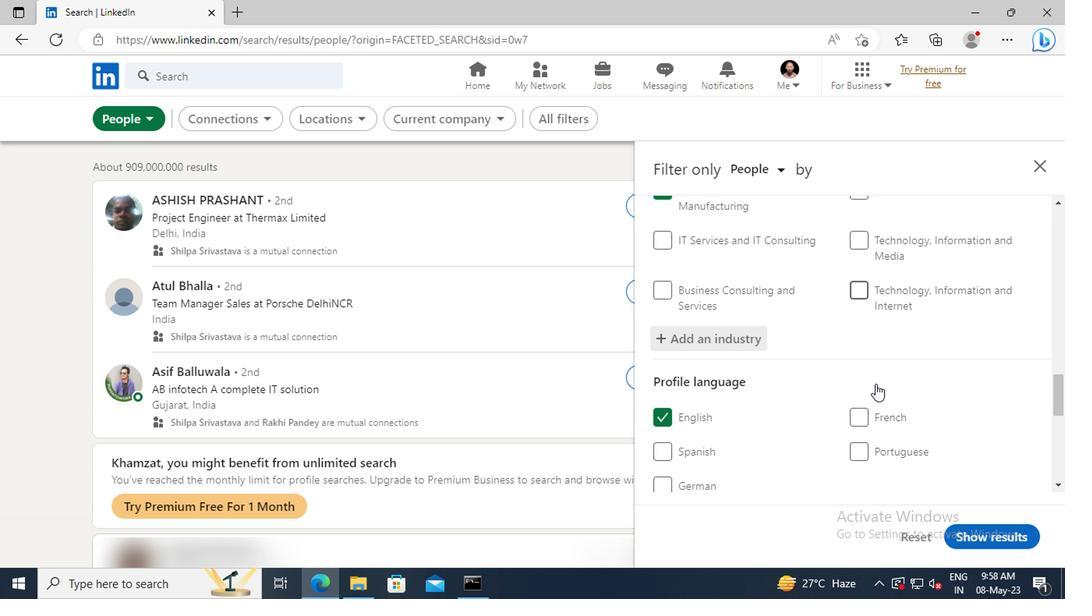 
Action: Mouse moved to (873, 379)
Screenshot: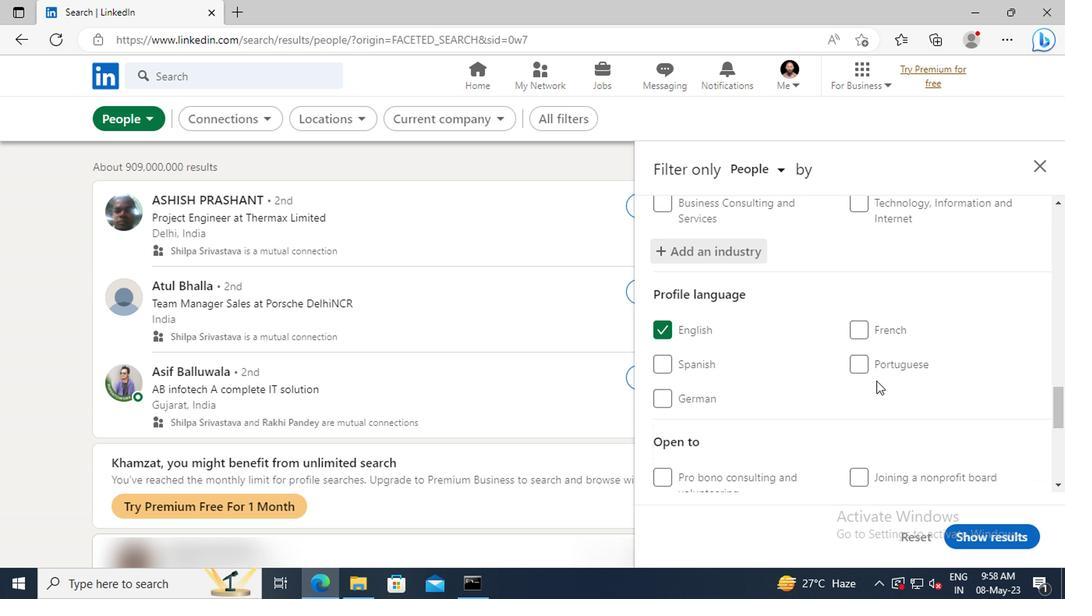 
Action: Mouse scrolled (873, 378) with delta (0, -1)
Screenshot: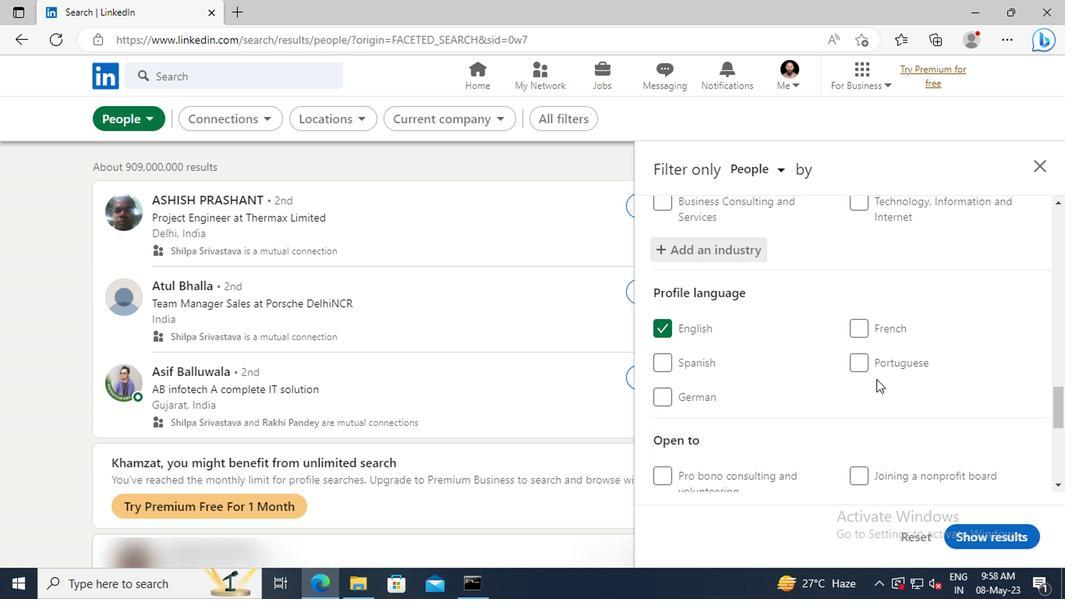 
Action: Mouse moved to (873, 376)
Screenshot: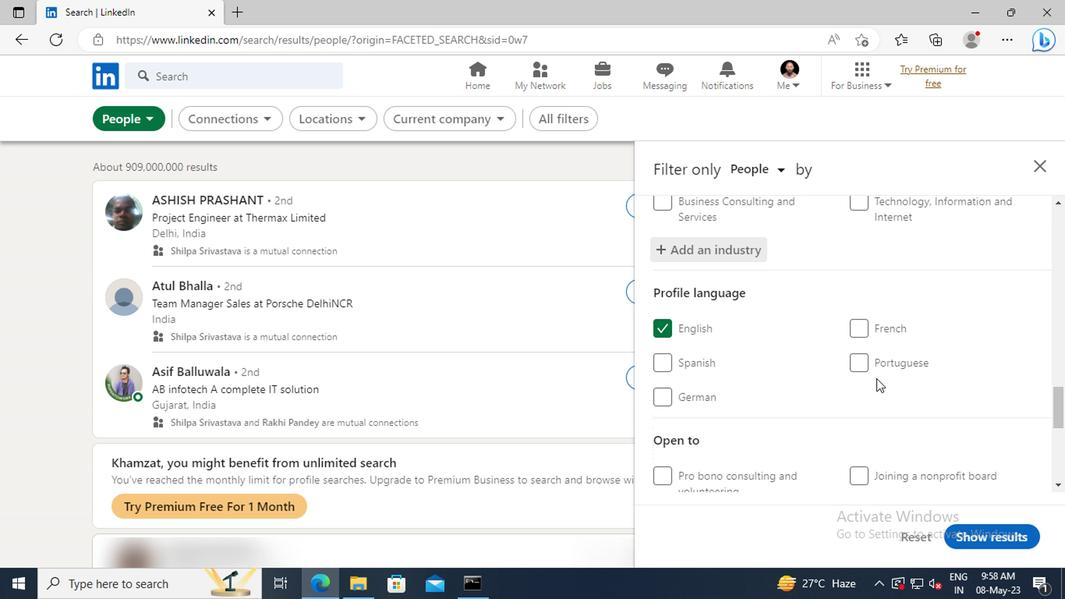 
Action: Mouse scrolled (873, 376) with delta (0, 0)
Screenshot: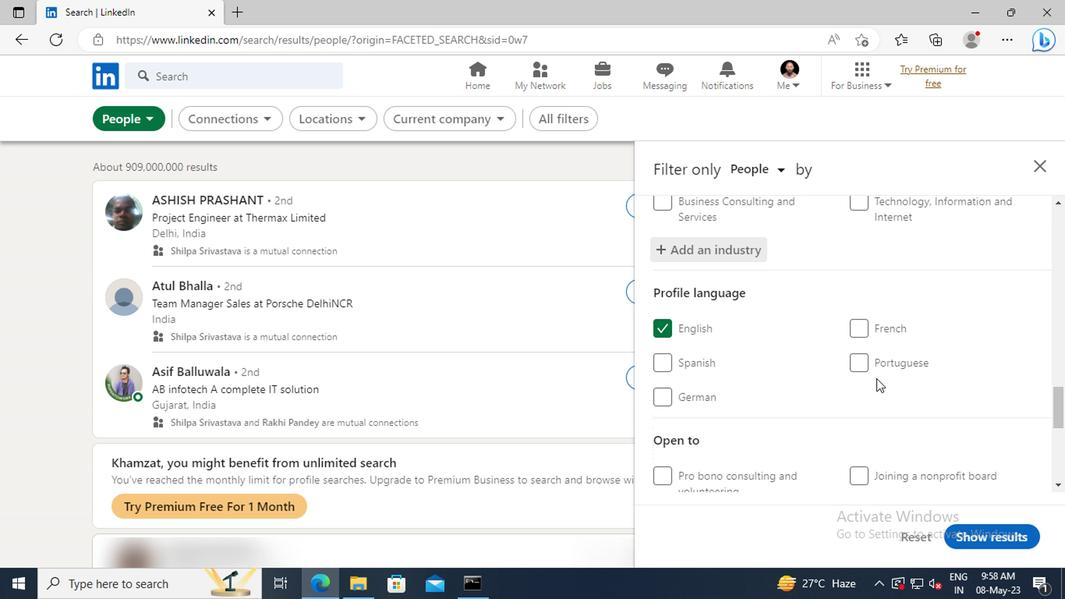 
Action: Mouse moved to (869, 362)
Screenshot: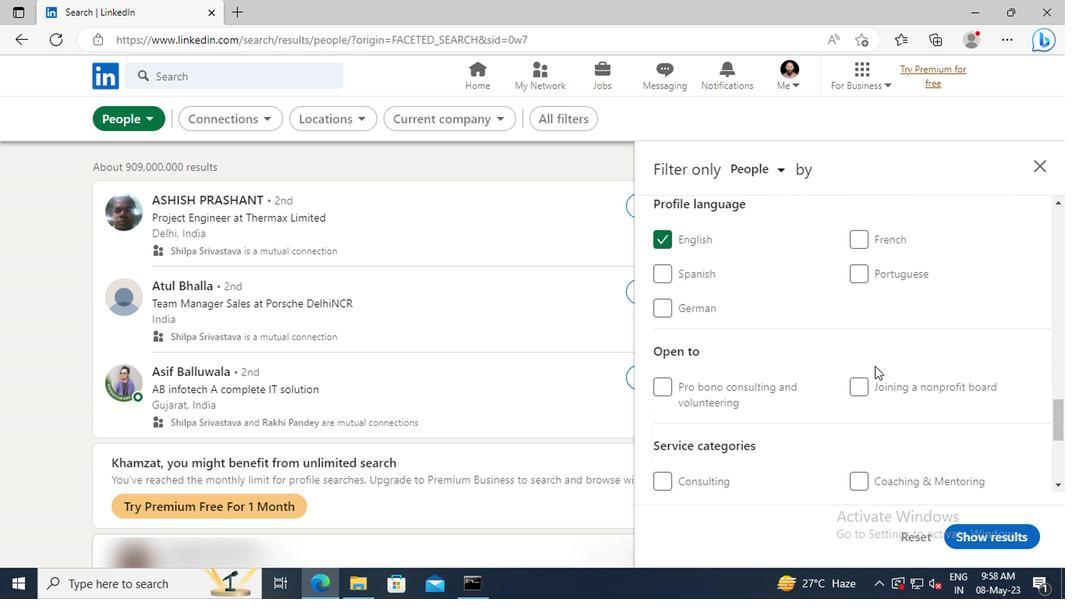 
Action: Mouse scrolled (869, 362) with delta (0, 0)
Screenshot: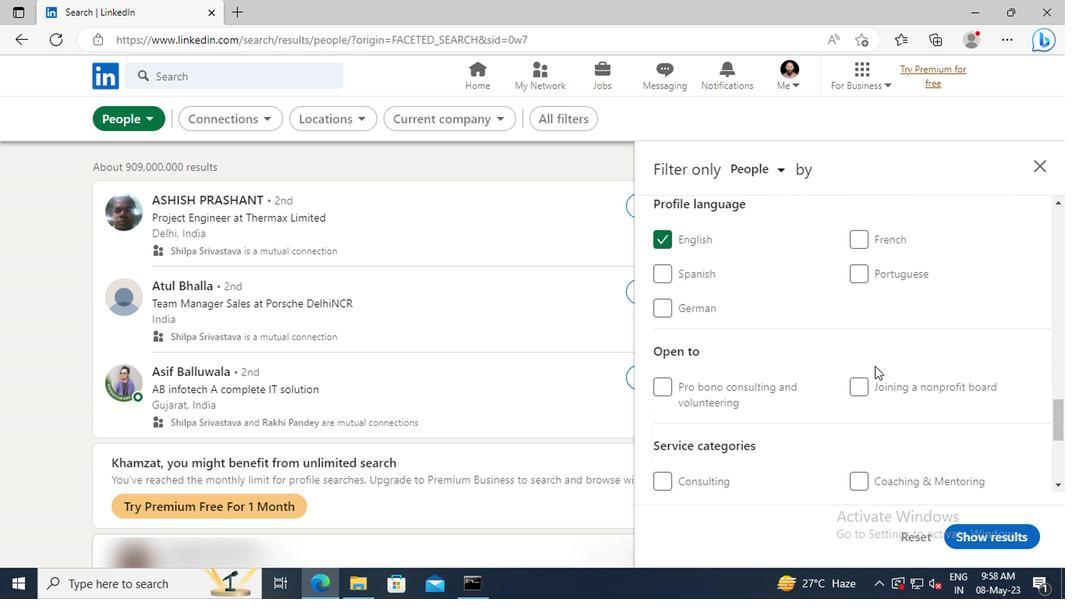 
Action: Mouse moved to (868, 359)
Screenshot: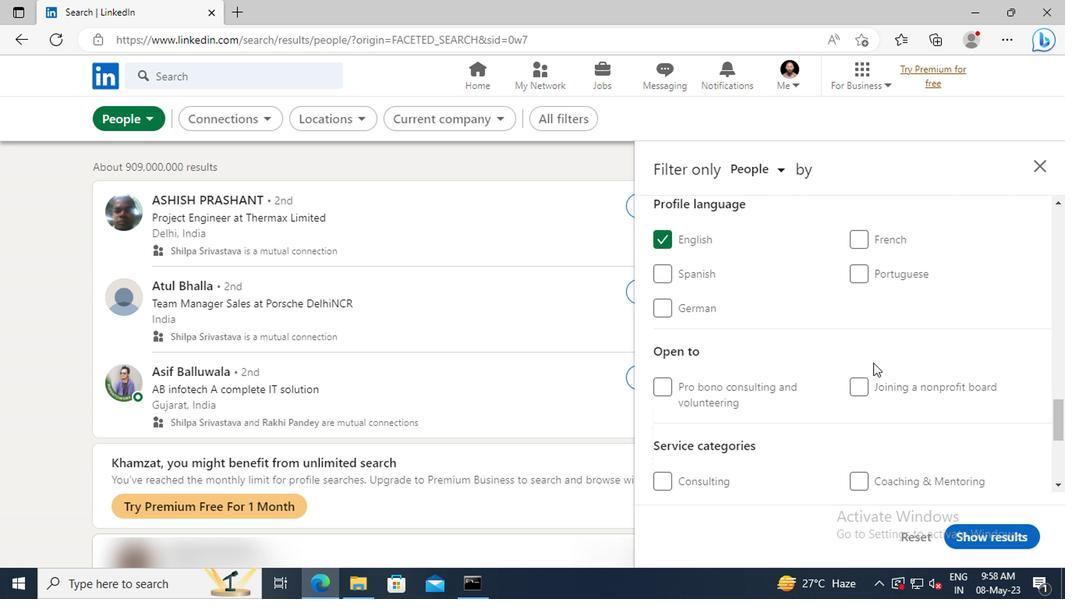 
Action: Mouse scrolled (868, 358) with delta (0, 0)
Screenshot: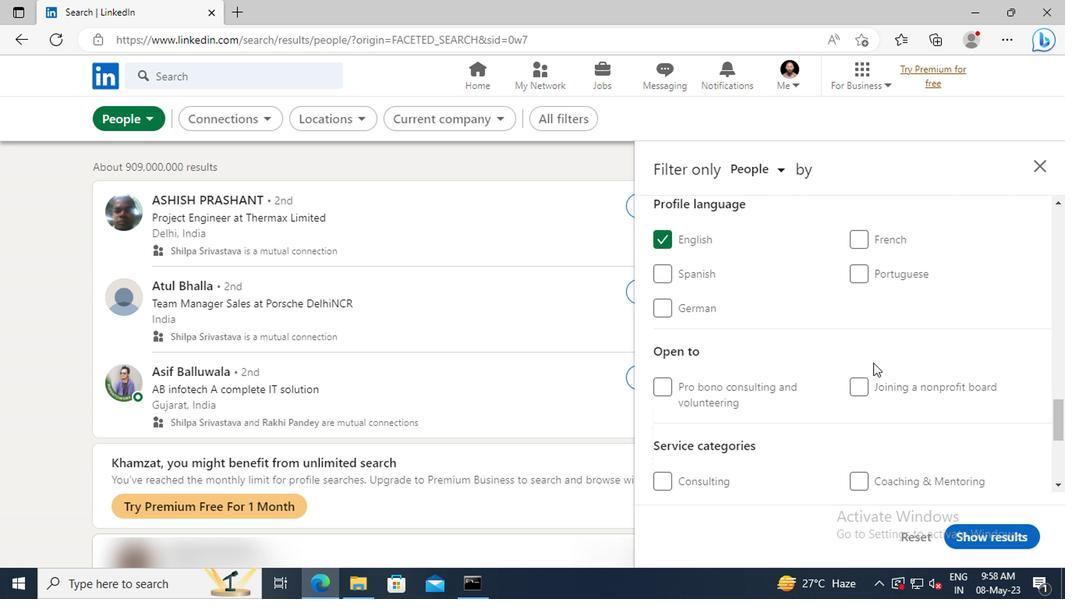 
Action: Mouse moved to (868, 356)
Screenshot: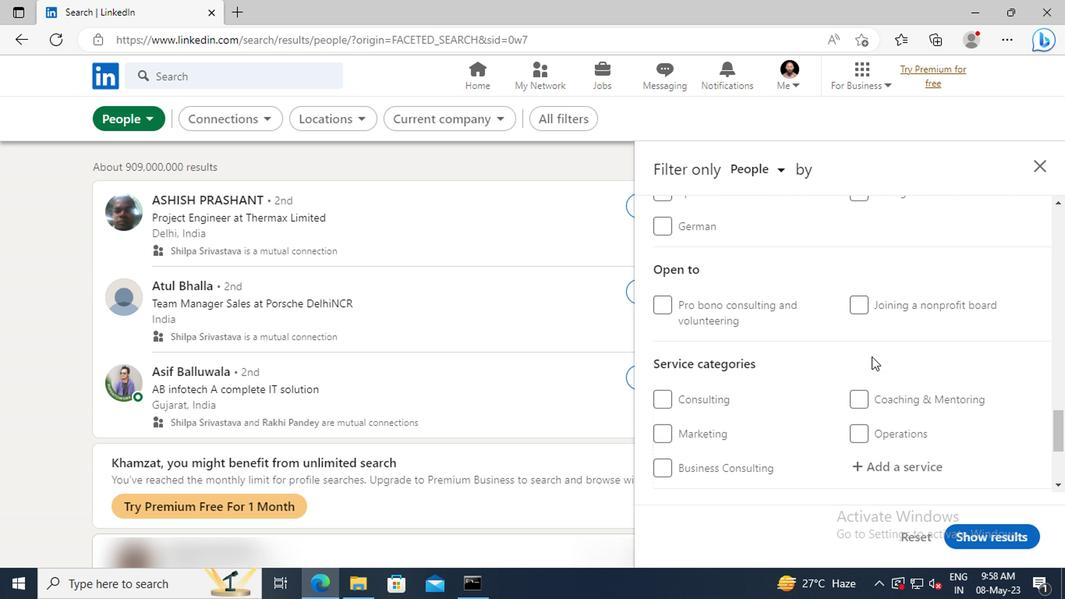 
Action: Mouse scrolled (868, 356) with delta (0, 0)
Screenshot: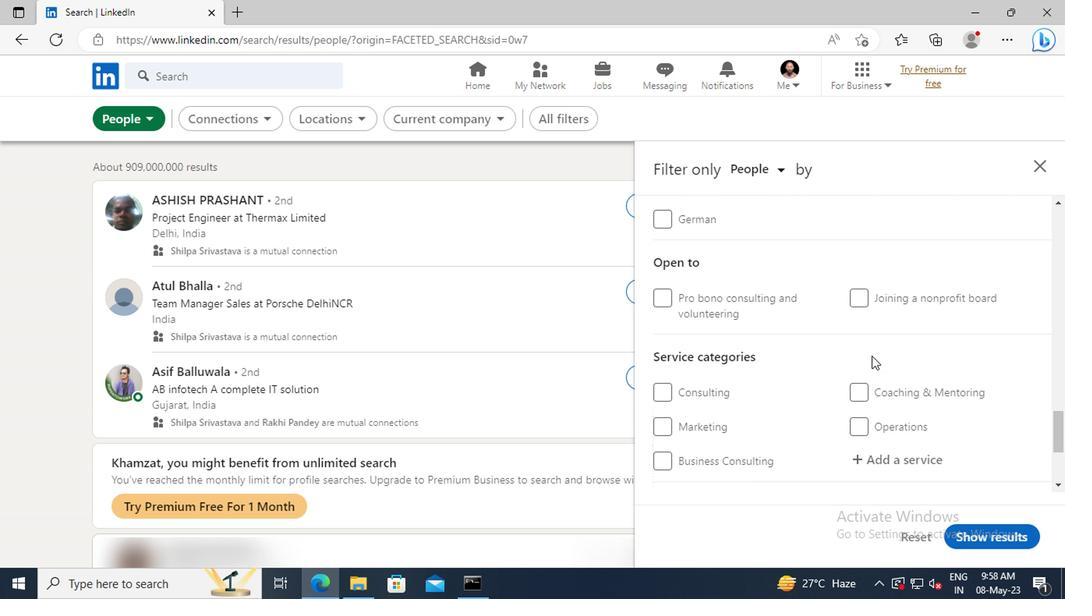 
Action: Mouse scrolled (868, 356) with delta (0, 0)
Screenshot: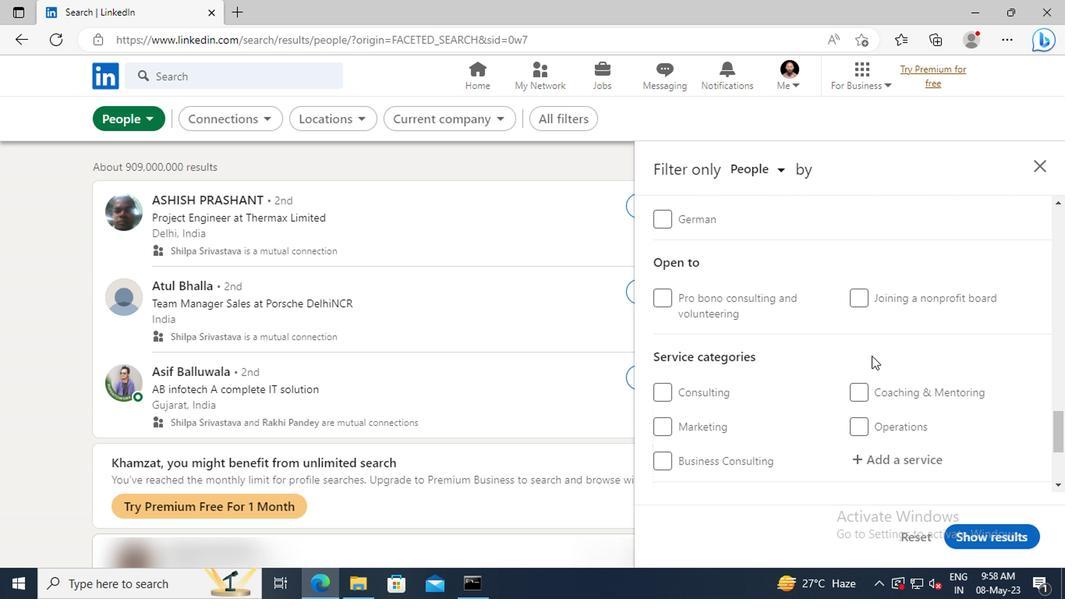 
Action: Mouse moved to (873, 374)
Screenshot: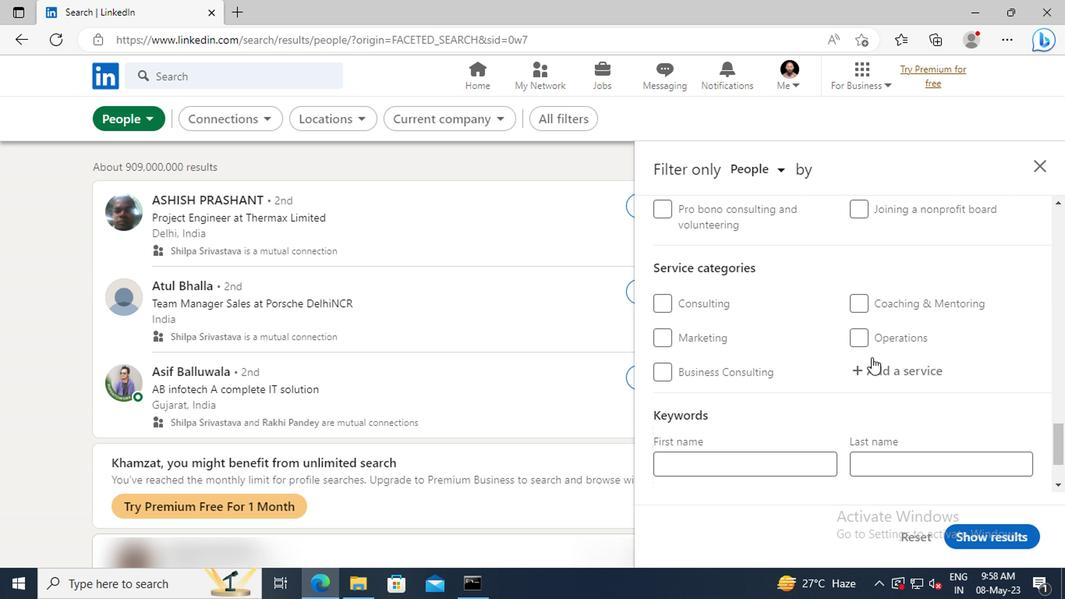 
Action: Mouse pressed left at (873, 374)
Screenshot: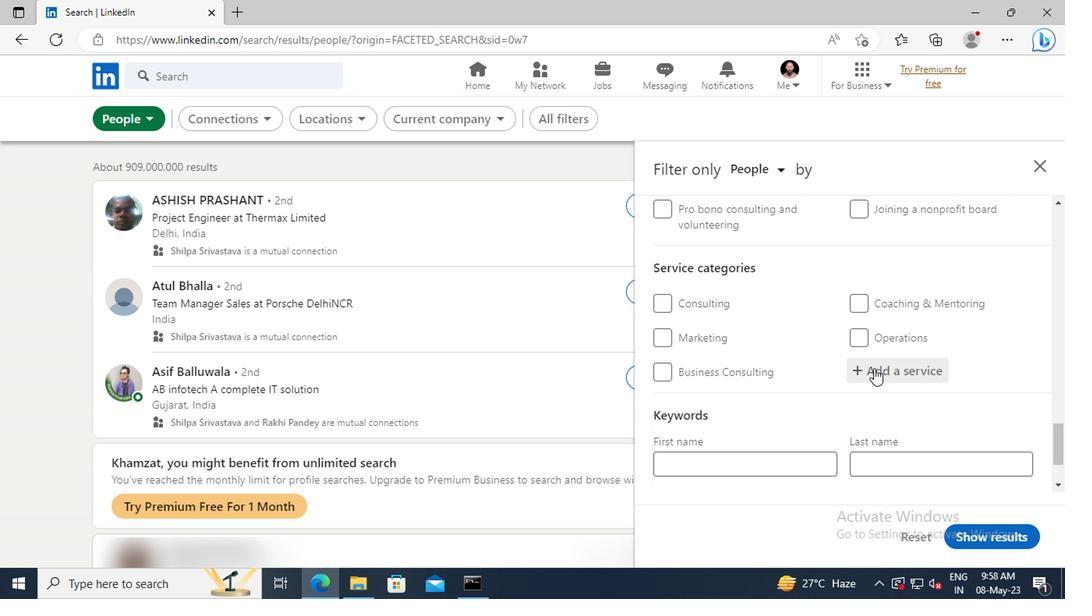 
Action: Key pressed <Key.shift>PACKA
Screenshot: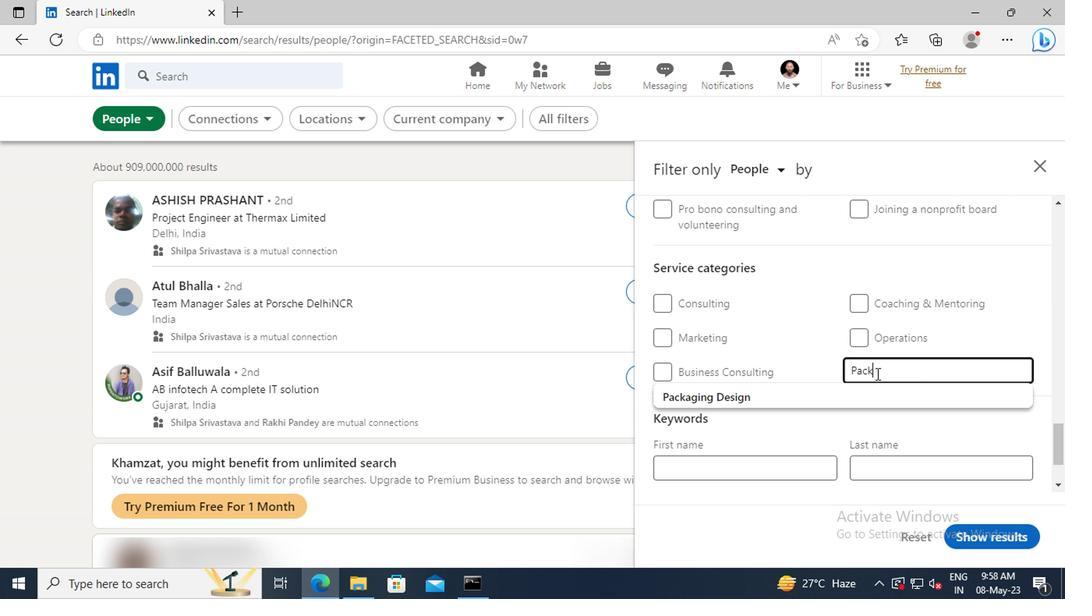 
Action: Mouse moved to (875, 392)
Screenshot: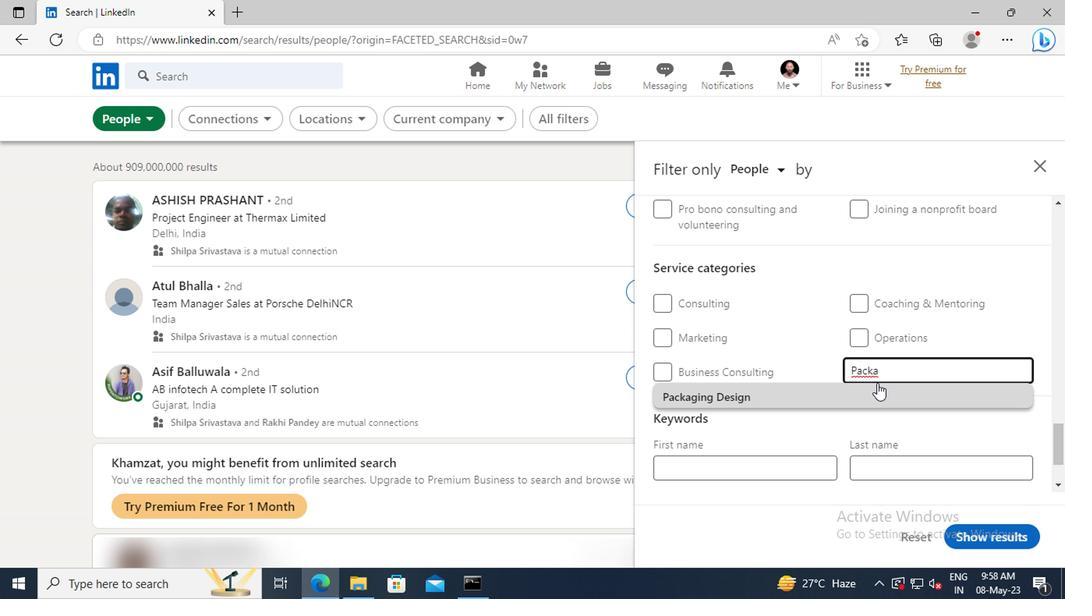 
Action: Mouse pressed left at (875, 392)
Screenshot: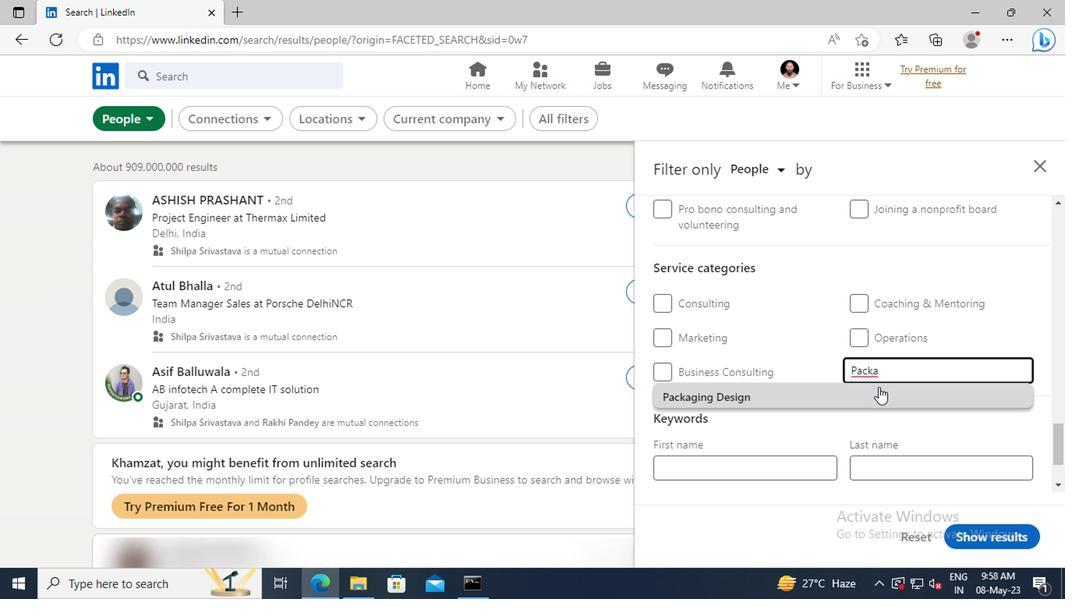 
Action: Mouse scrolled (875, 391) with delta (0, 0)
Screenshot: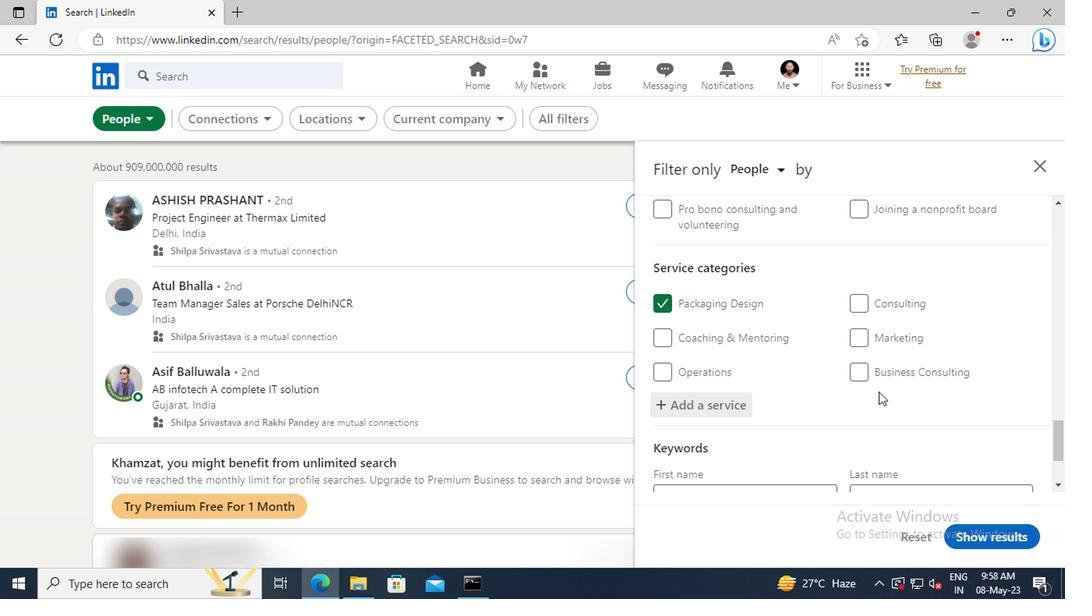 
Action: Mouse scrolled (875, 391) with delta (0, 0)
Screenshot: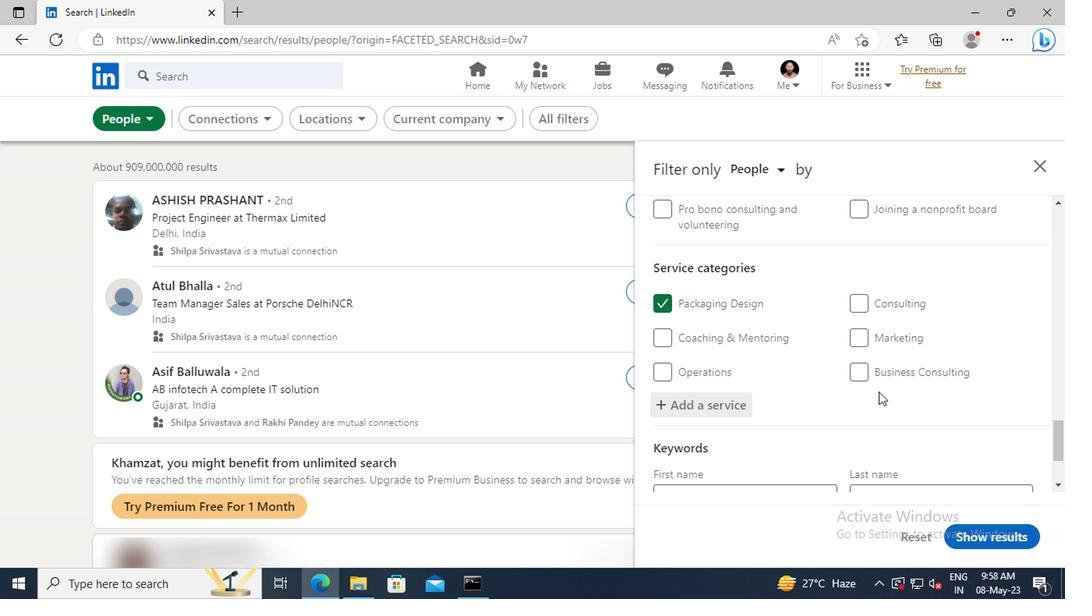 
Action: Mouse scrolled (875, 391) with delta (0, 0)
Screenshot: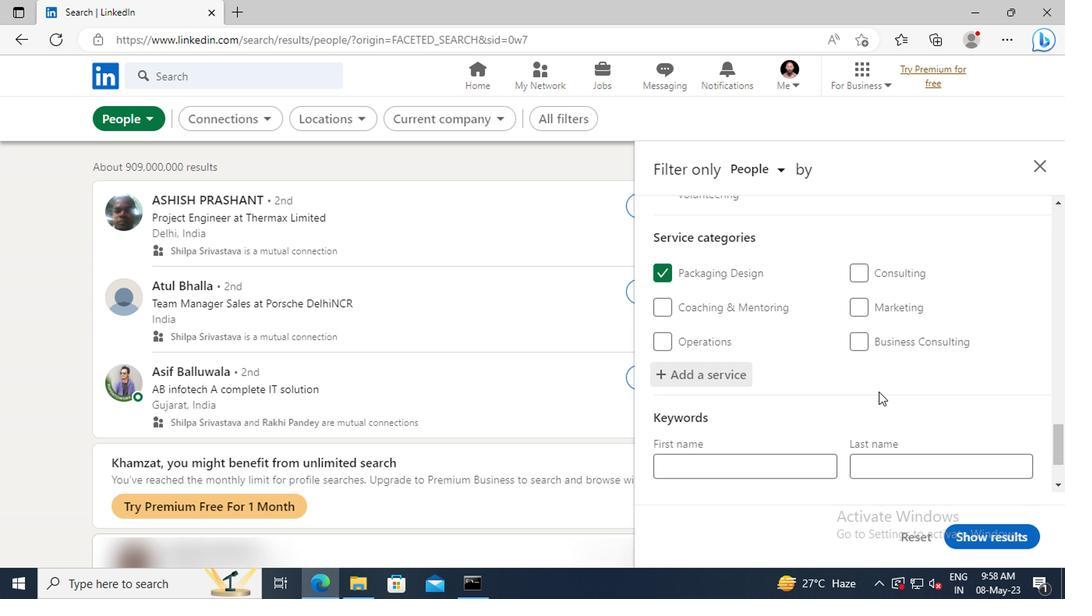 
Action: Mouse scrolled (875, 391) with delta (0, 0)
Screenshot: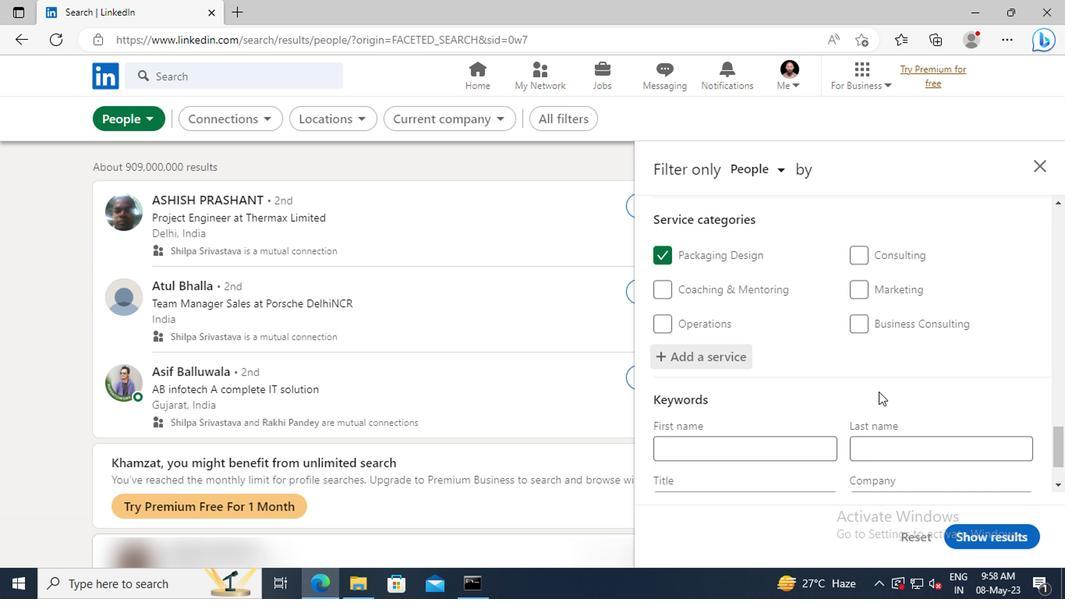 
Action: Mouse moved to (782, 419)
Screenshot: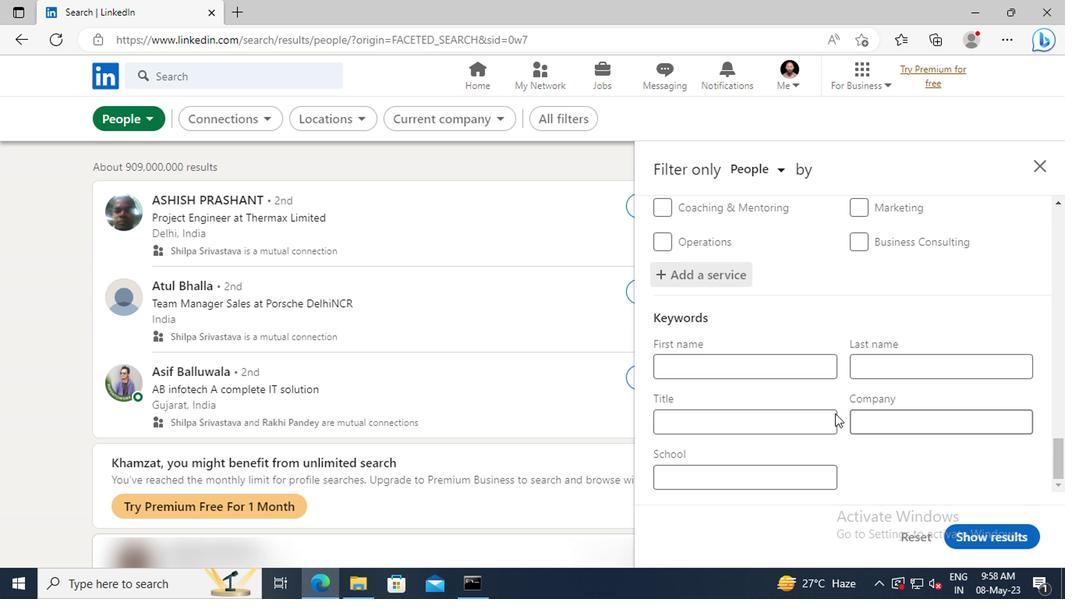 
Action: Mouse pressed left at (782, 419)
Screenshot: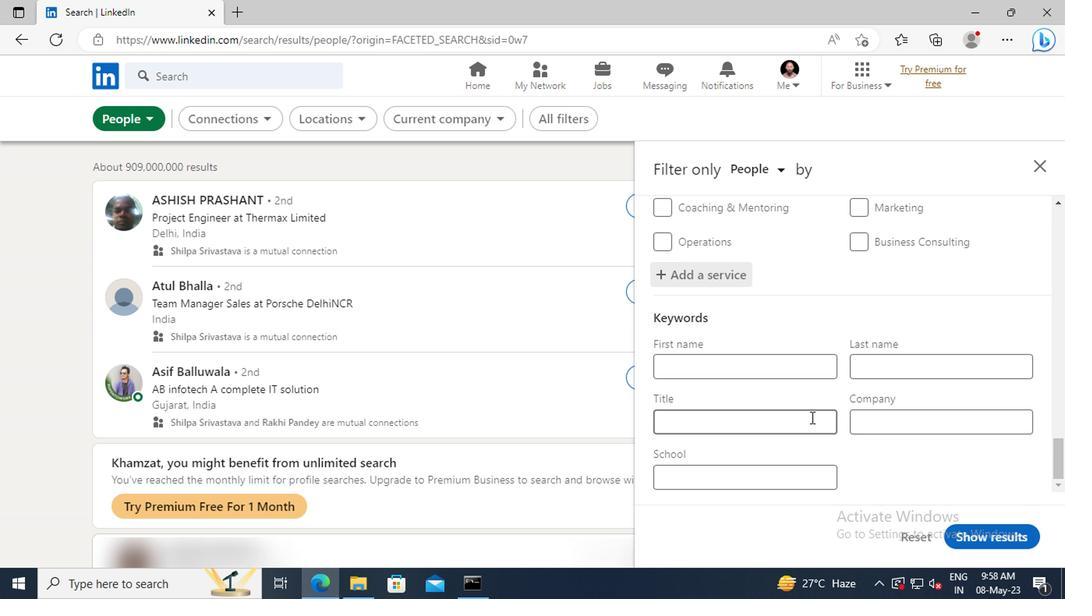 
Action: Key pressed <Key.shift>C-<Key.shift>LEVEL<Key.space>OR<Key.space><Key.shift>C-<Key.shift>SUITE<Key.enter>
Screenshot: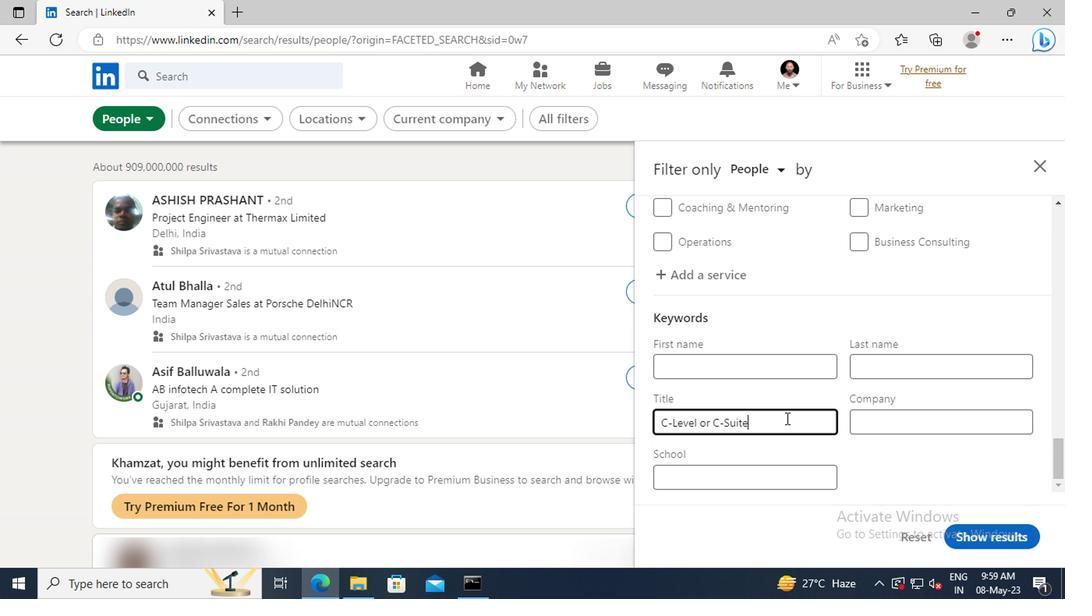 
Action: Mouse moved to (971, 536)
Screenshot: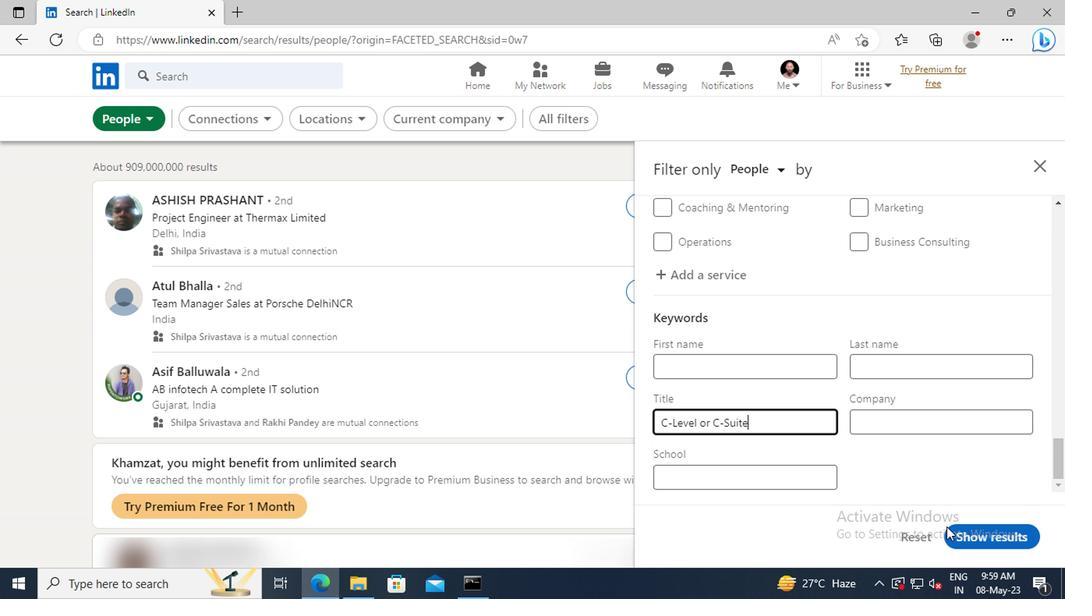 
Action: Mouse pressed left at (971, 536)
Screenshot: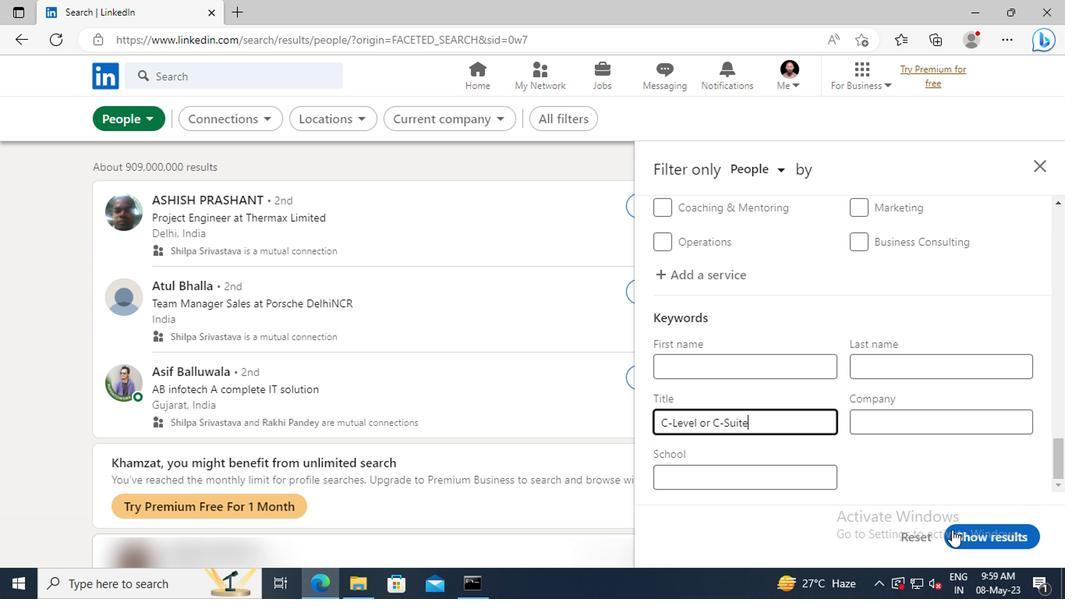 
